 Task: Research Airbnb properties in Tobruk, Libya from 4th November, 2023 to 8th November, 2023 for 2 adults.1  bedroom having 1 bed and 1 bathroom. Property type can be hotel. Booking option can be shelf check-in. Look for 3 properties as per requirement.
Action: Mouse moved to (417, 171)
Screenshot: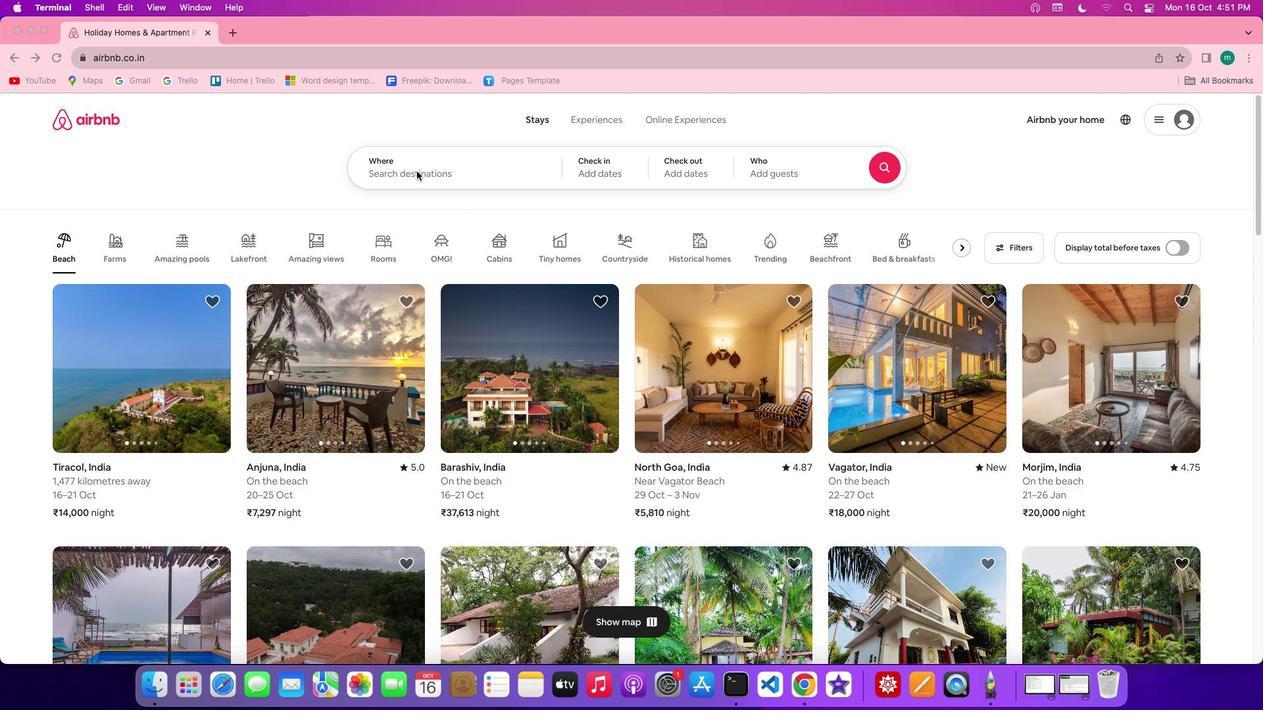 
Action: Mouse pressed left at (417, 171)
Screenshot: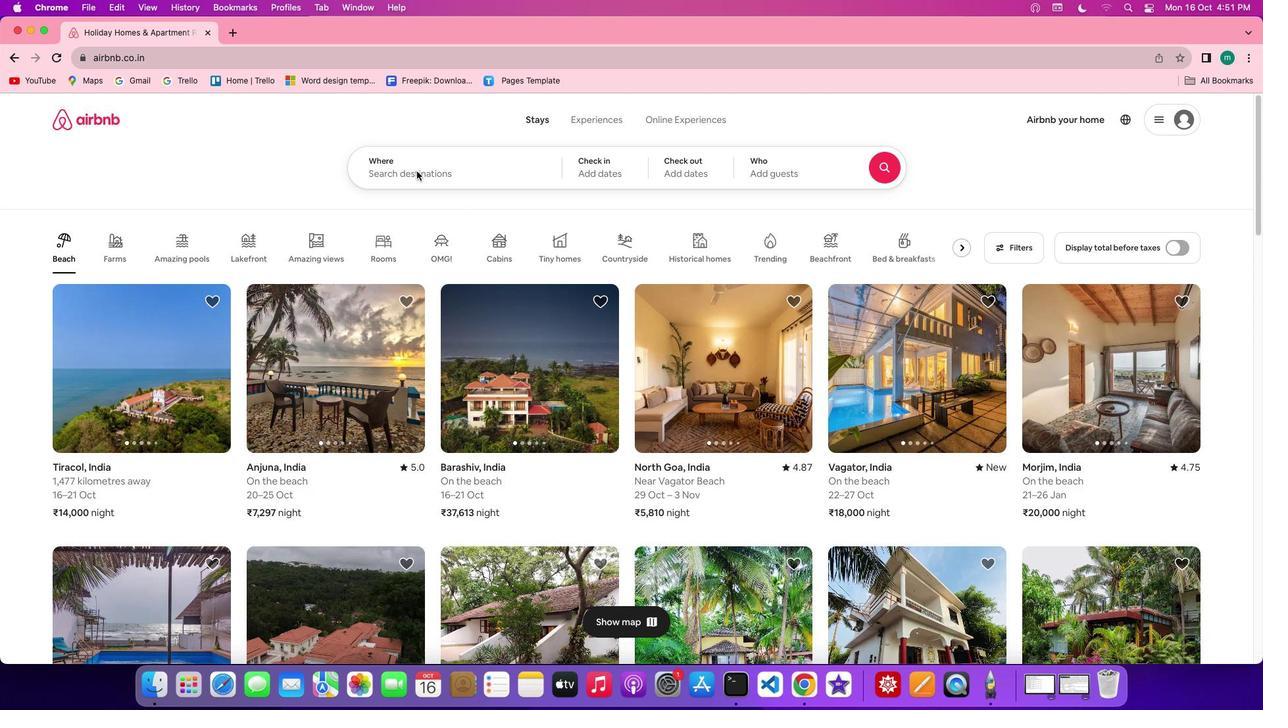 
Action: Mouse pressed left at (417, 171)
Screenshot: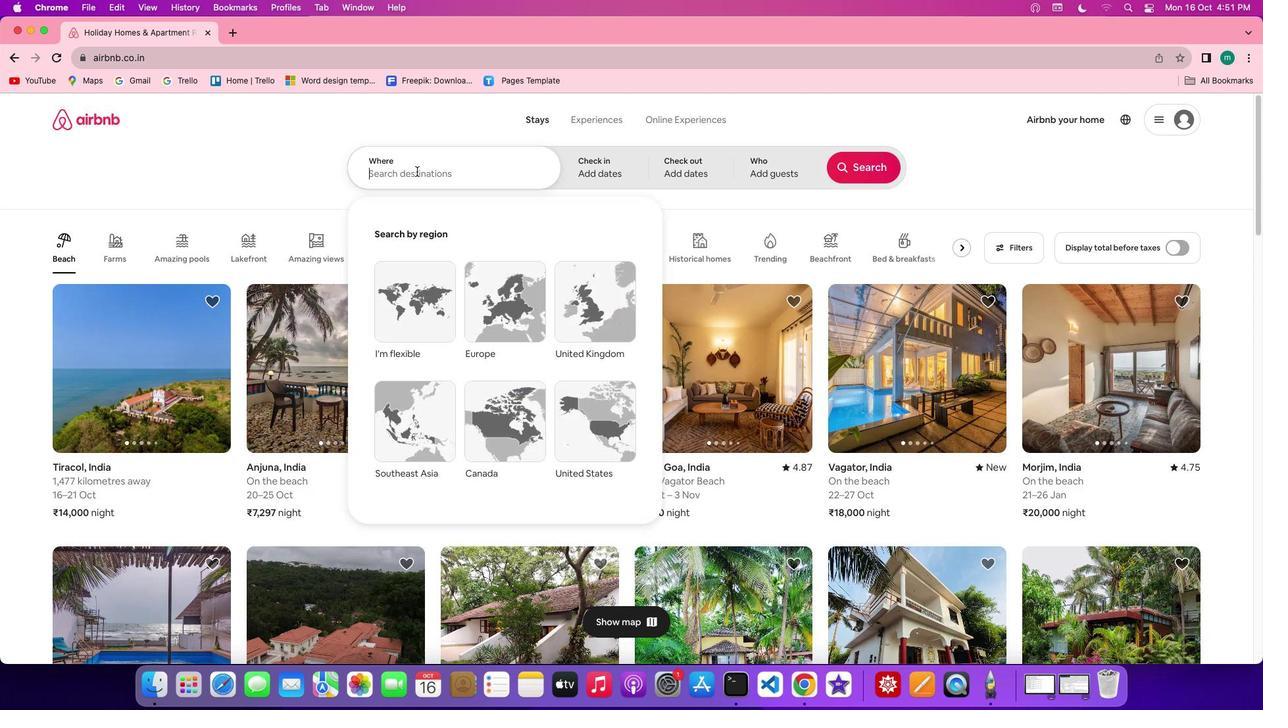 
Action: Mouse moved to (420, 183)
Screenshot: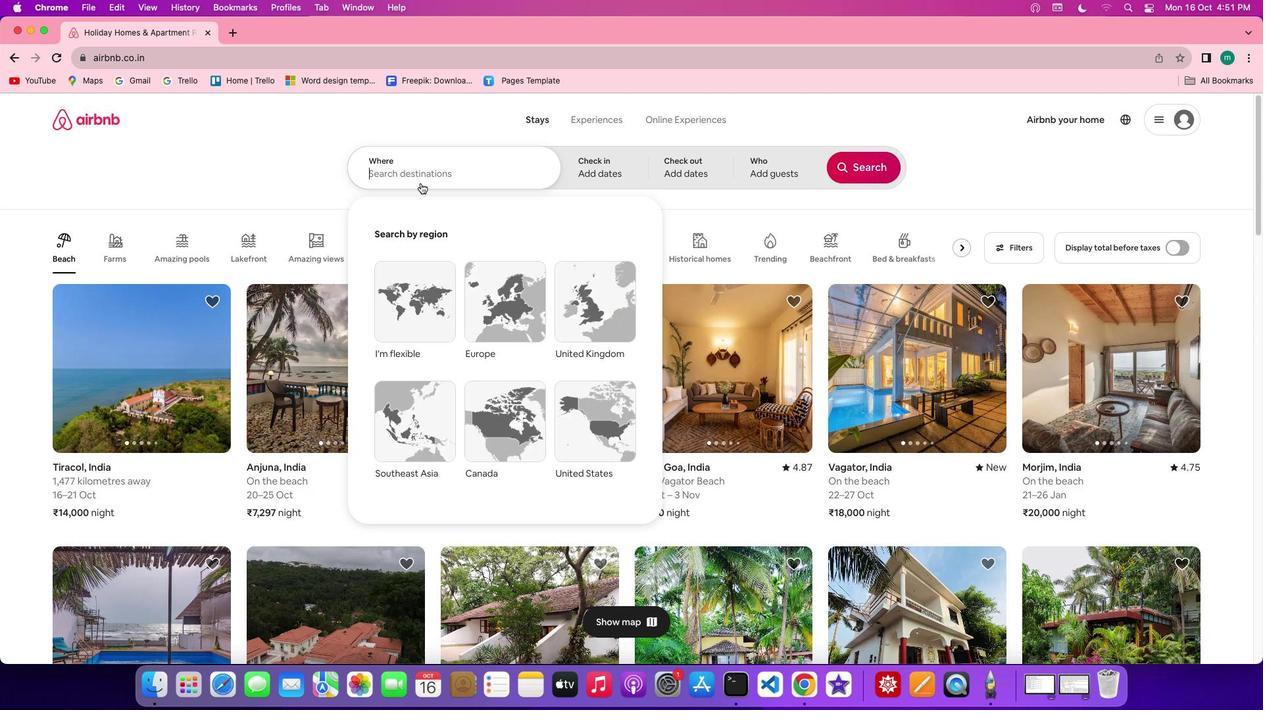 
Action: Key pressed Key.shift'T''o''r'Key.backspace'b''r''u''k'','Key.shift'l''i''b''y''a'
Screenshot: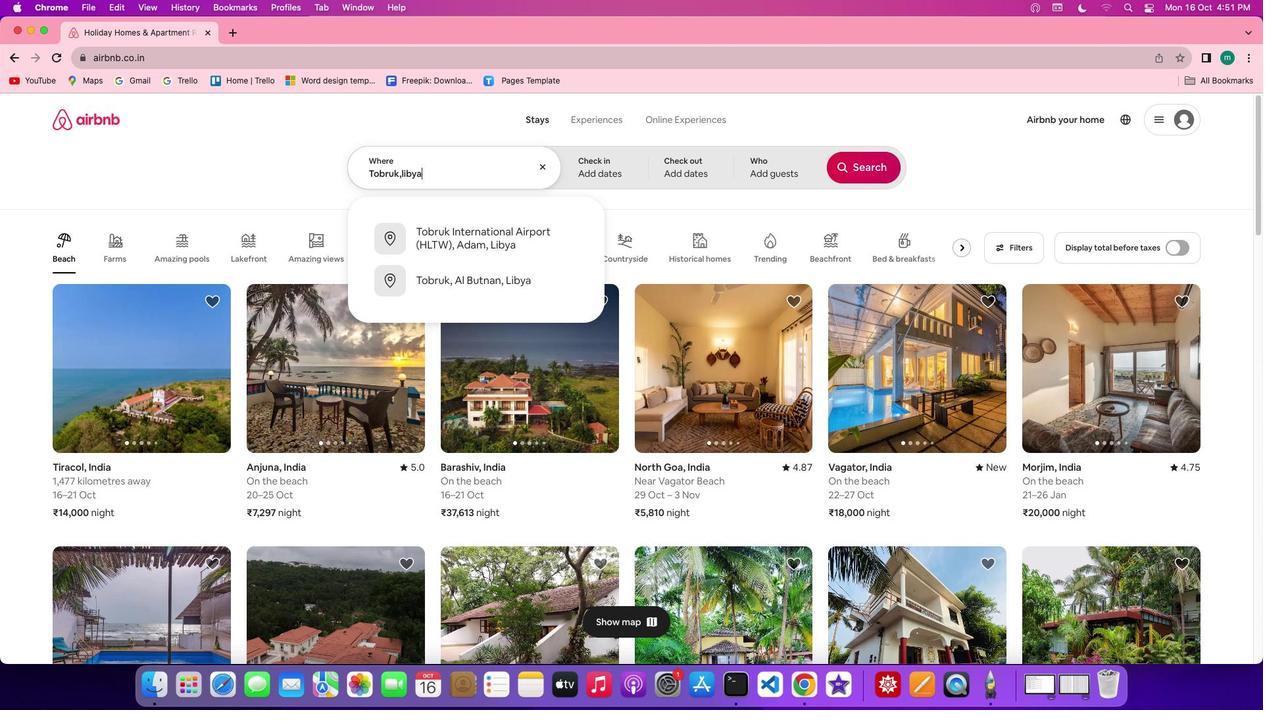 
Action: Mouse moved to (589, 168)
Screenshot: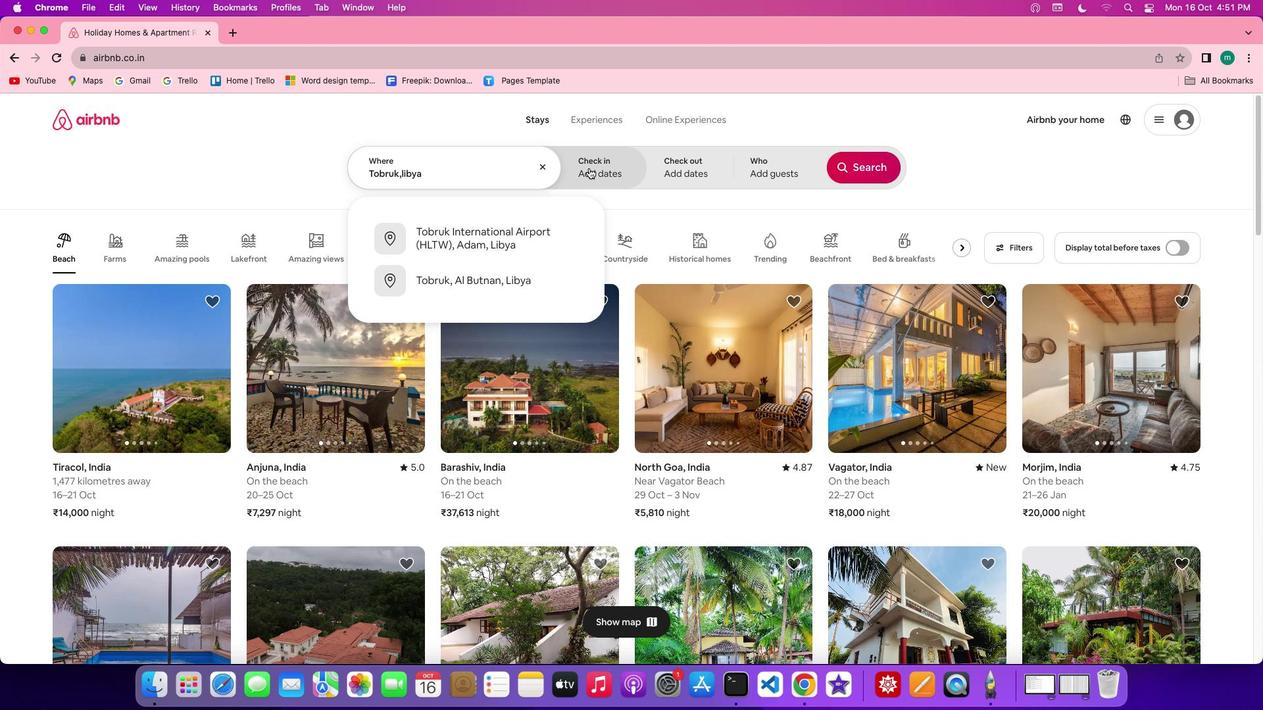
Action: Mouse pressed left at (589, 168)
Screenshot: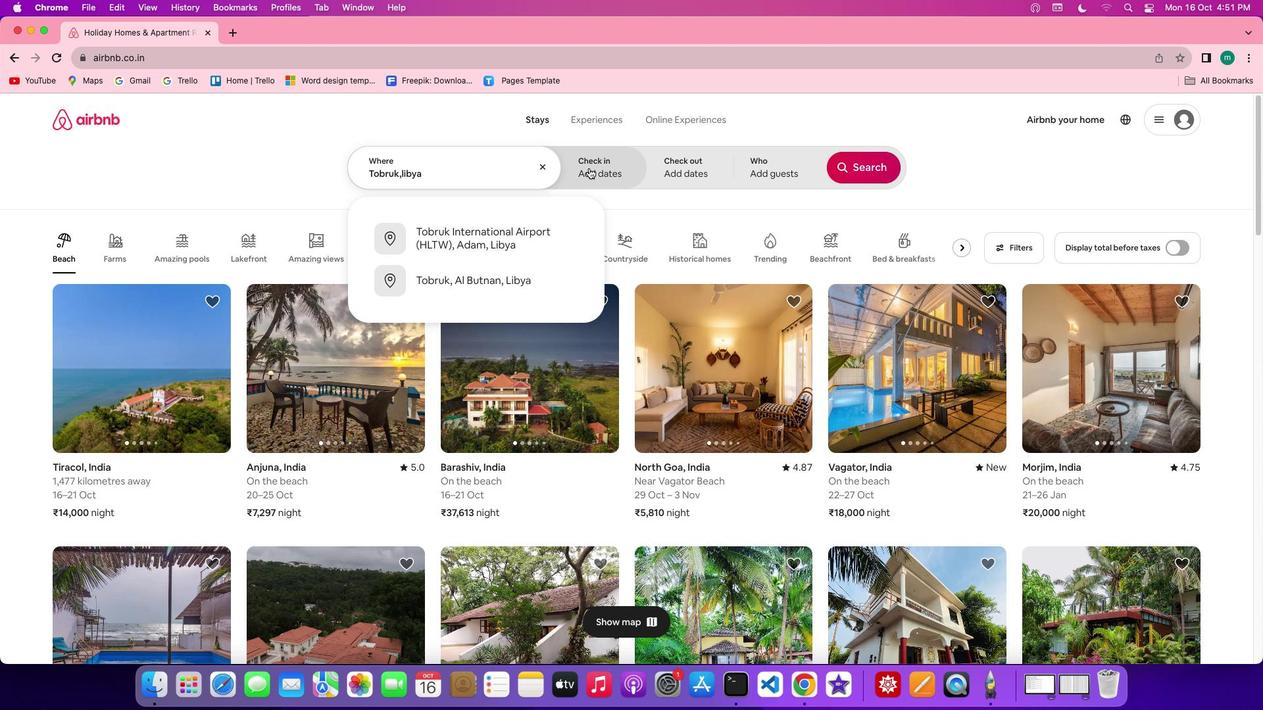 
Action: Mouse moved to (856, 324)
Screenshot: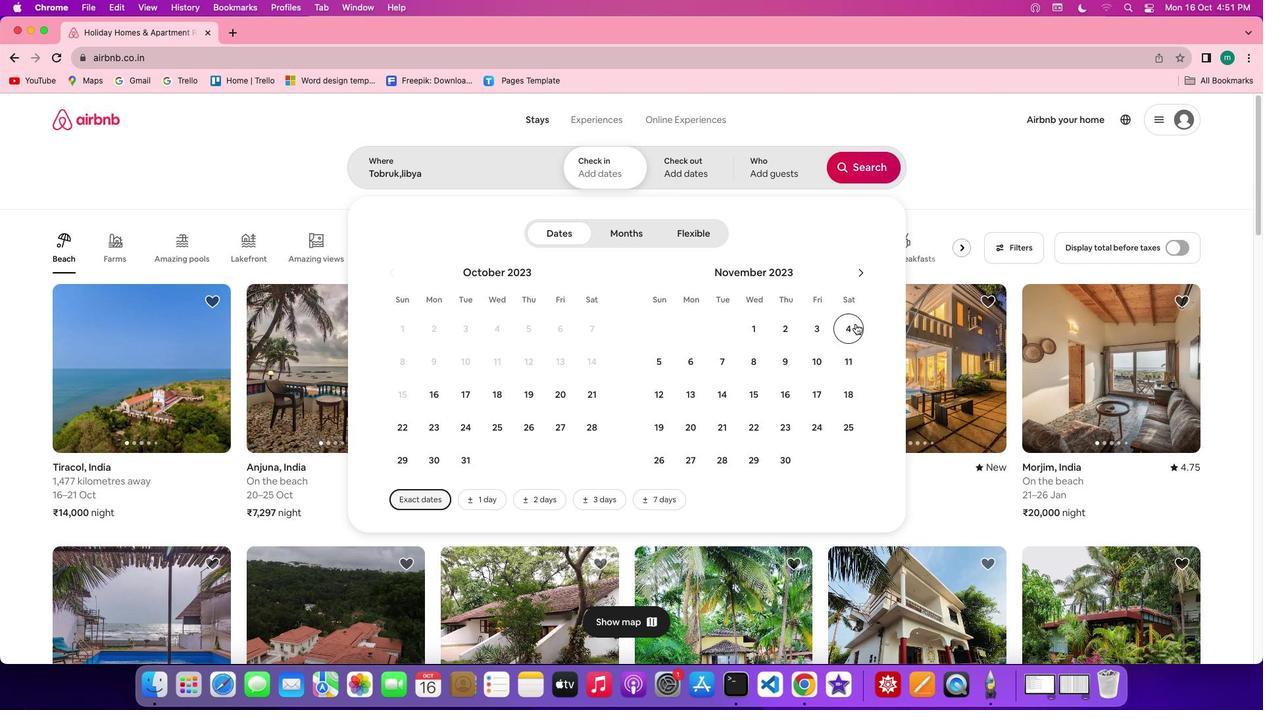 
Action: Mouse pressed left at (856, 324)
Screenshot: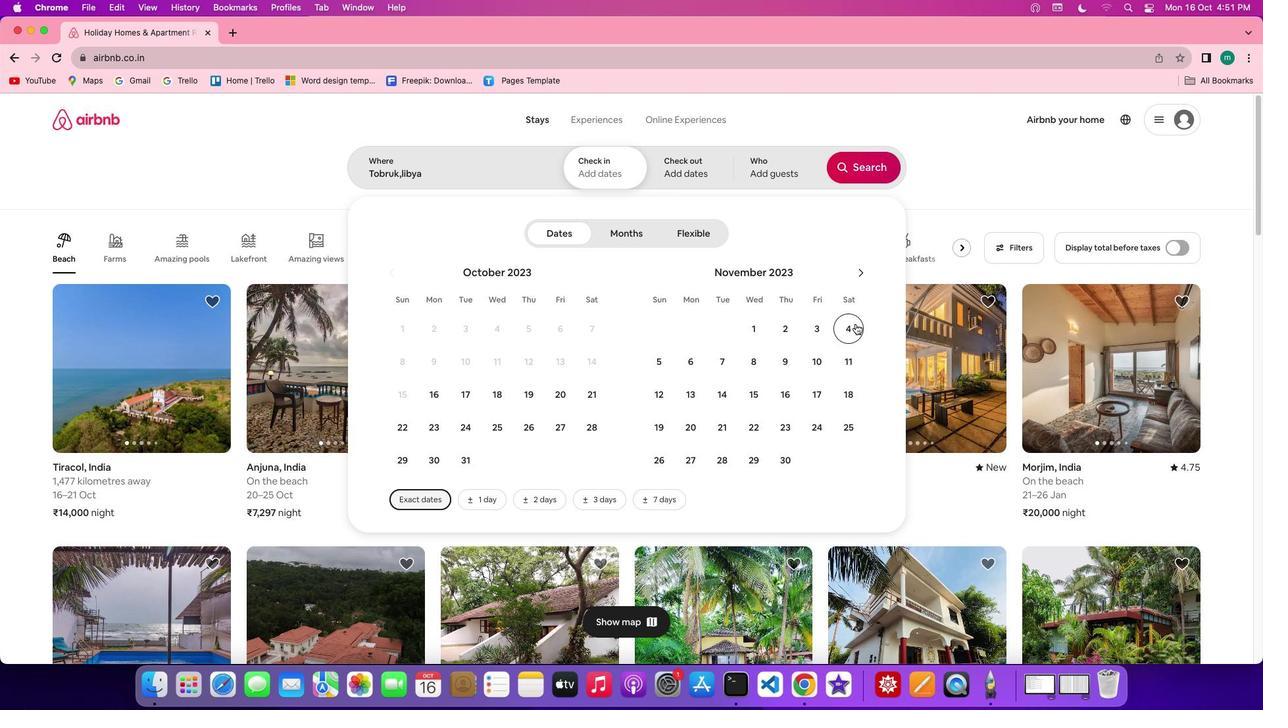 
Action: Mouse moved to (751, 361)
Screenshot: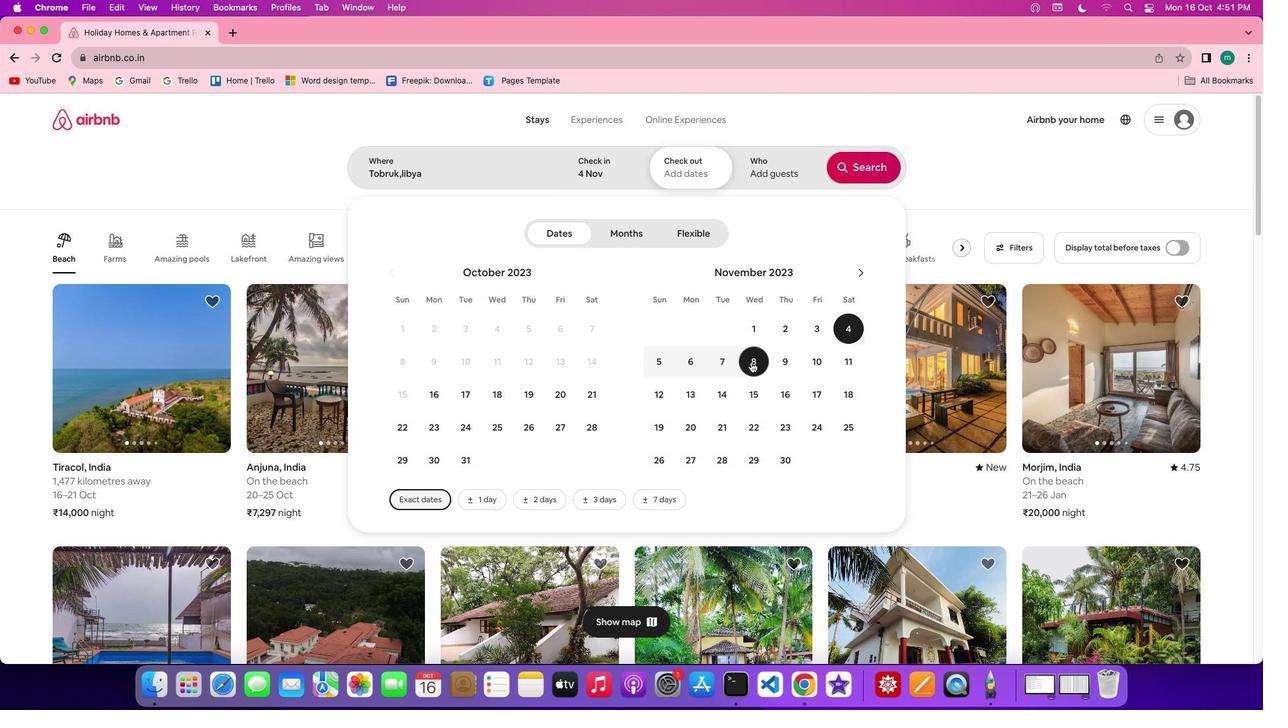 
Action: Mouse pressed left at (751, 361)
Screenshot: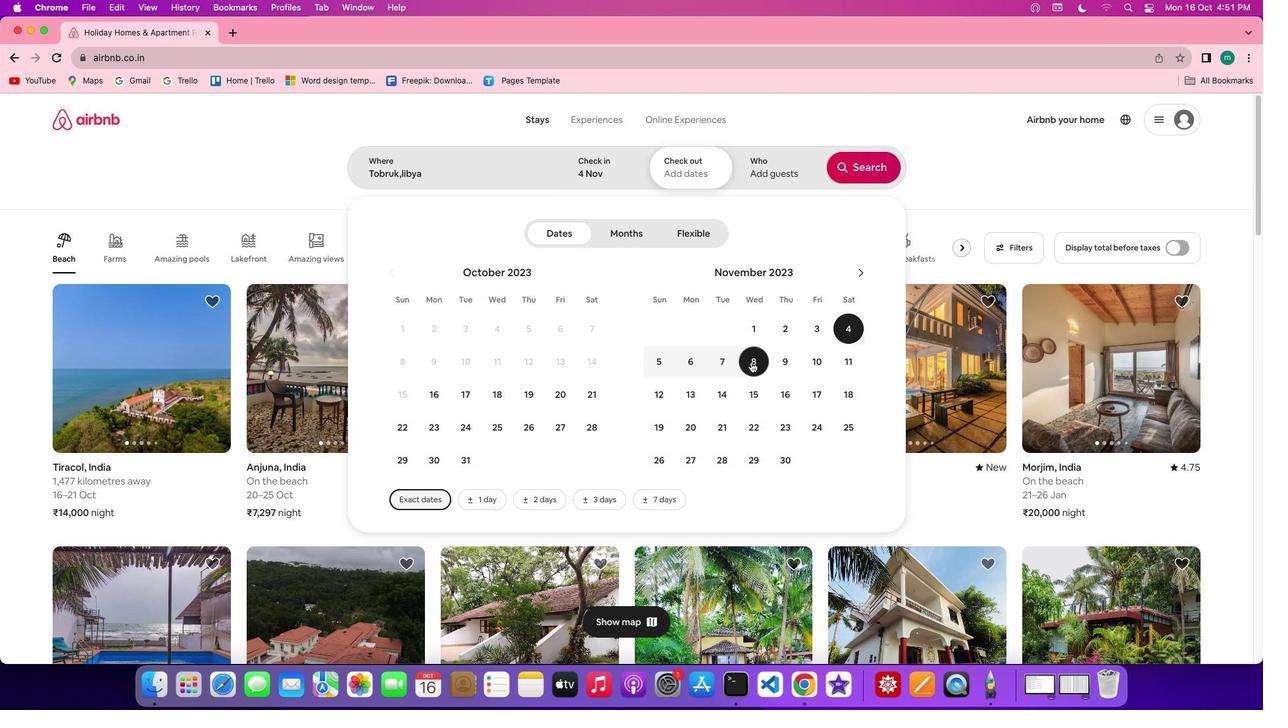 
Action: Mouse moved to (762, 161)
Screenshot: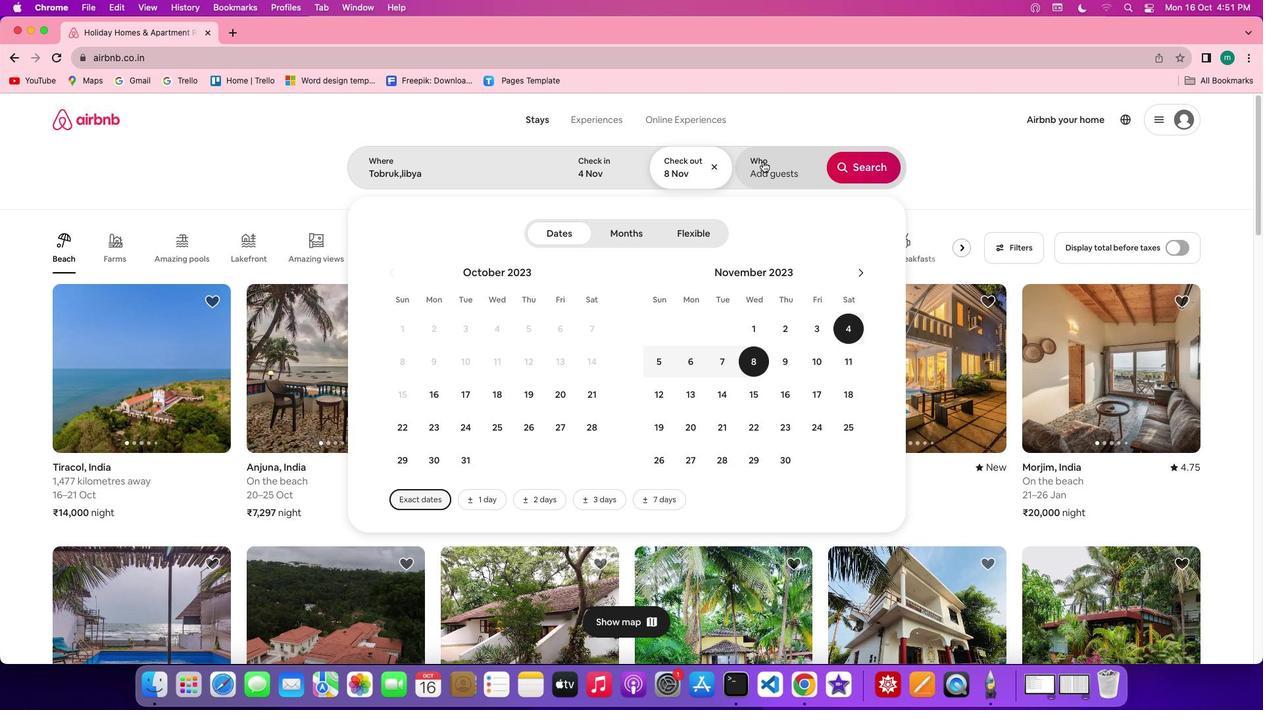 
Action: Mouse pressed left at (762, 161)
Screenshot: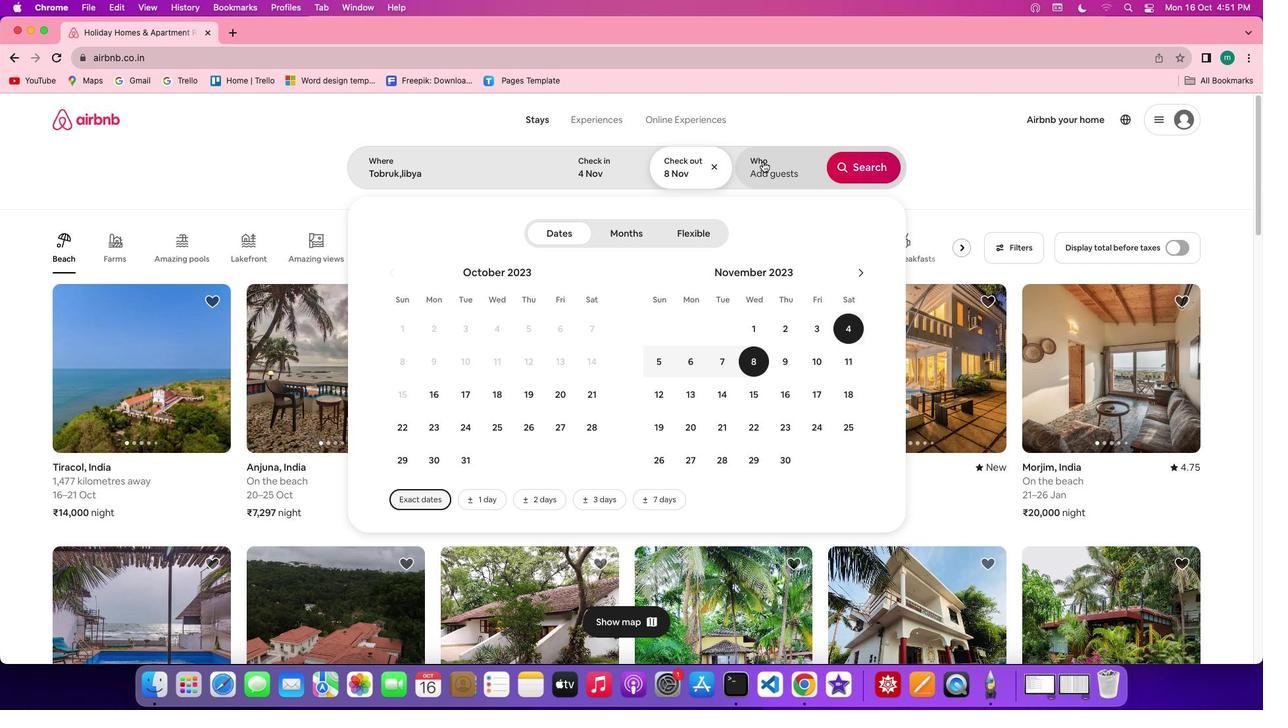 
Action: Mouse moved to (875, 239)
Screenshot: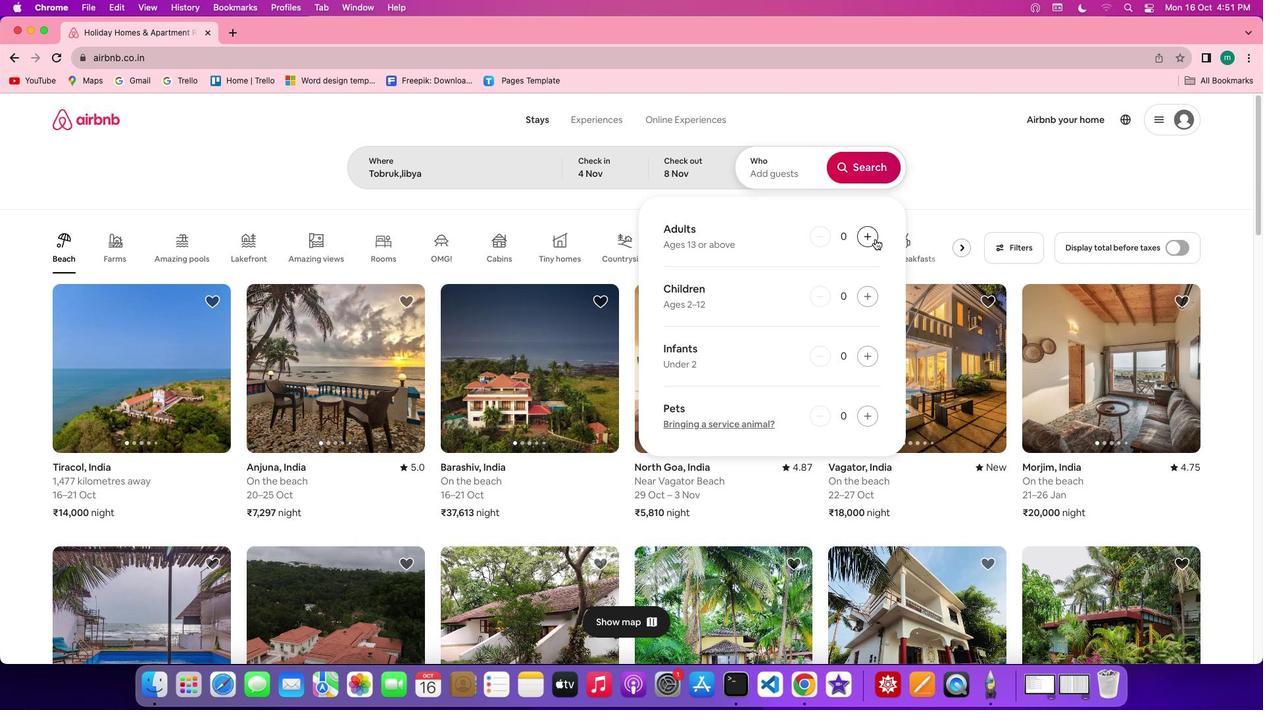 
Action: Mouse pressed left at (875, 239)
Screenshot: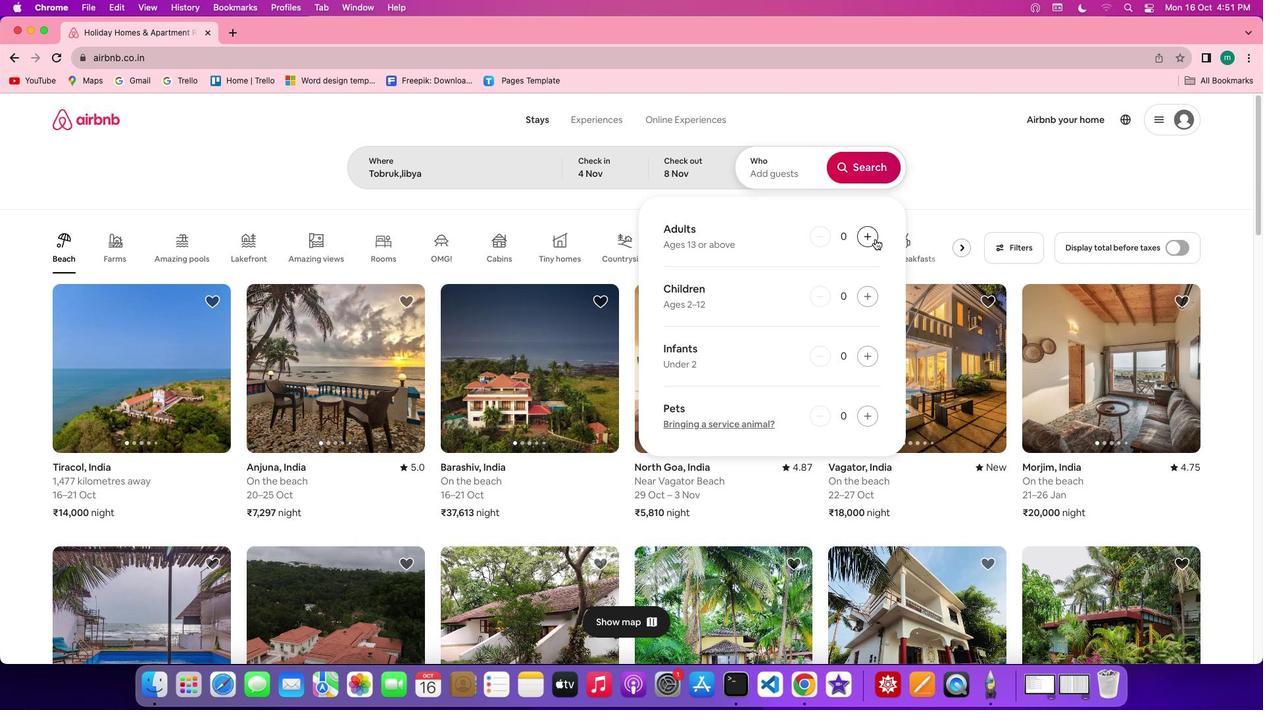 
Action: Mouse pressed left at (875, 239)
Screenshot: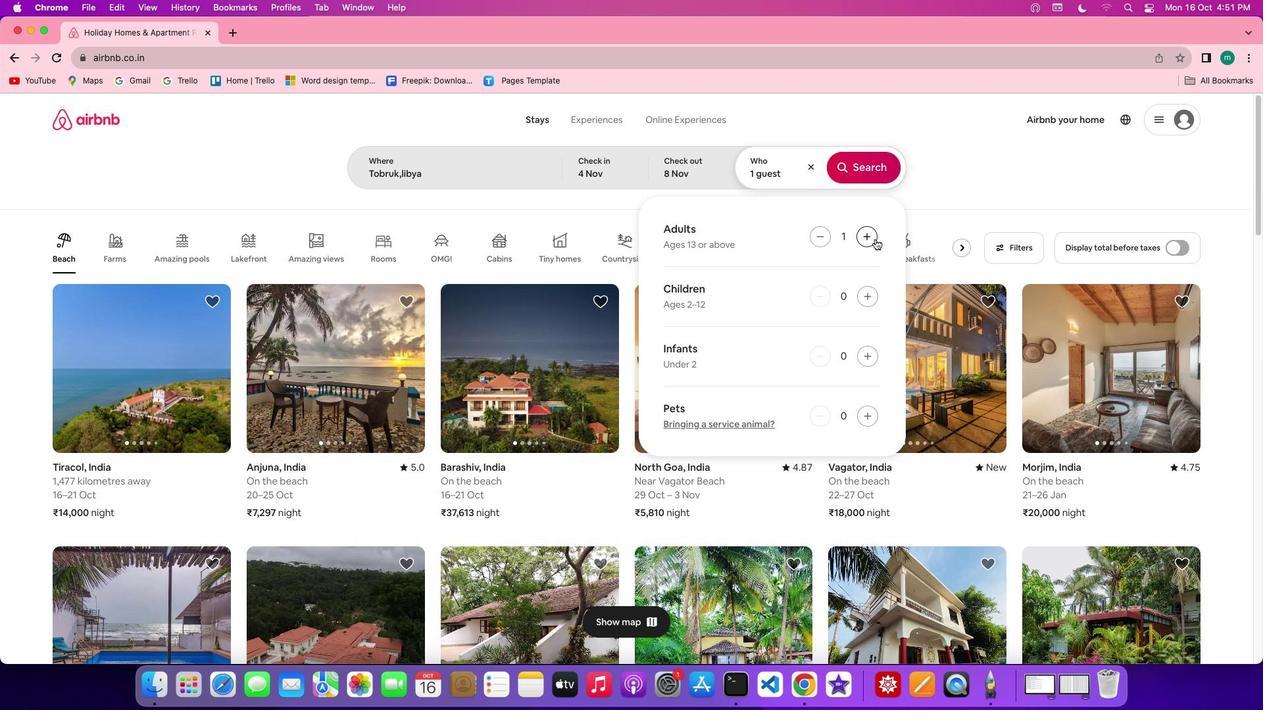 
Action: Mouse moved to (876, 171)
Screenshot: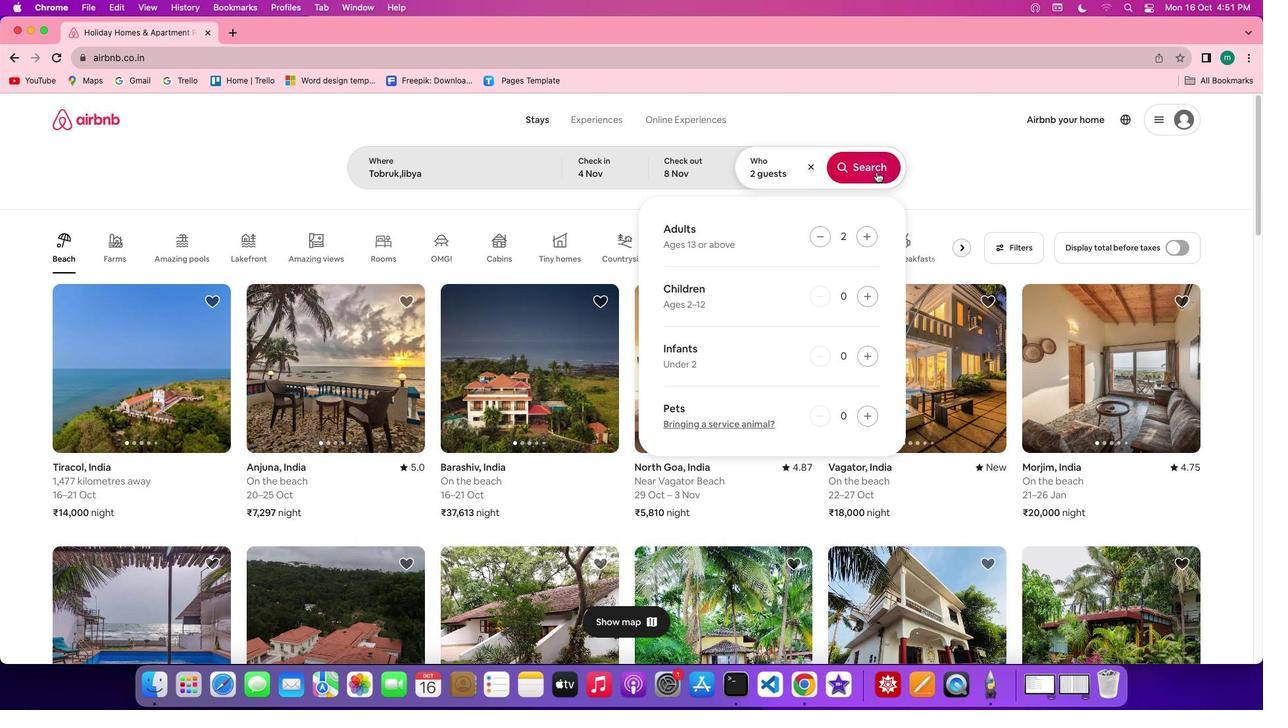 
Action: Mouse pressed left at (876, 171)
Screenshot: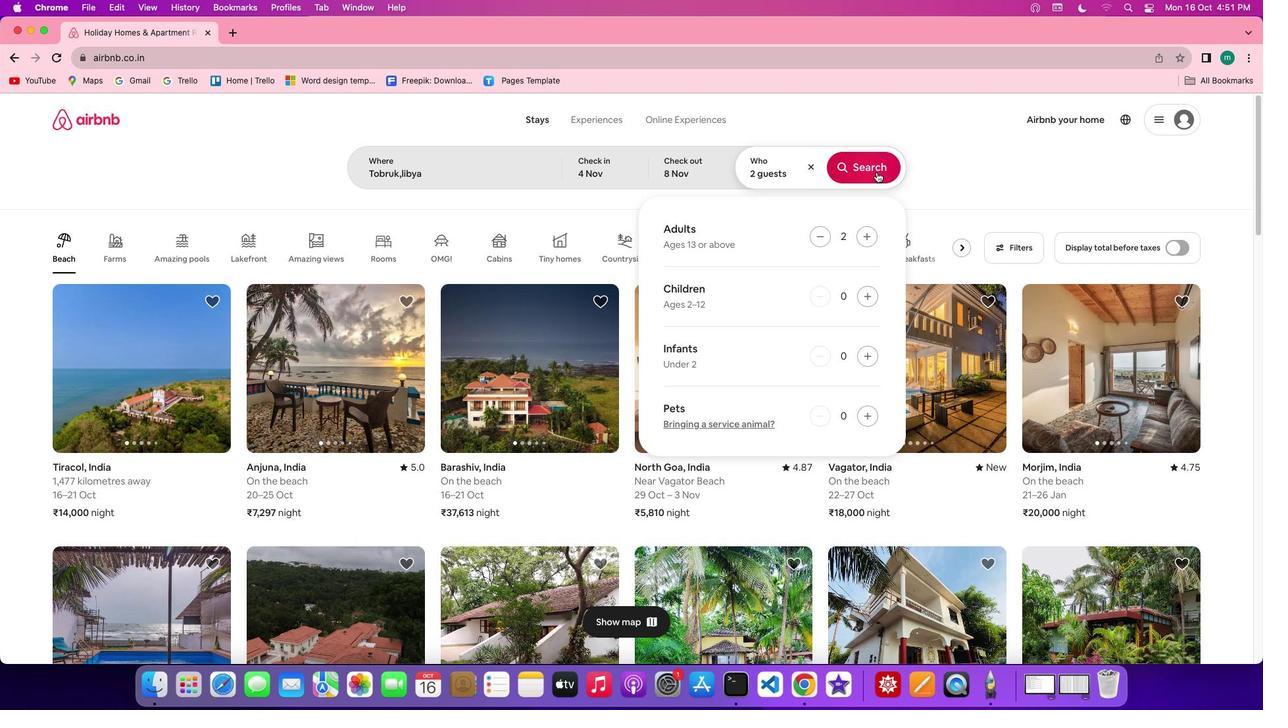 
Action: Mouse moved to (1046, 169)
Screenshot: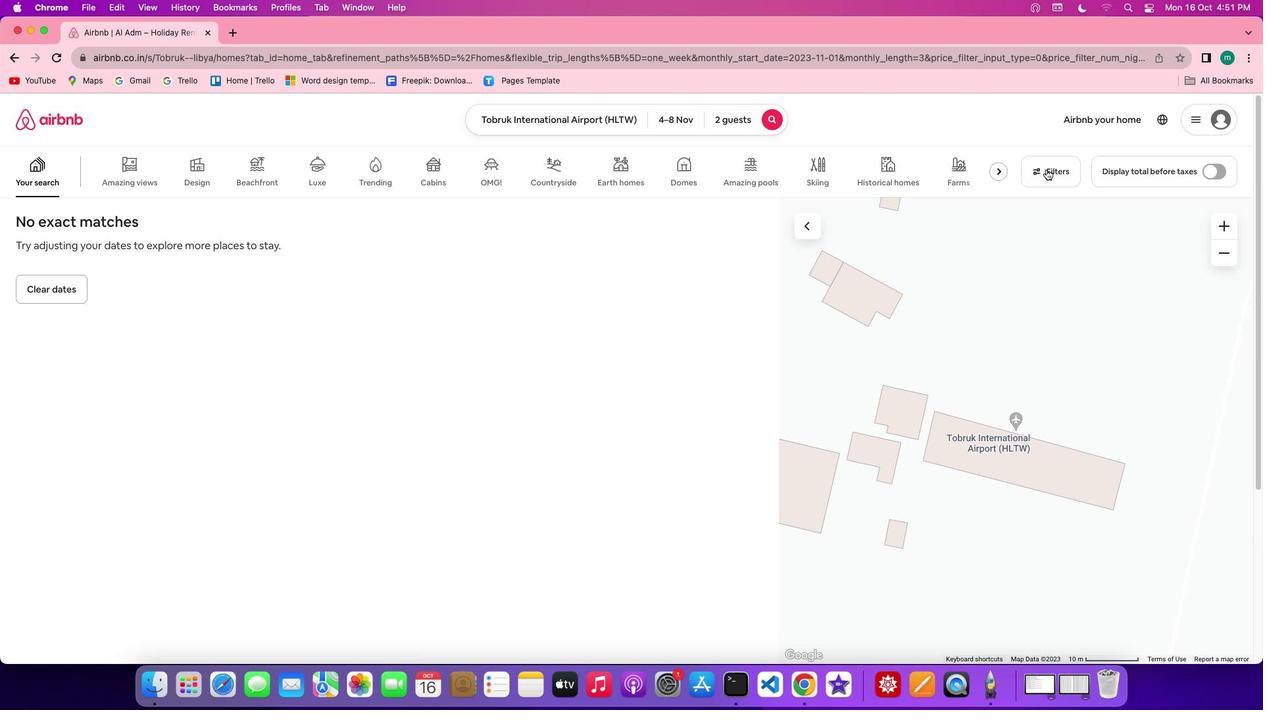 
Action: Mouse pressed left at (1046, 169)
Screenshot: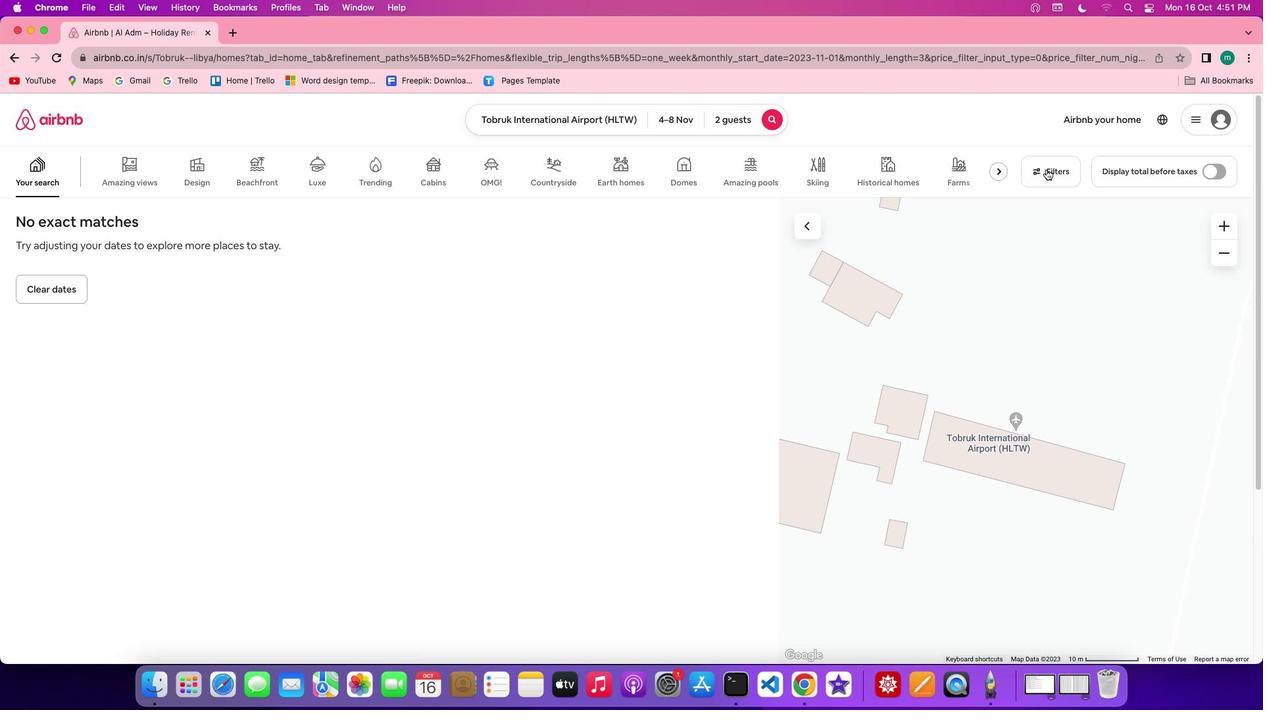 
Action: Mouse moved to (659, 379)
Screenshot: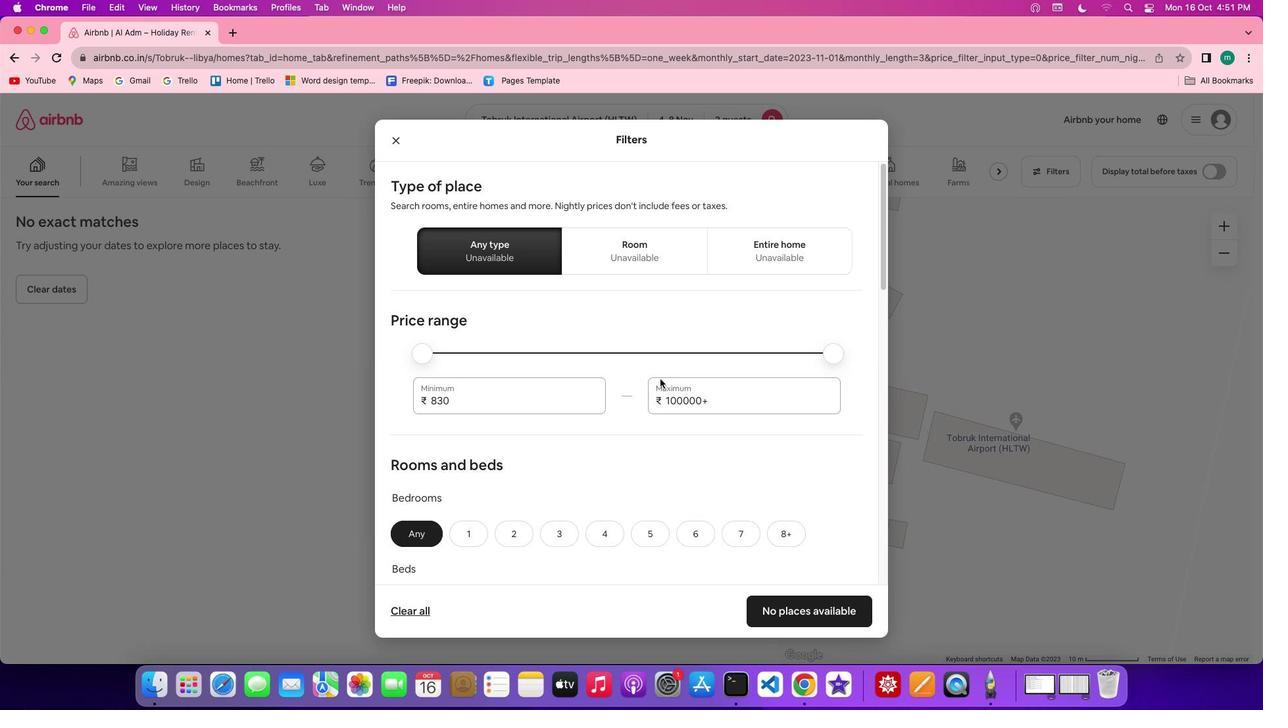 
Action: Mouse scrolled (659, 379) with delta (0, 0)
Screenshot: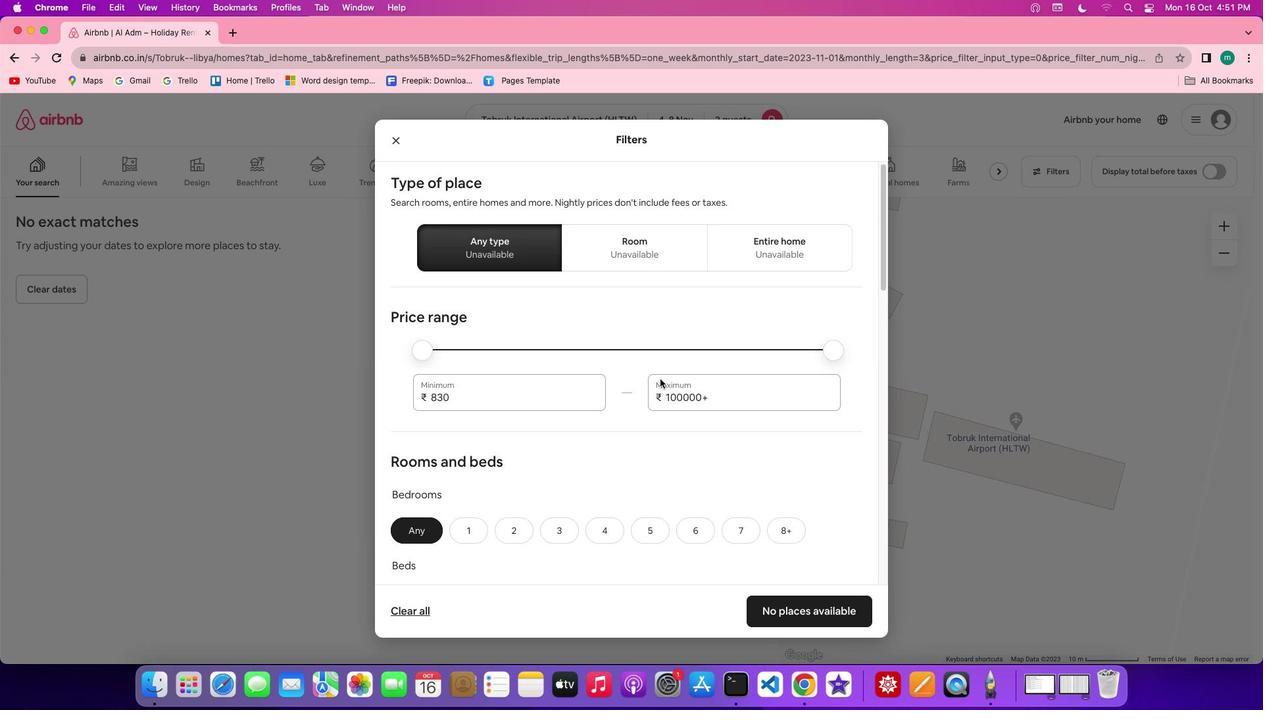 
Action: Mouse scrolled (659, 379) with delta (0, 0)
Screenshot: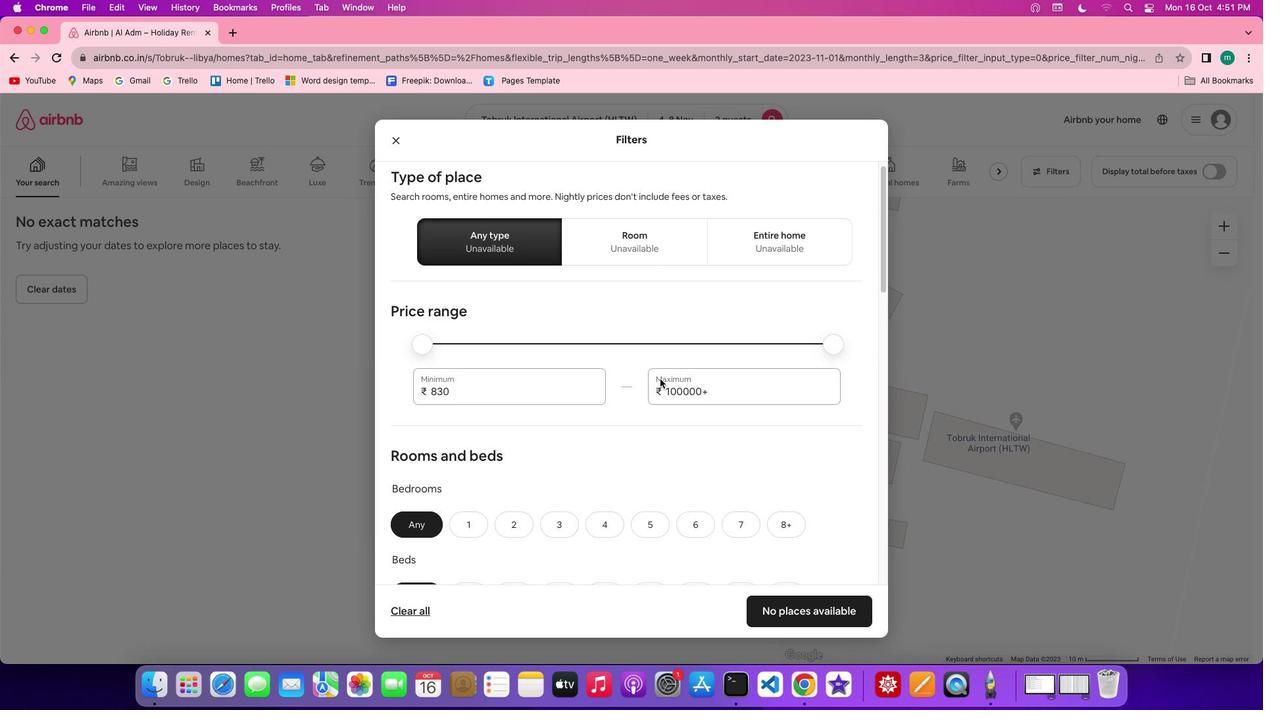 
Action: Mouse scrolled (659, 379) with delta (0, -1)
Screenshot: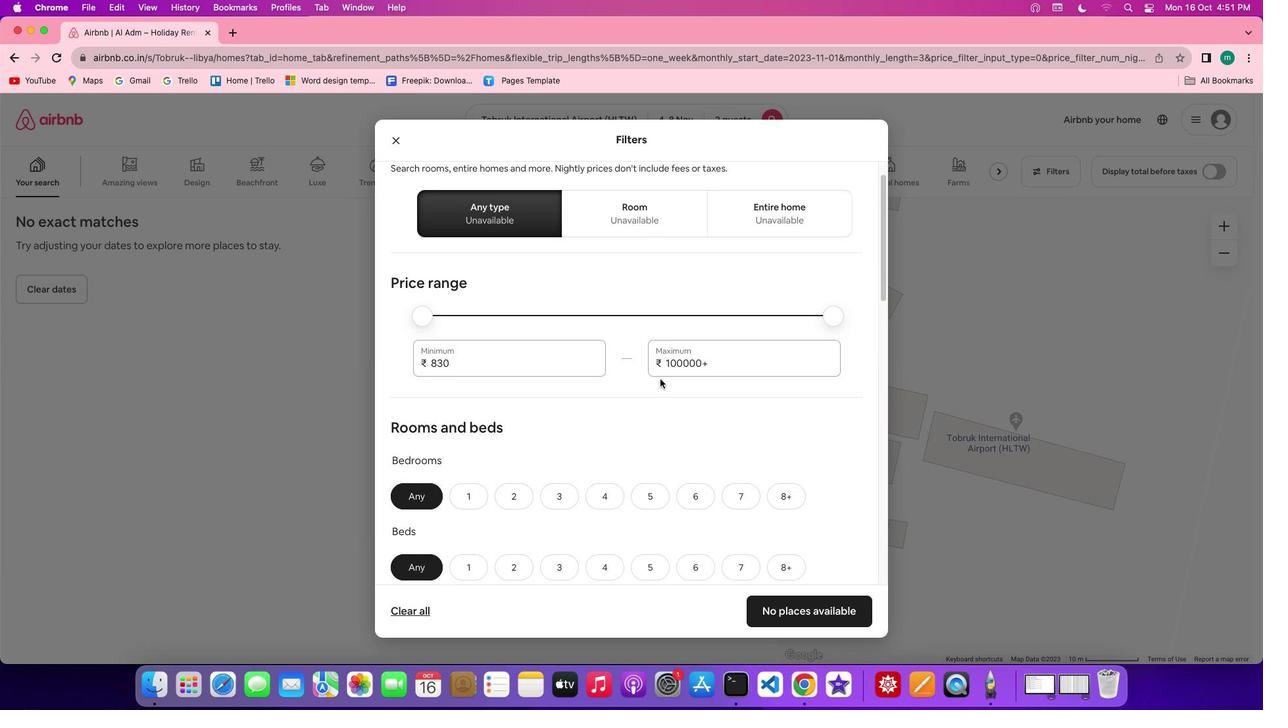 
Action: Mouse scrolled (659, 379) with delta (0, 0)
Screenshot: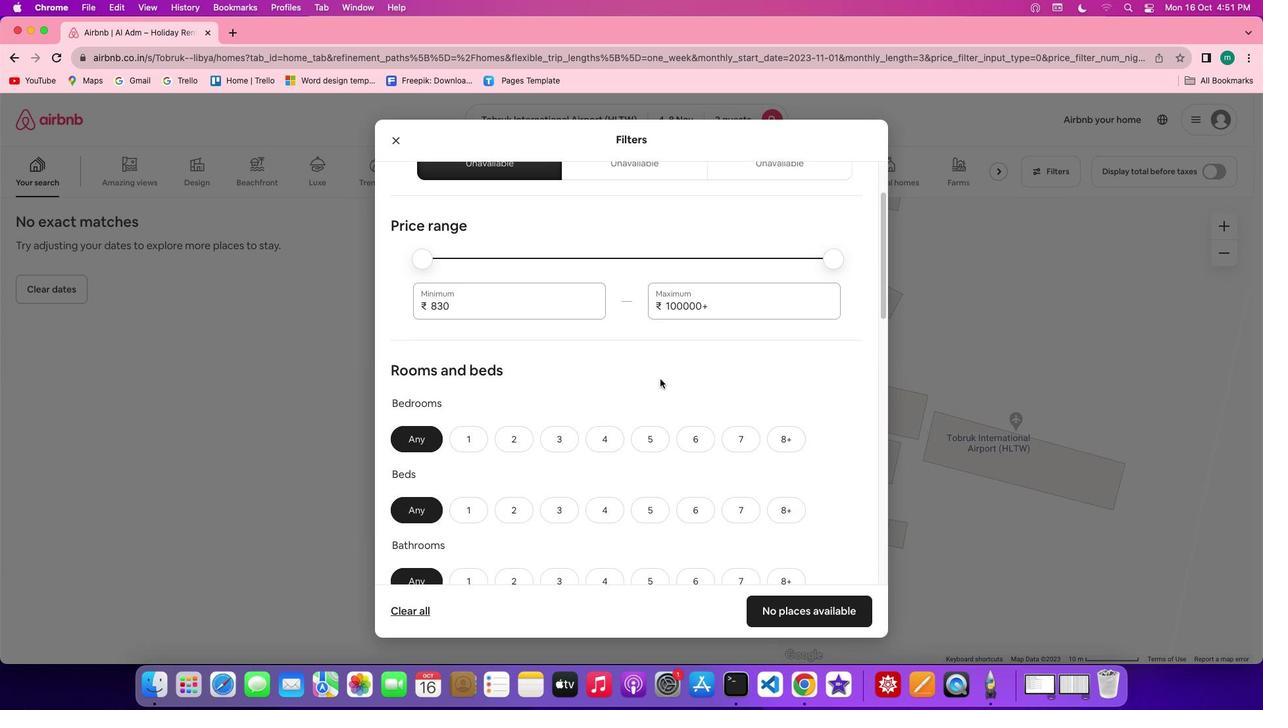 
Action: Mouse scrolled (659, 379) with delta (0, 0)
Screenshot: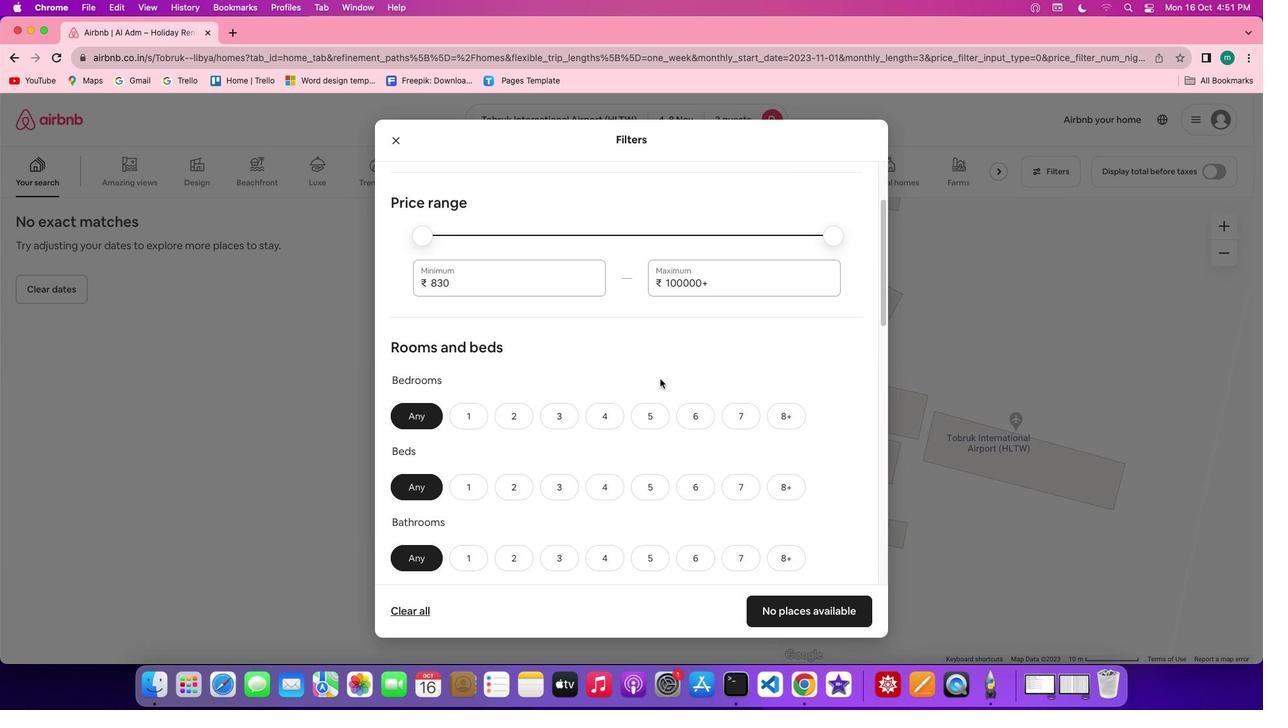 
Action: Mouse scrolled (659, 379) with delta (0, 0)
Screenshot: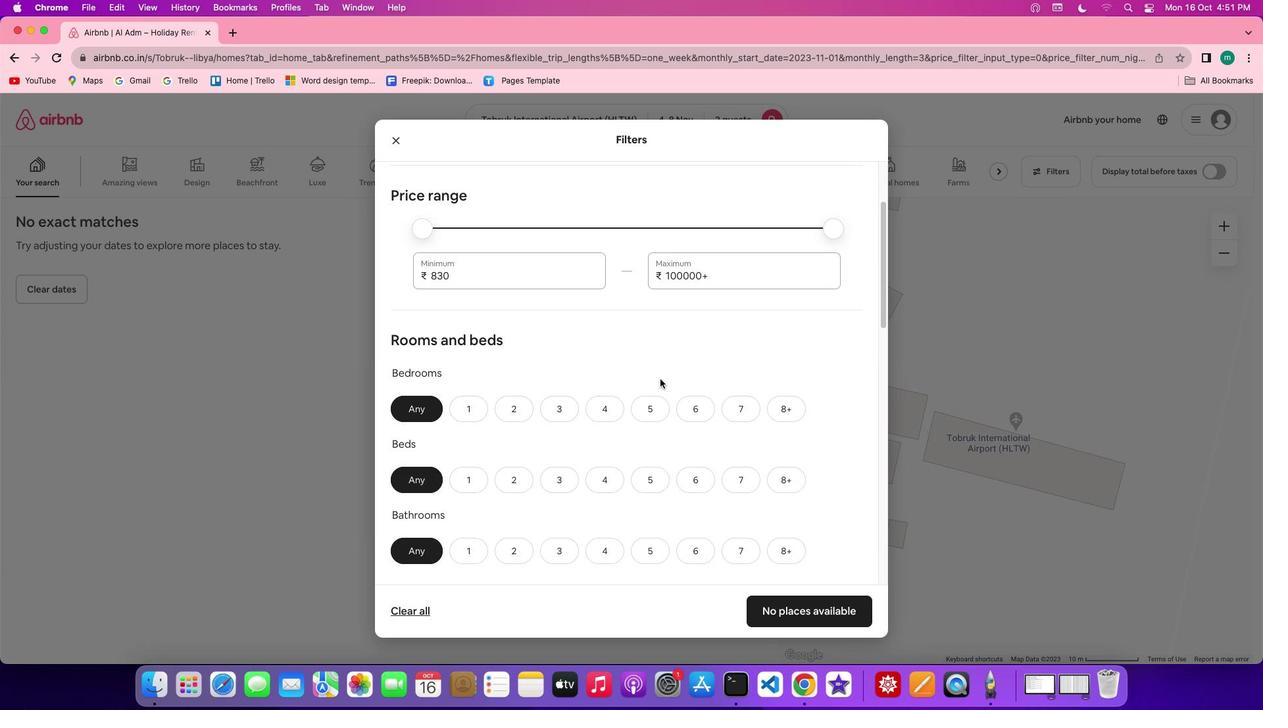 
Action: Mouse scrolled (659, 379) with delta (0, 0)
Screenshot: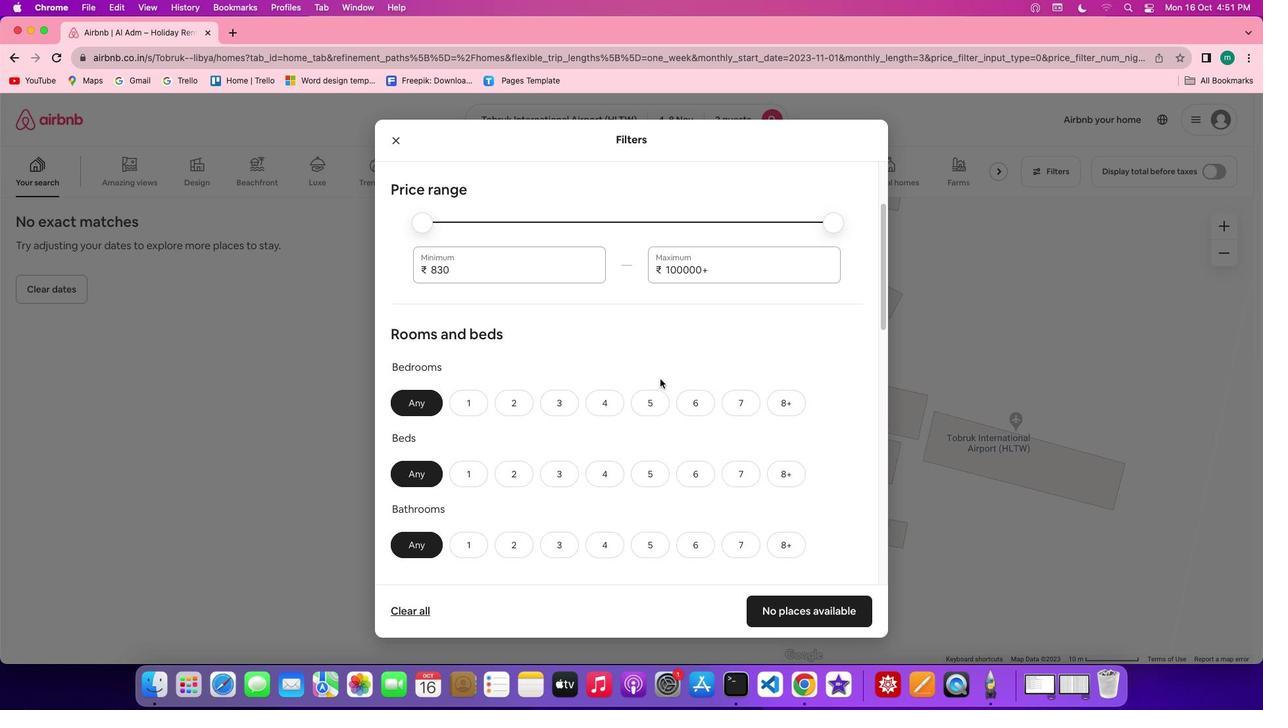 
Action: Mouse scrolled (659, 379) with delta (0, 0)
Screenshot: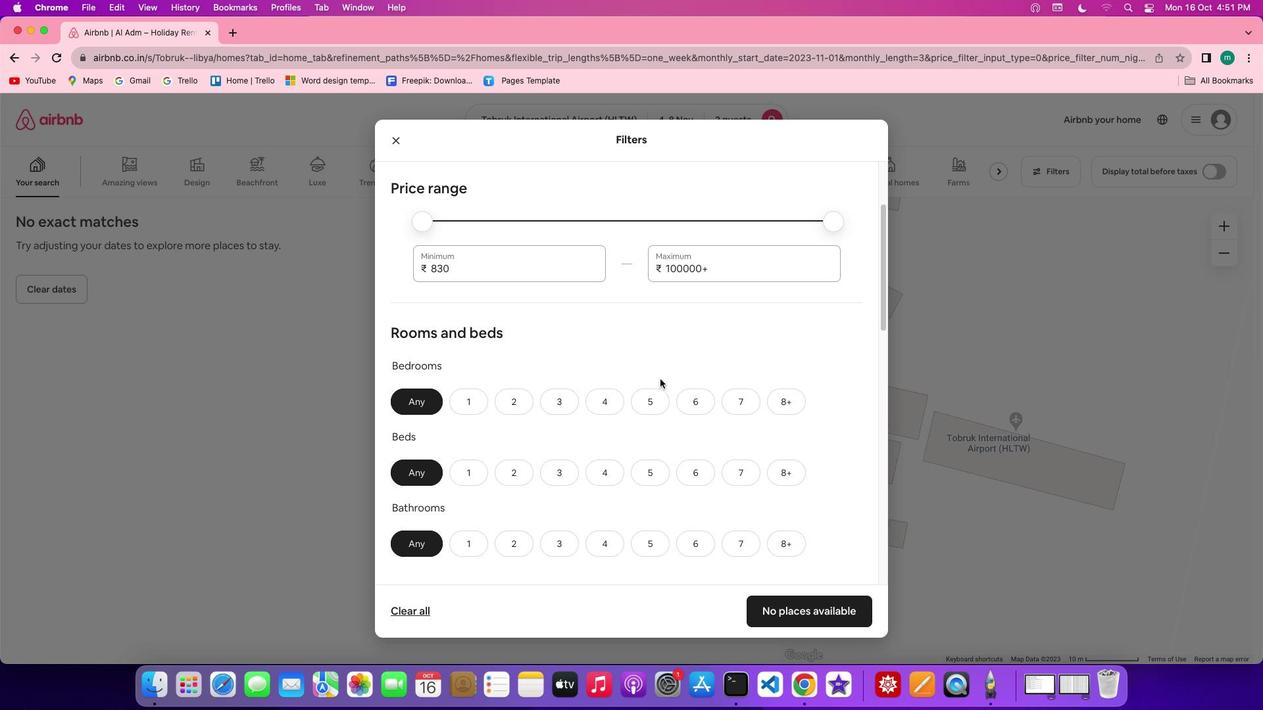 
Action: Mouse scrolled (659, 379) with delta (0, 0)
Screenshot: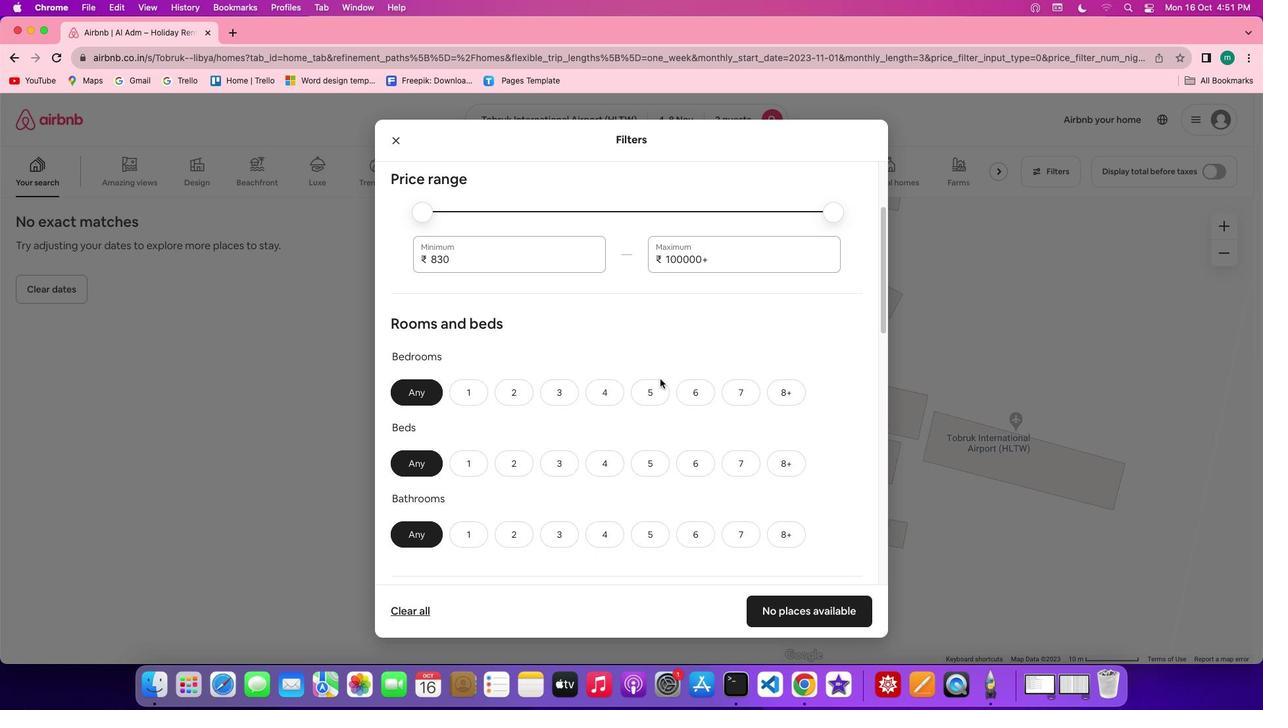 
Action: Mouse scrolled (659, 379) with delta (0, 0)
Screenshot: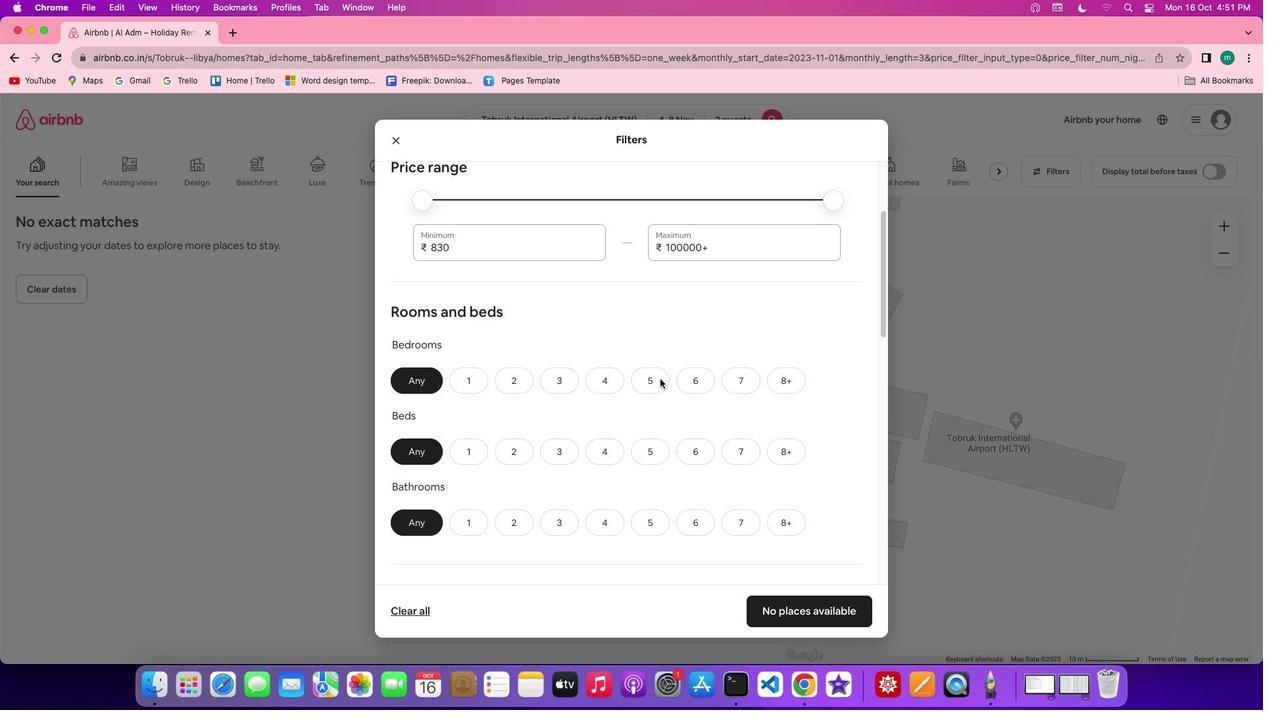 
Action: Mouse scrolled (659, 379) with delta (0, -1)
Screenshot: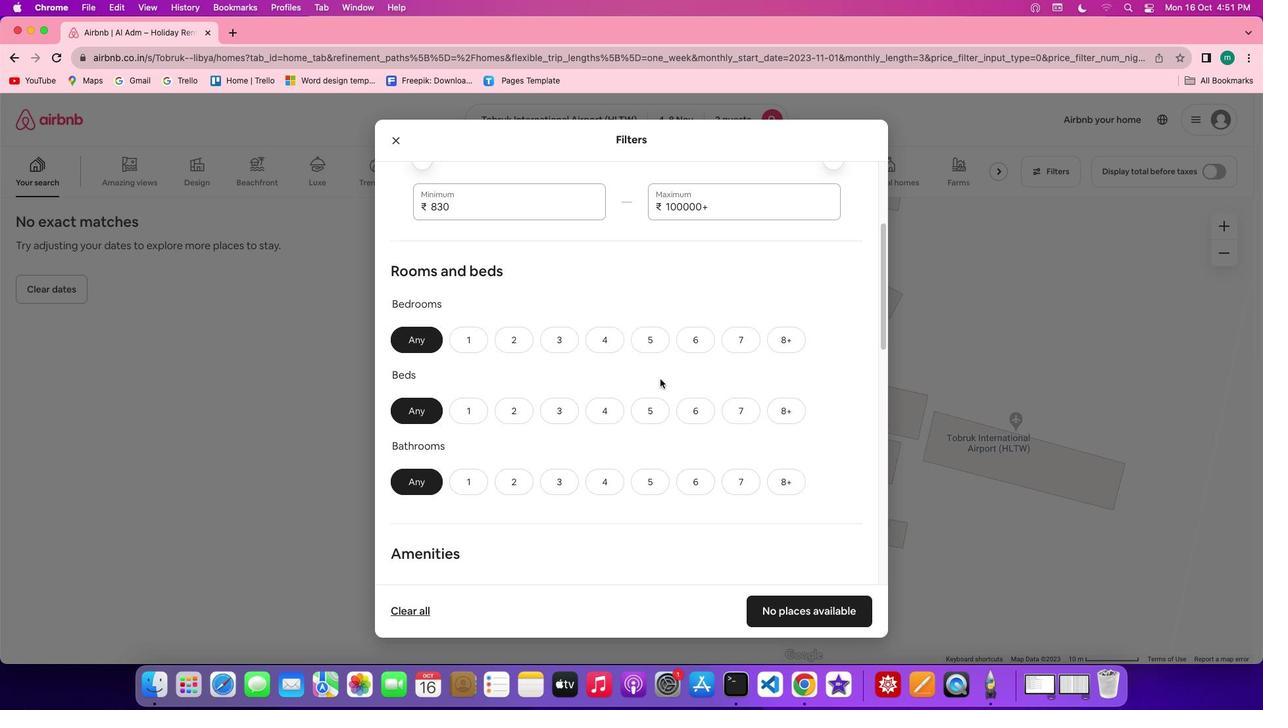 
Action: Mouse moved to (475, 311)
Screenshot: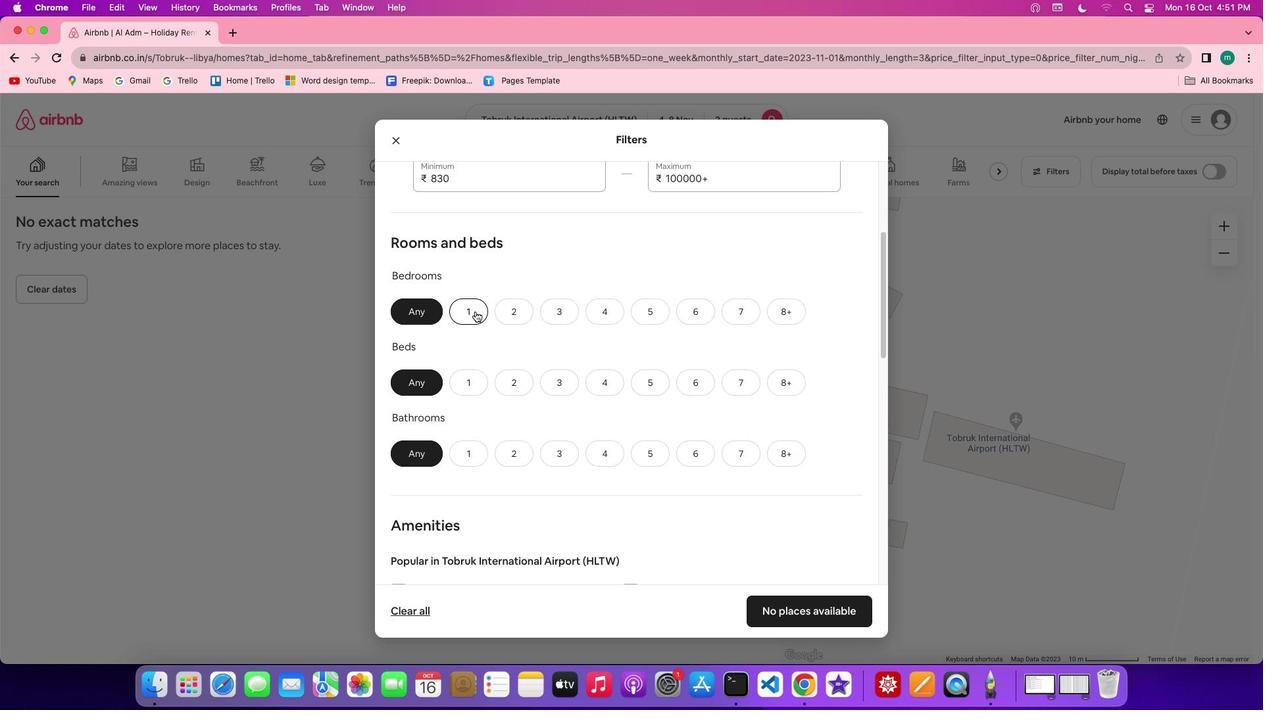 
Action: Mouse pressed left at (475, 311)
Screenshot: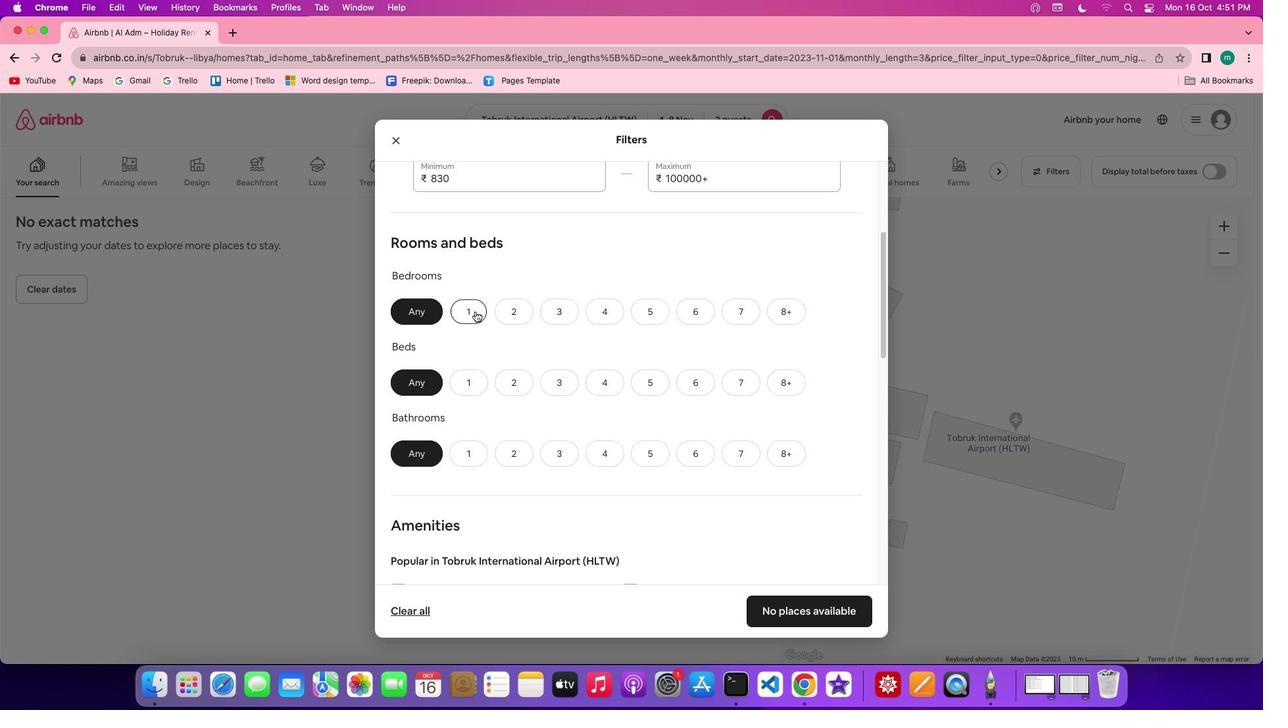 
Action: Mouse moved to (464, 377)
Screenshot: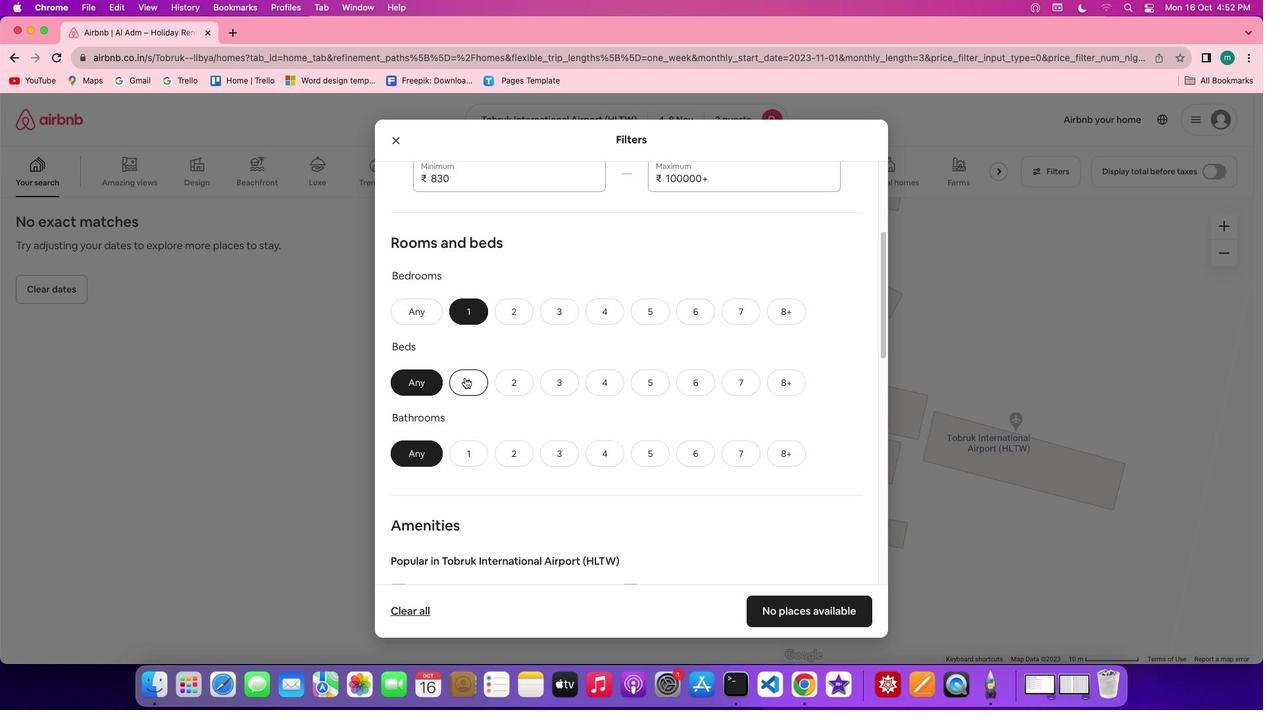 
Action: Mouse pressed left at (464, 377)
Screenshot: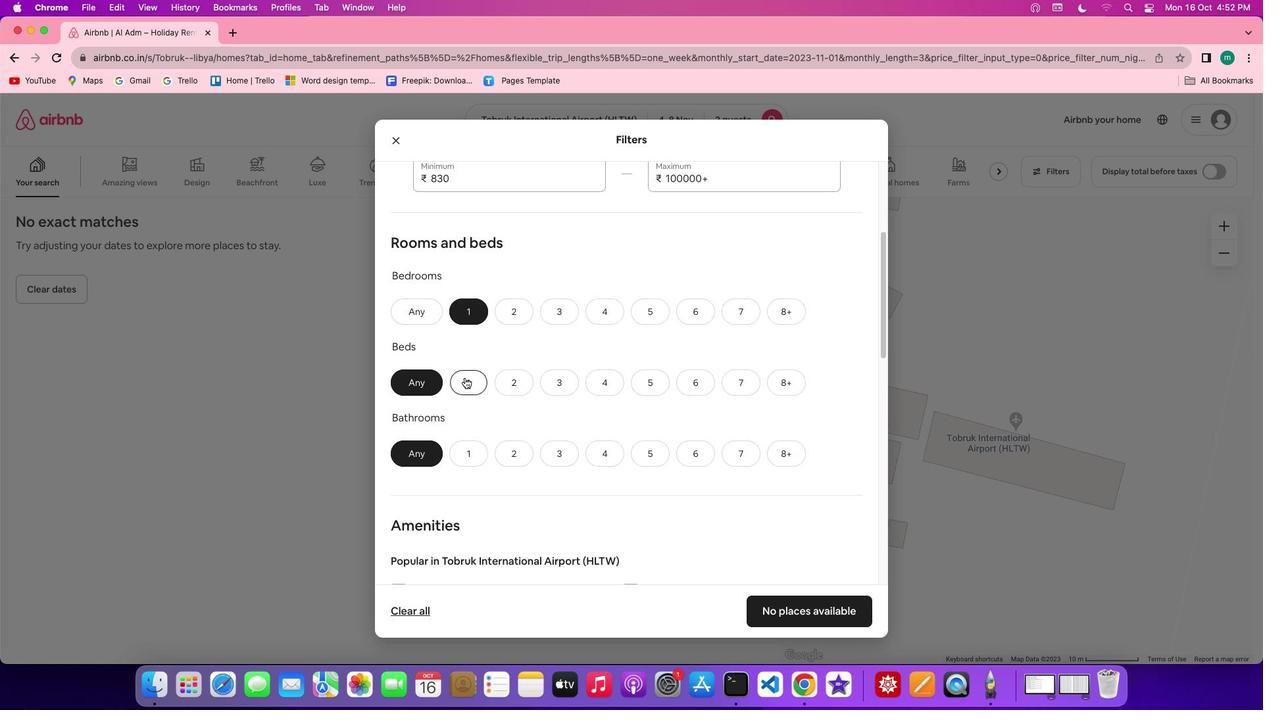 
Action: Mouse moved to (458, 452)
Screenshot: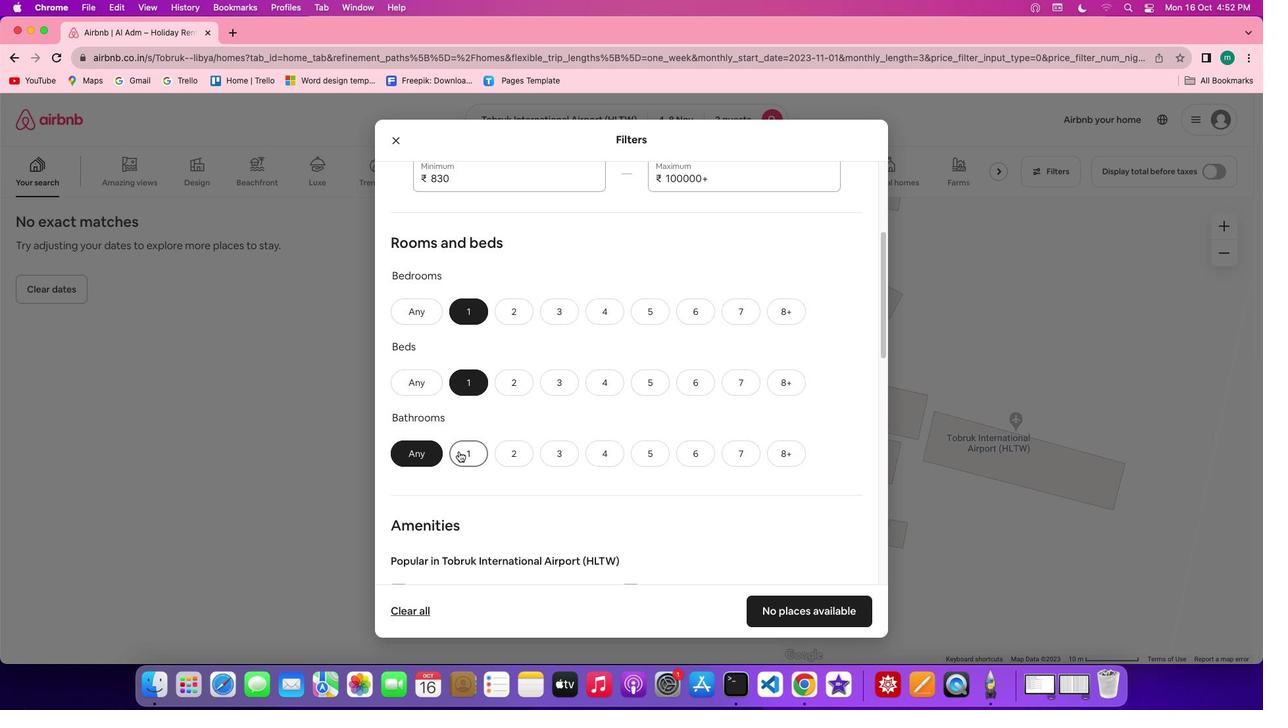 
Action: Mouse pressed left at (458, 452)
Screenshot: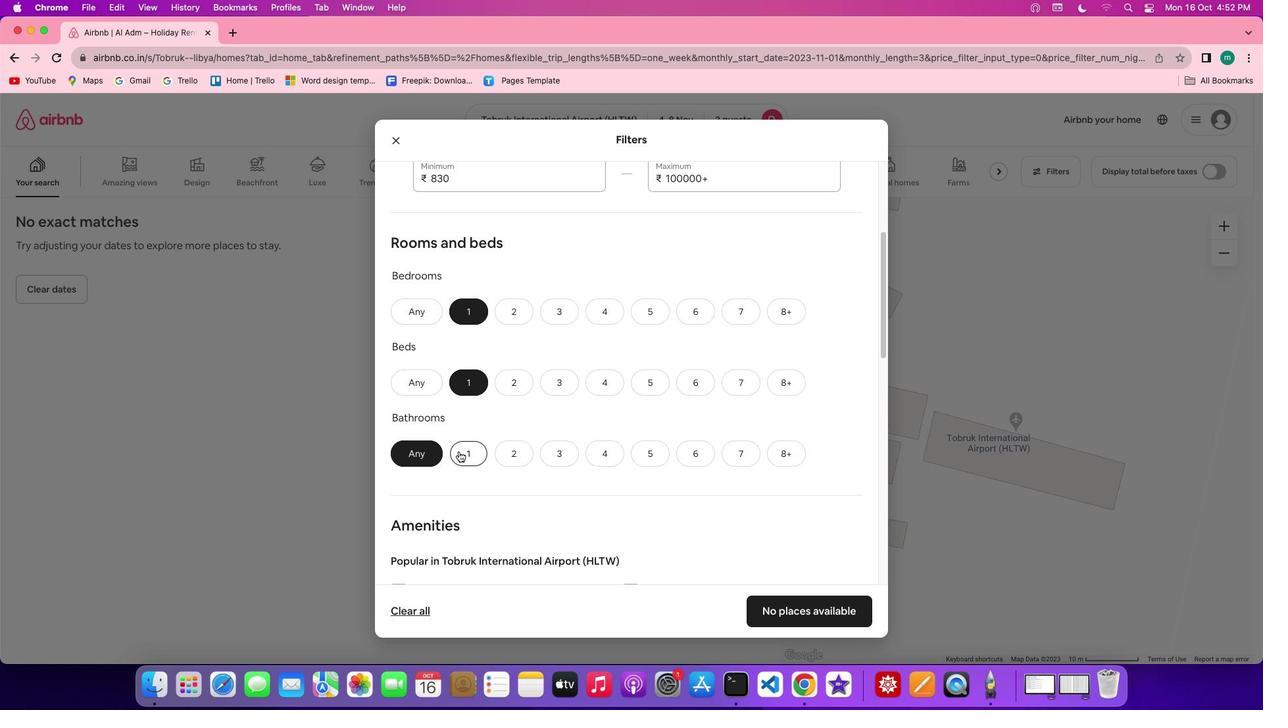 
Action: Mouse moved to (621, 502)
Screenshot: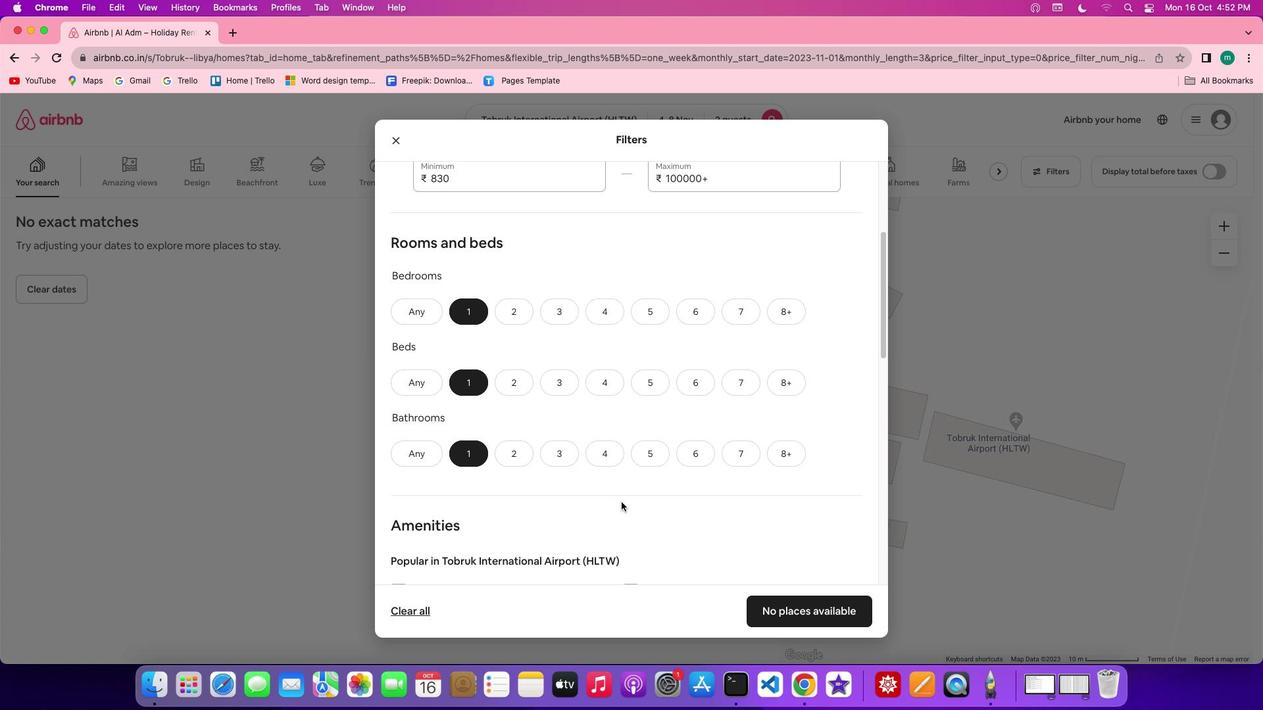 
Action: Mouse scrolled (621, 502) with delta (0, 0)
Screenshot: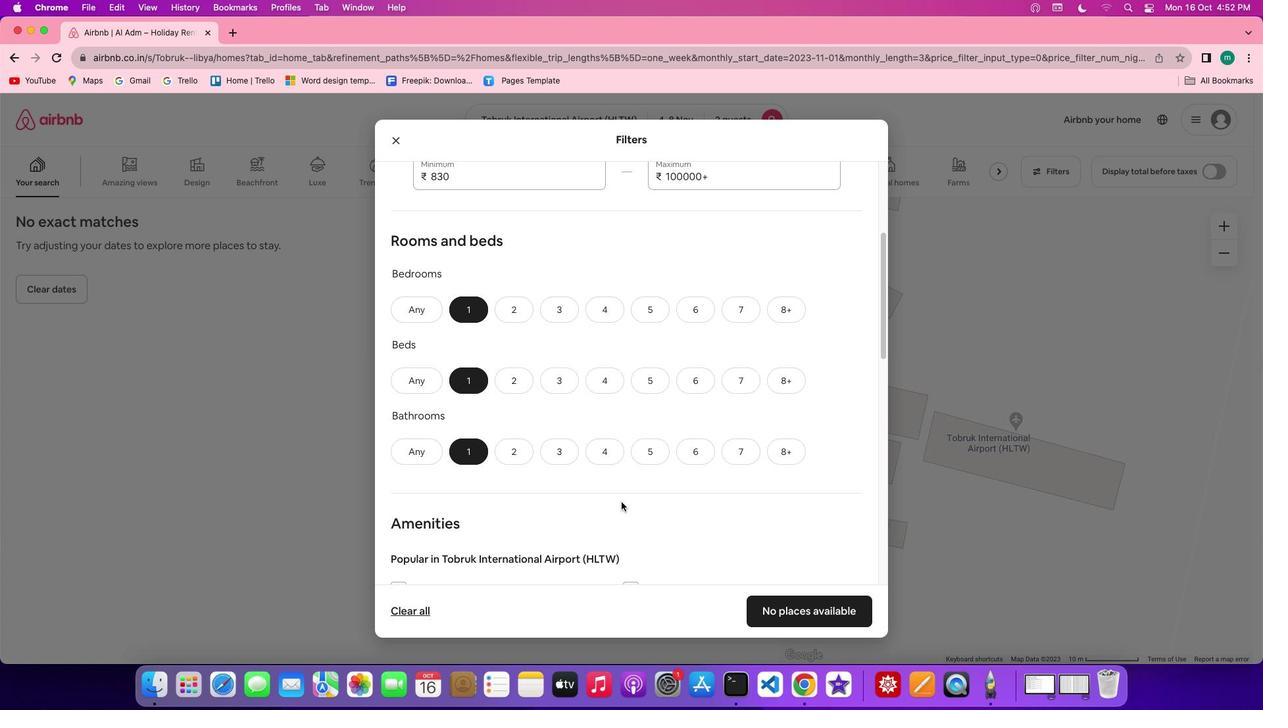 
Action: Mouse scrolled (621, 502) with delta (0, 0)
Screenshot: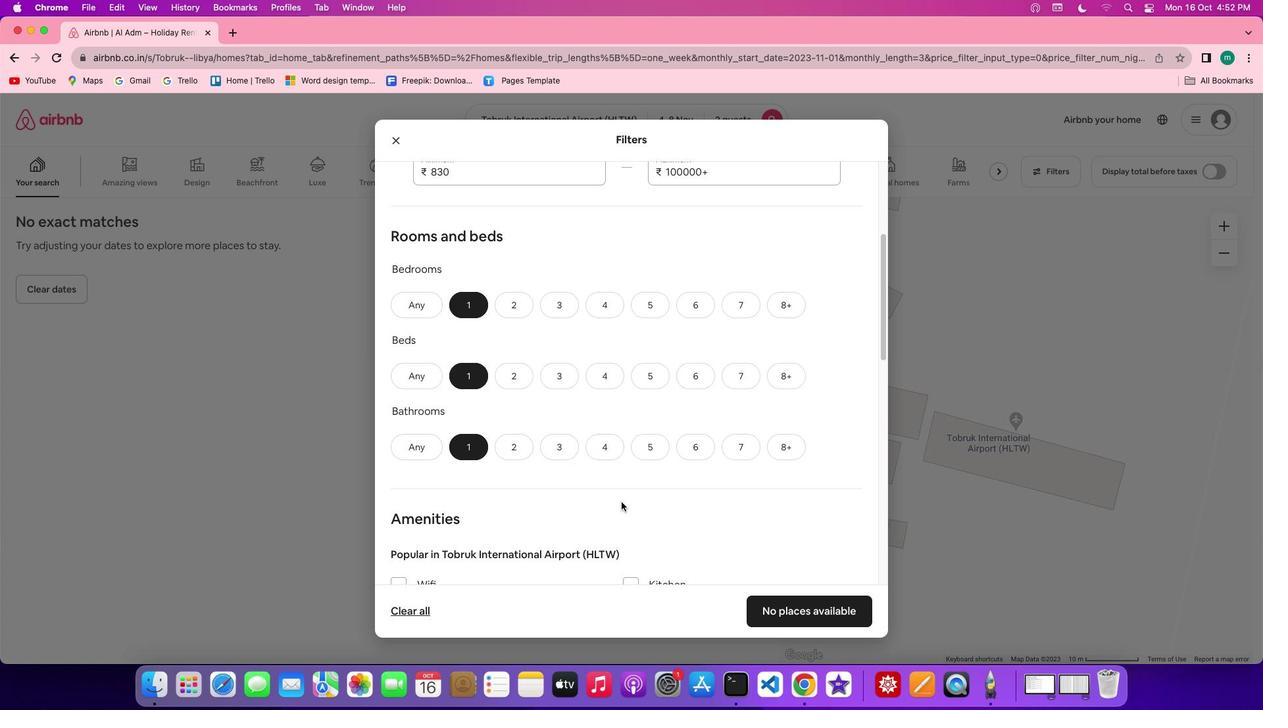 
Action: Mouse scrolled (621, 502) with delta (0, 0)
Screenshot: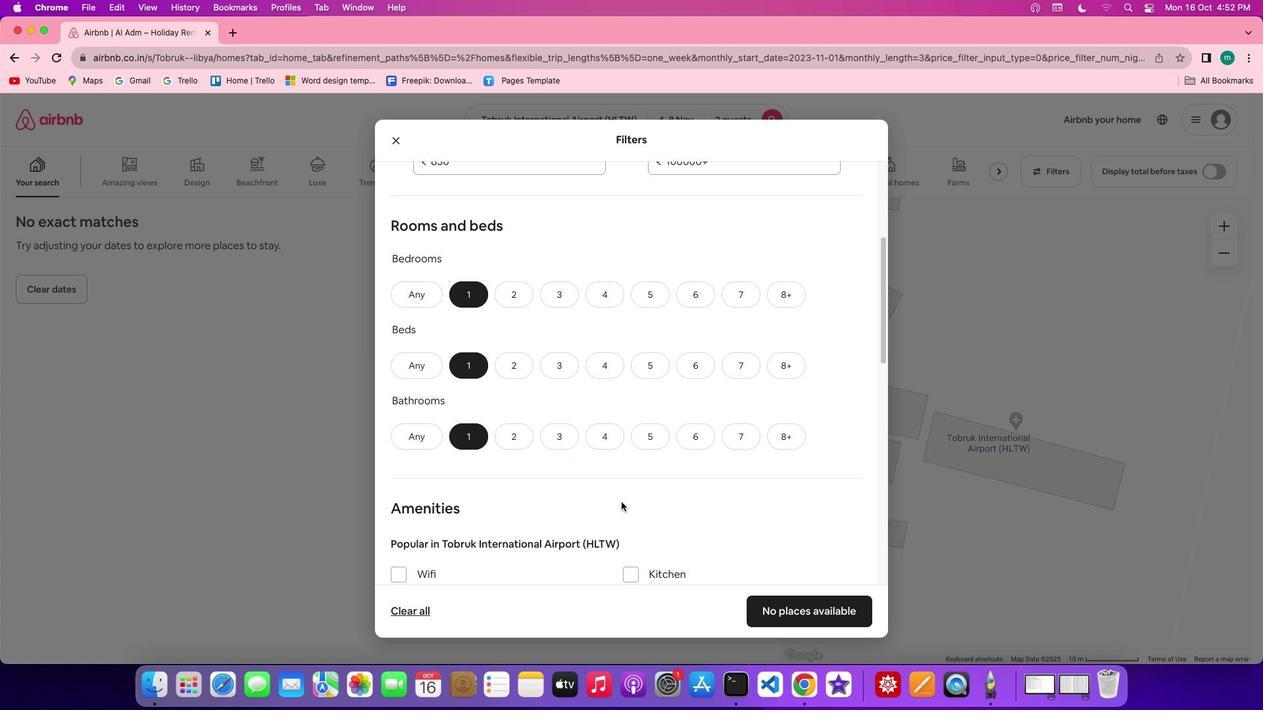 
Action: Mouse scrolled (621, 502) with delta (0, 0)
Screenshot: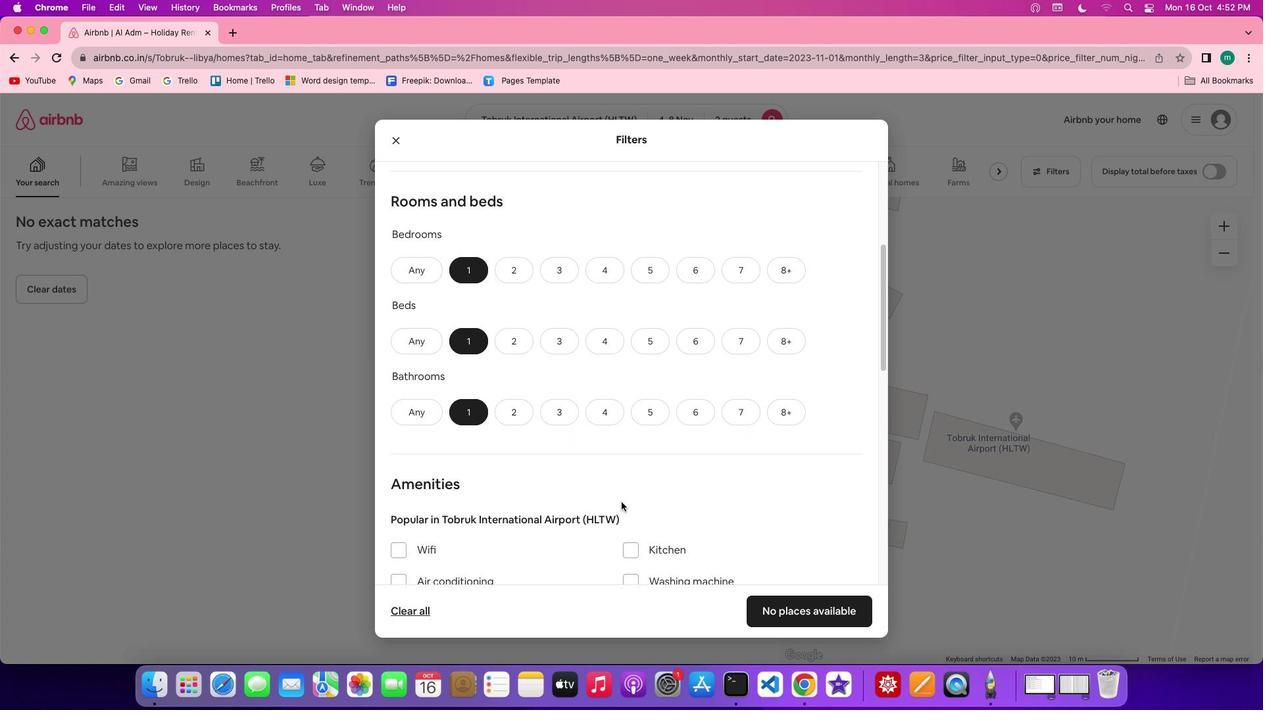 
Action: Mouse scrolled (621, 502) with delta (0, 0)
Screenshot: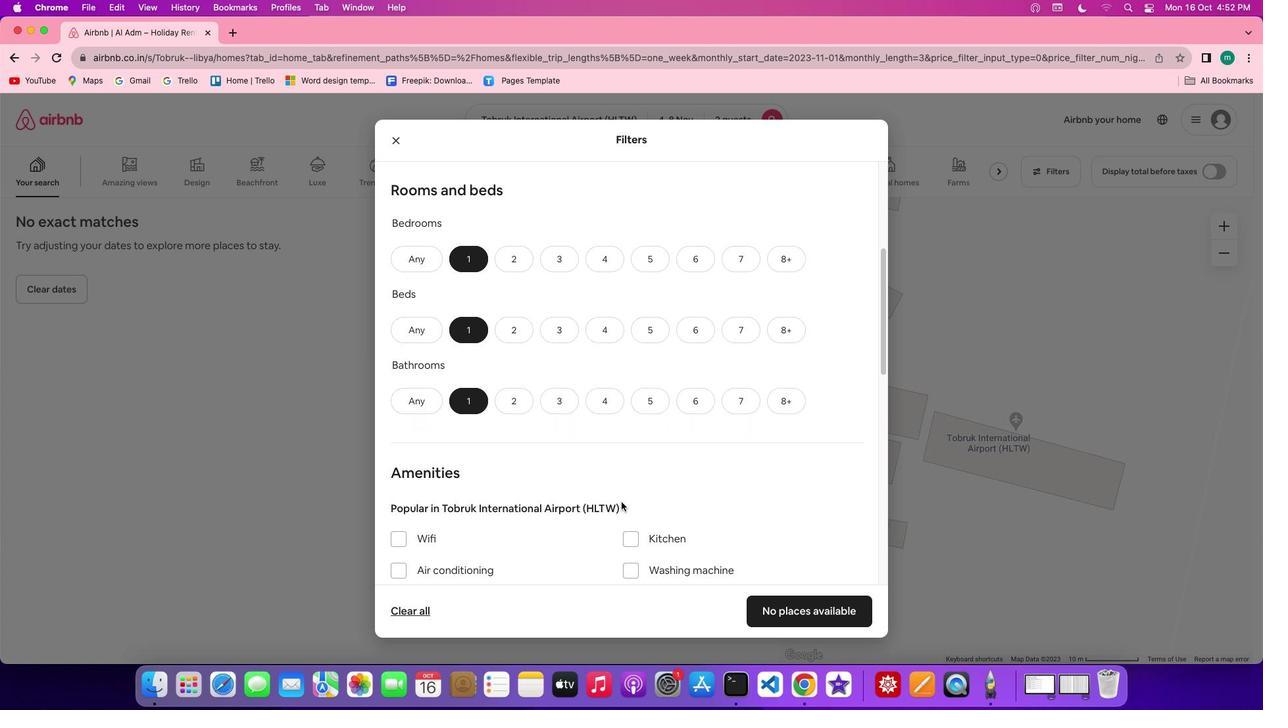 
Action: Mouse scrolled (621, 502) with delta (0, 0)
Screenshot: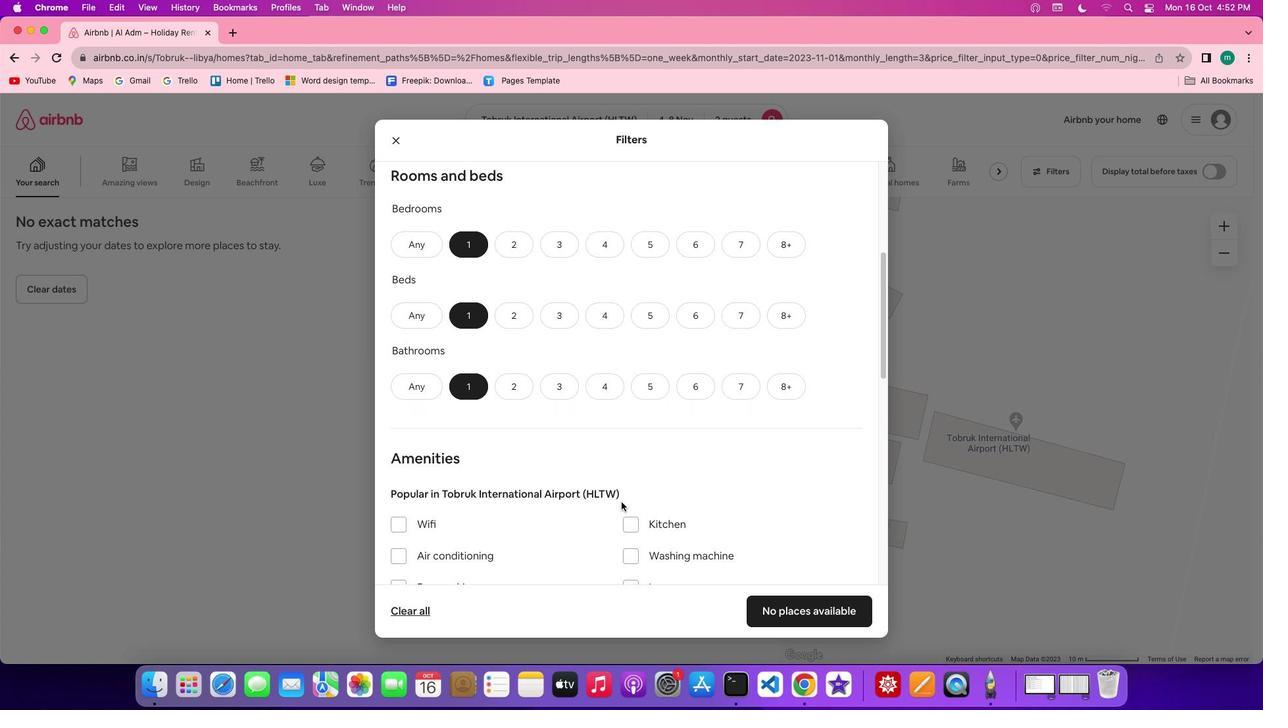 
Action: Mouse scrolled (621, 502) with delta (0, 0)
Screenshot: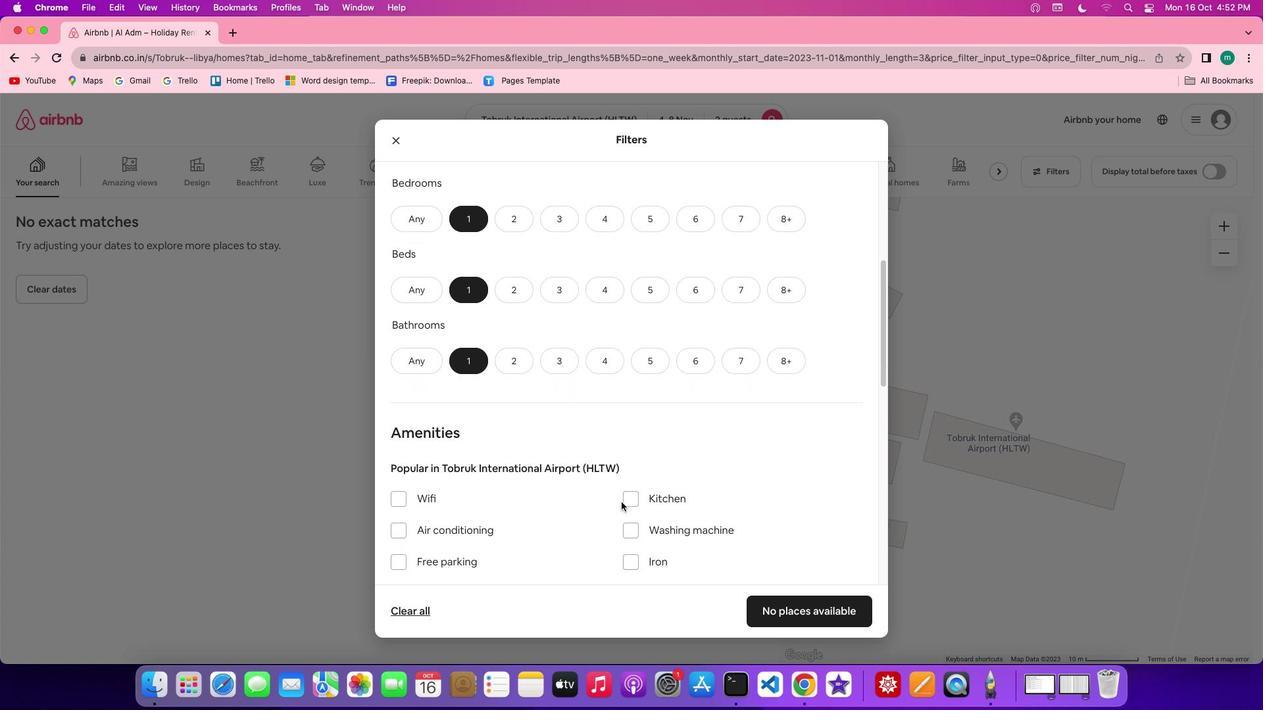 
Action: Mouse scrolled (621, 502) with delta (0, 0)
Screenshot: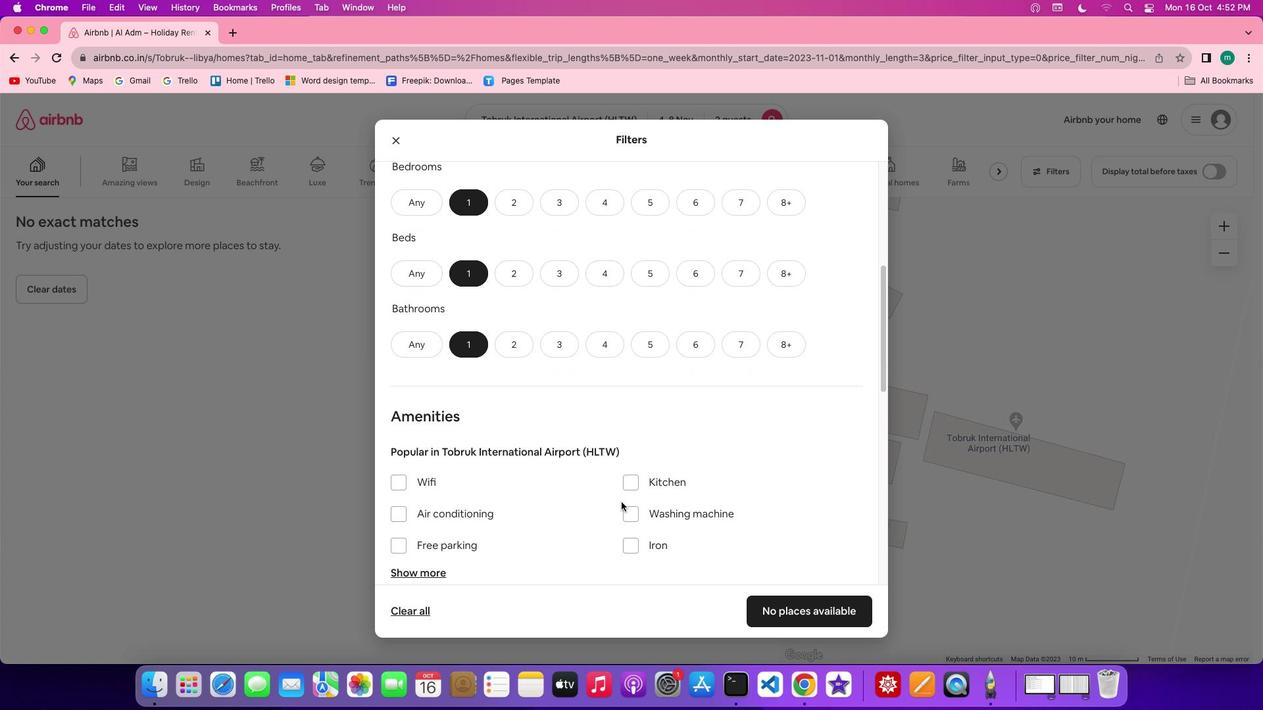 
Action: Mouse scrolled (621, 502) with delta (0, 0)
Screenshot: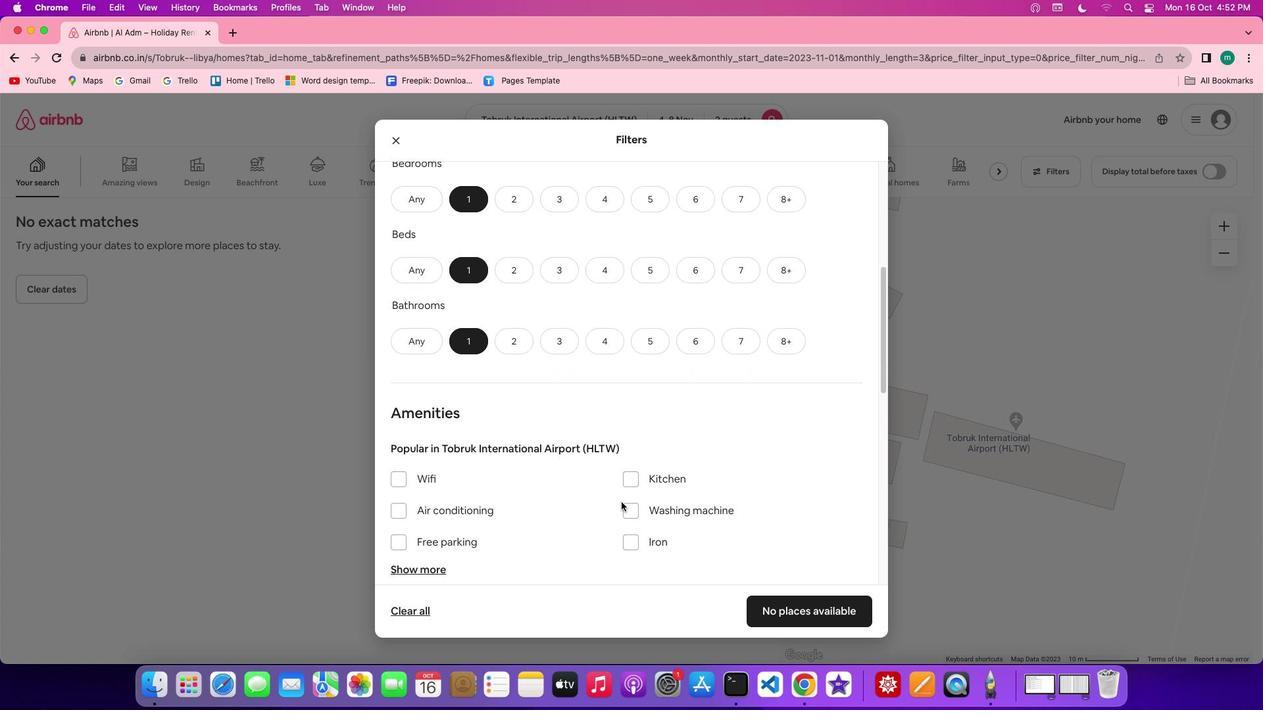 
Action: Mouse scrolled (621, 502) with delta (0, 0)
Screenshot: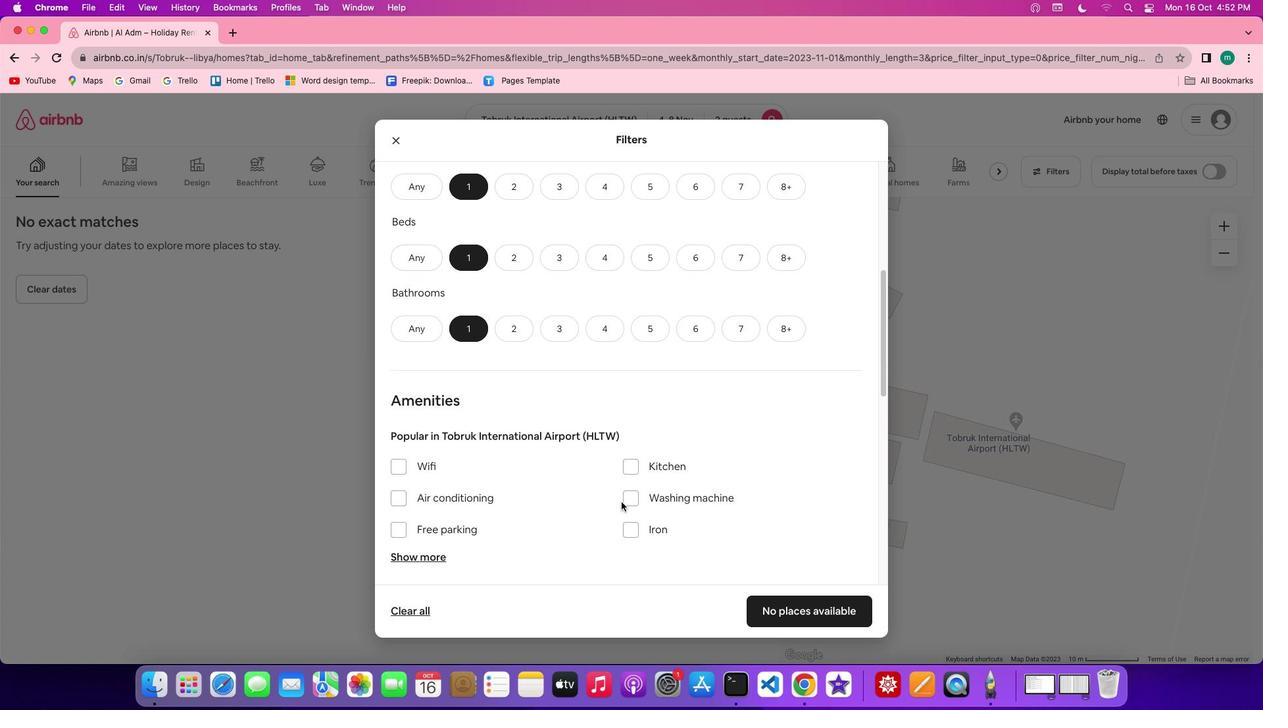 
Action: Mouse scrolled (621, 502) with delta (0, 0)
Screenshot: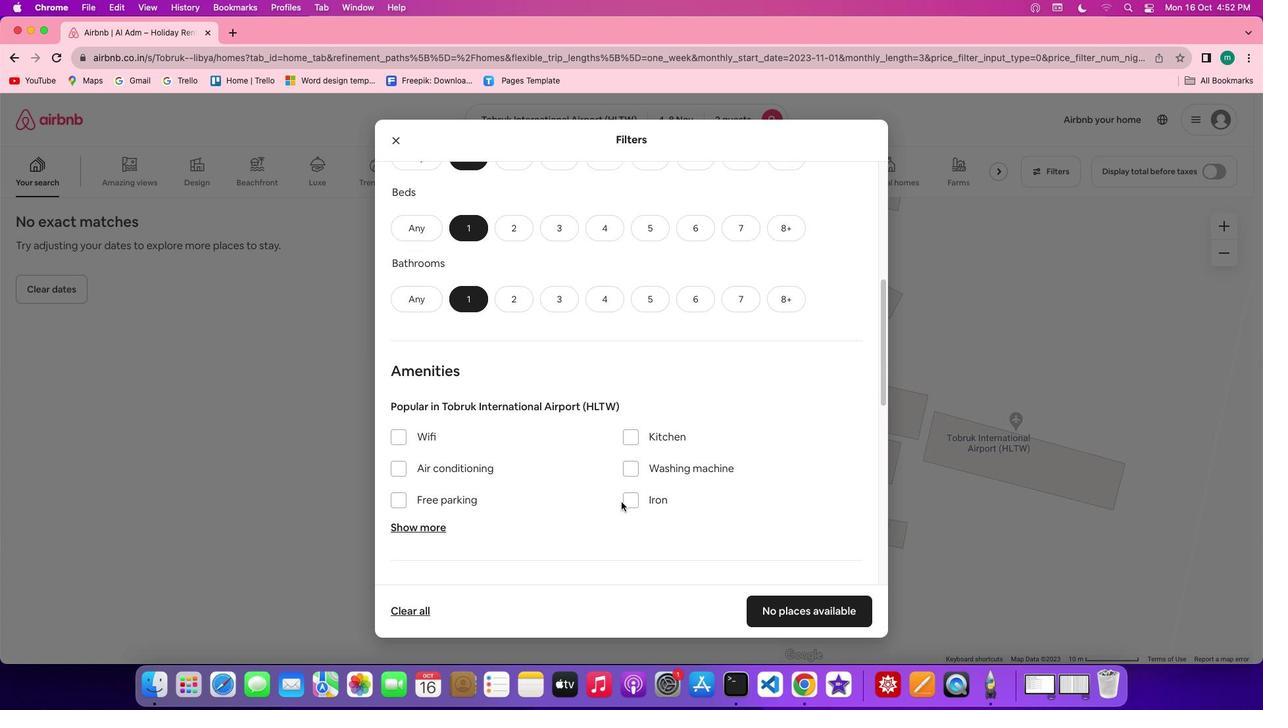 
Action: Mouse scrolled (621, 502) with delta (0, -1)
Screenshot: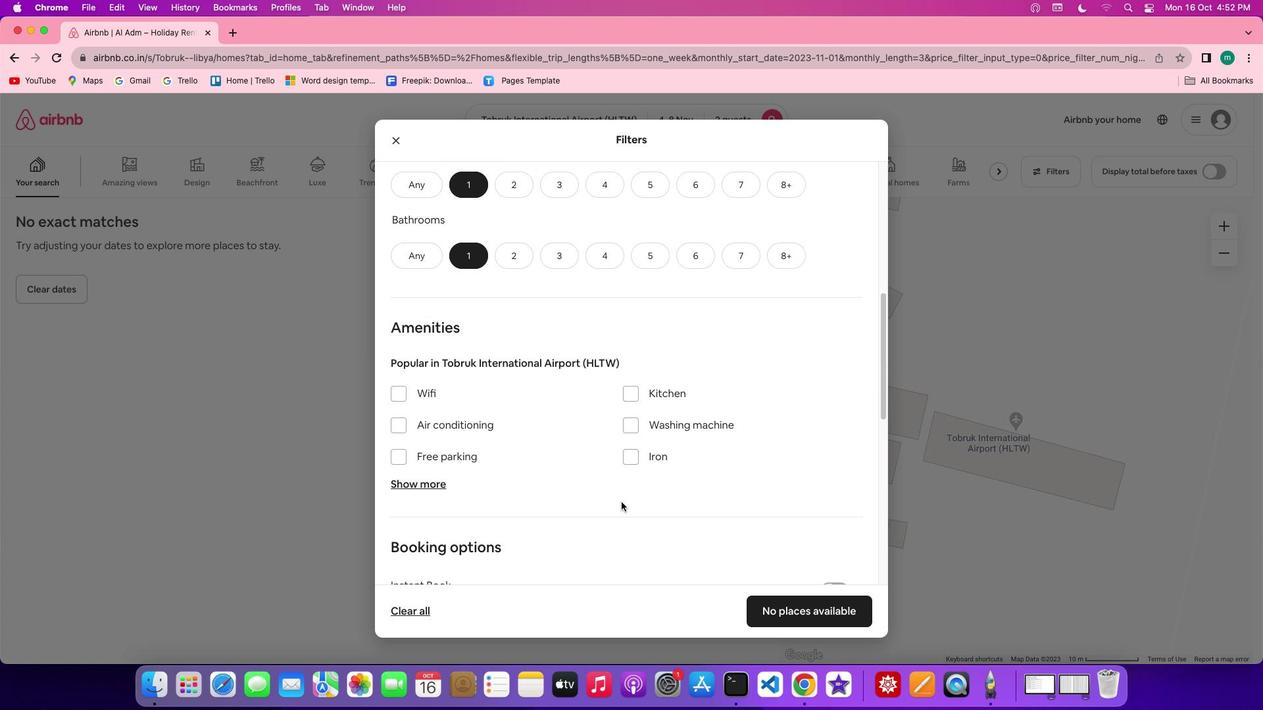 
Action: Mouse scrolled (621, 502) with delta (0, 0)
Screenshot: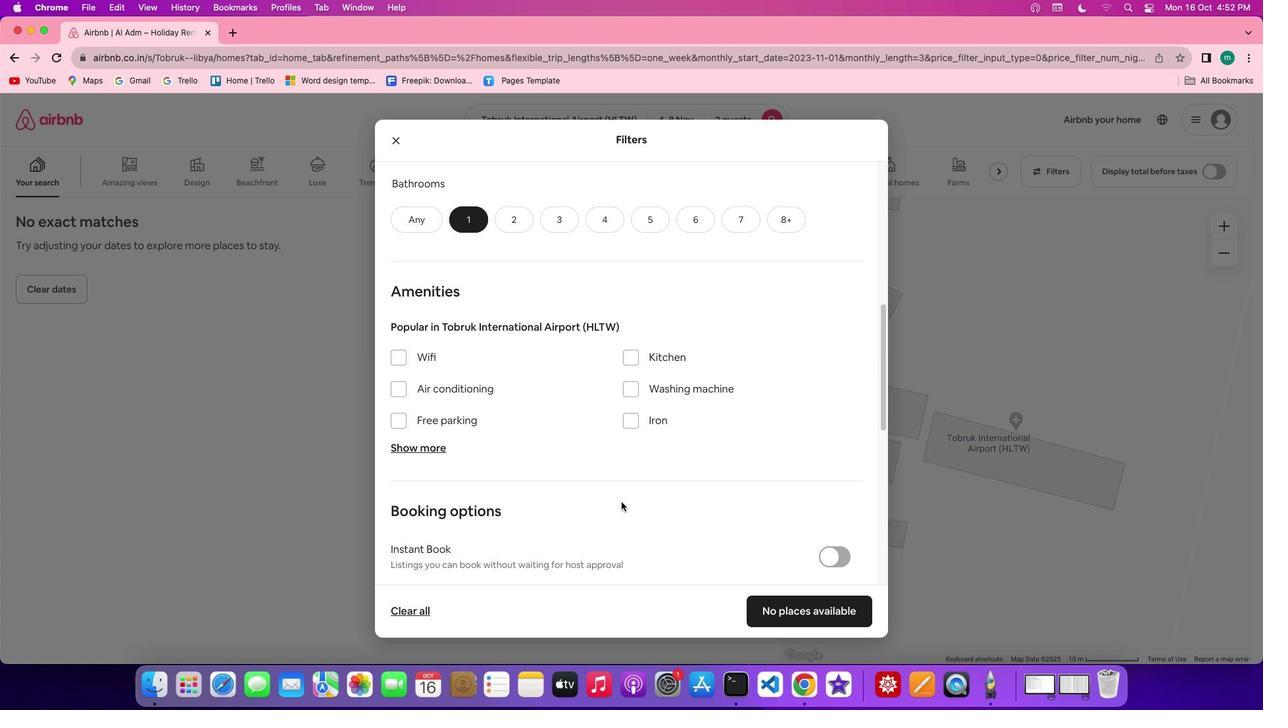 
Action: Mouse scrolled (621, 502) with delta (0, 0)
Screenshot: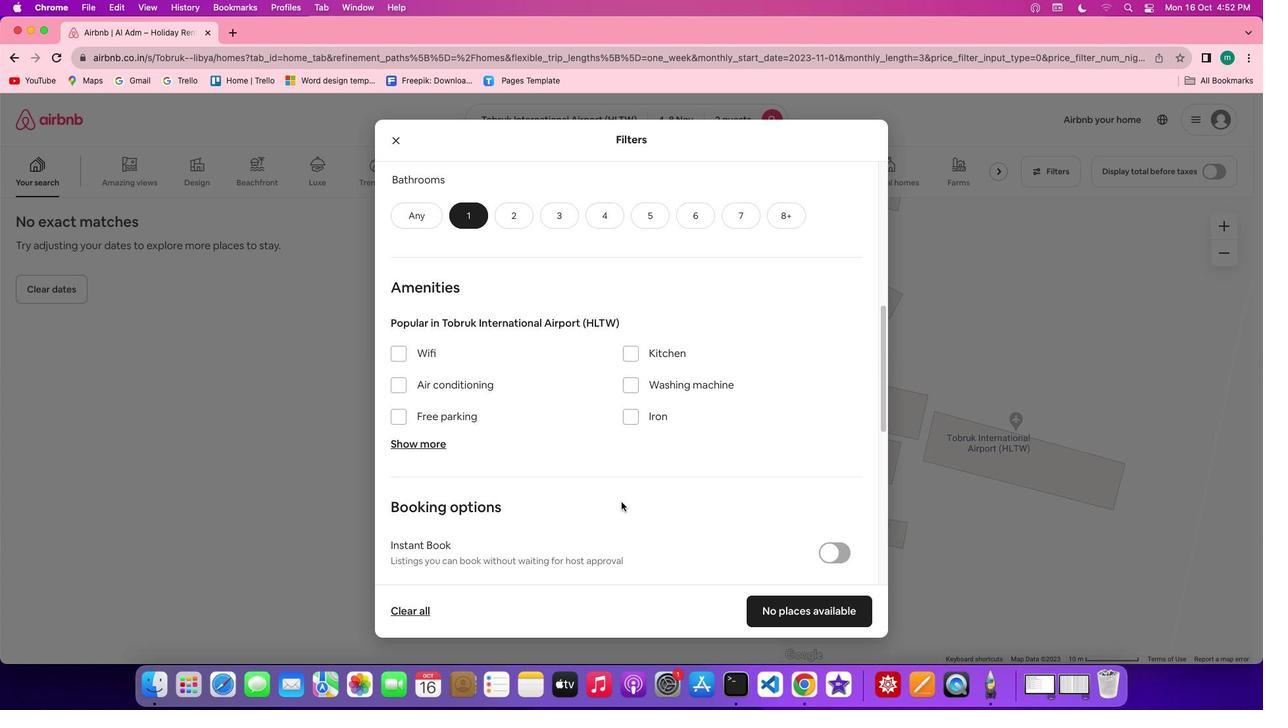 
Action: Mouse scrolled (621, 502) with delta (0, 0)
Screenshot: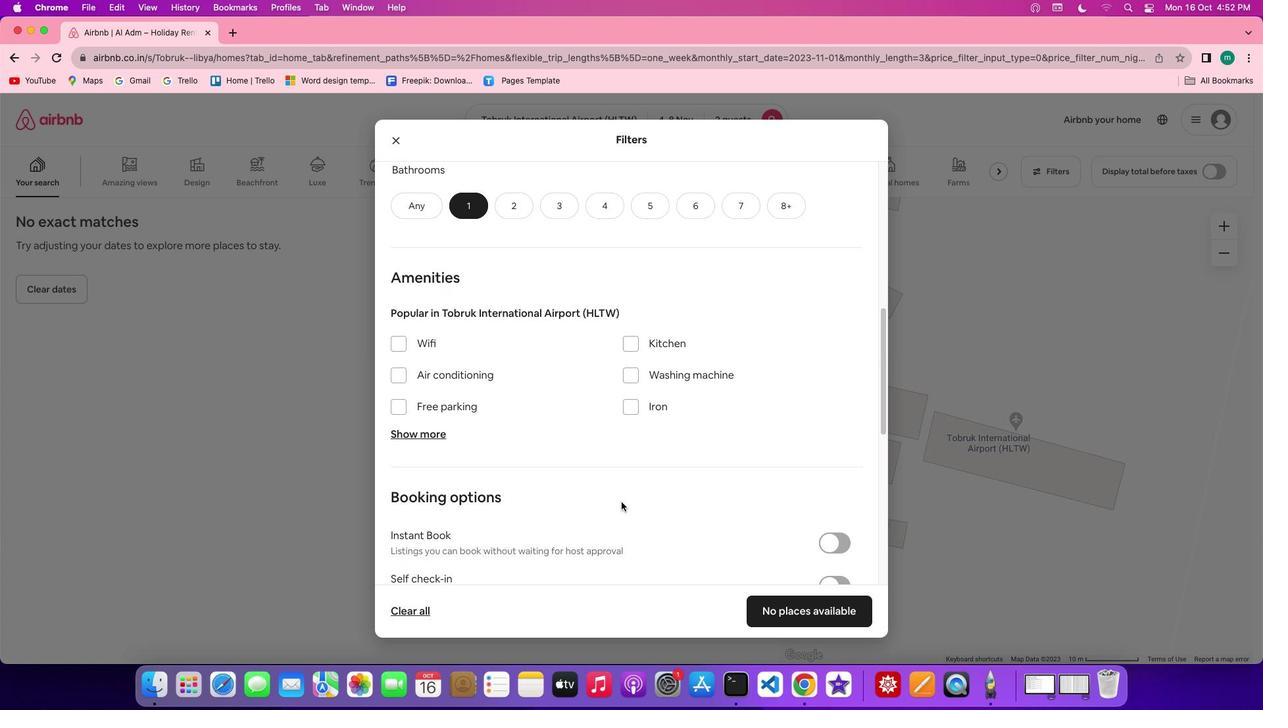 
Action: Mouse scrolled (621, 502) with delta (0, 0)
Screenshot: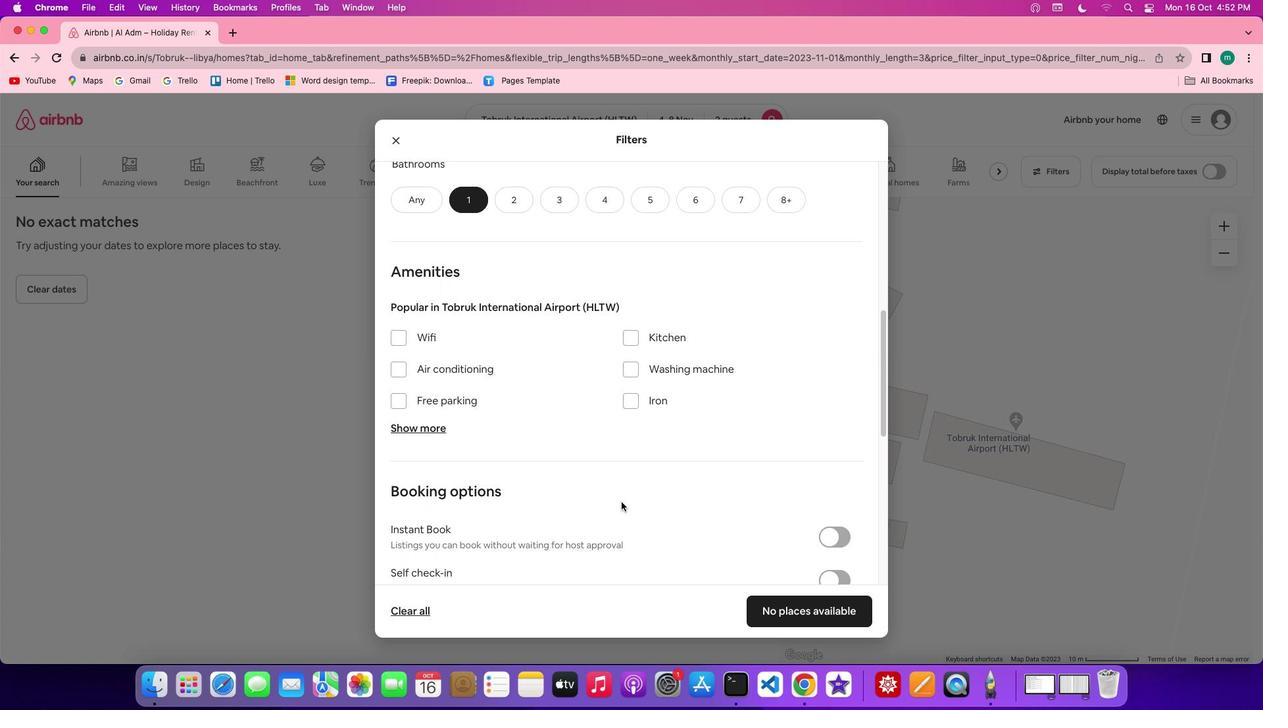 
Action: Mouse scrolled (621, 502) with delta (0, 0)
Screenshot: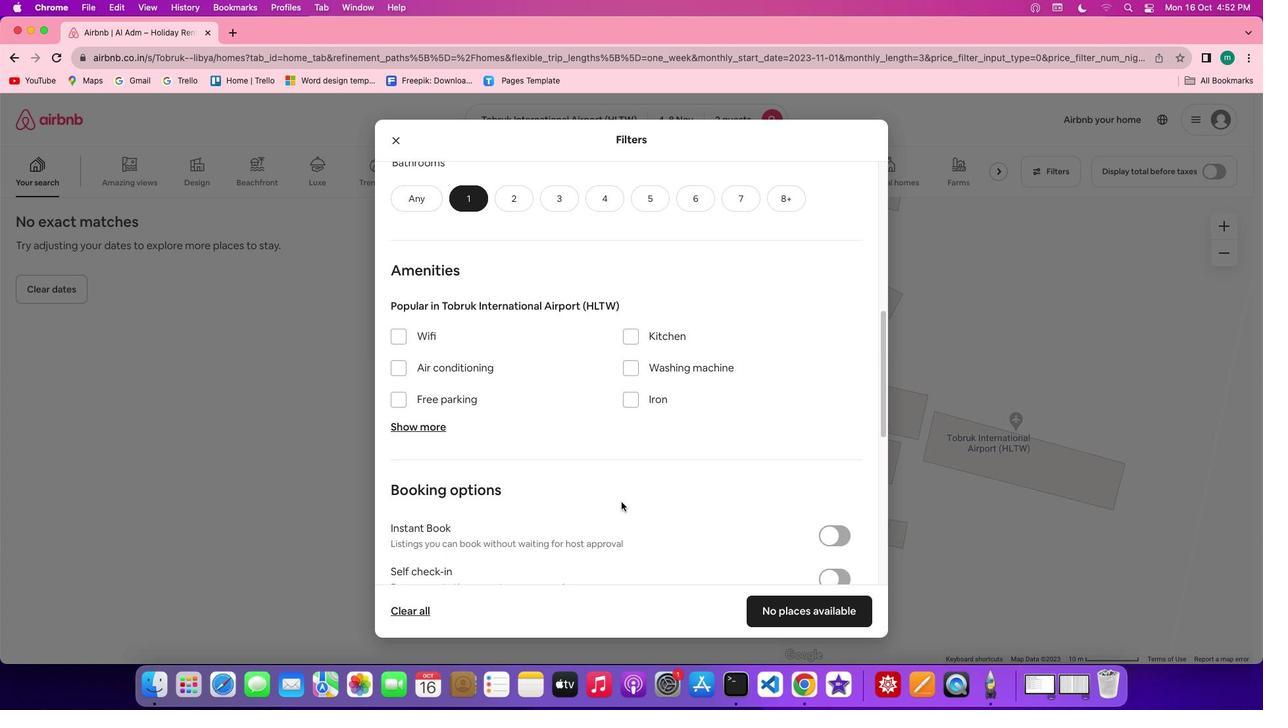 
Action: Mouse scrolled (621, 502) with delta (0, 0)
Screenshot: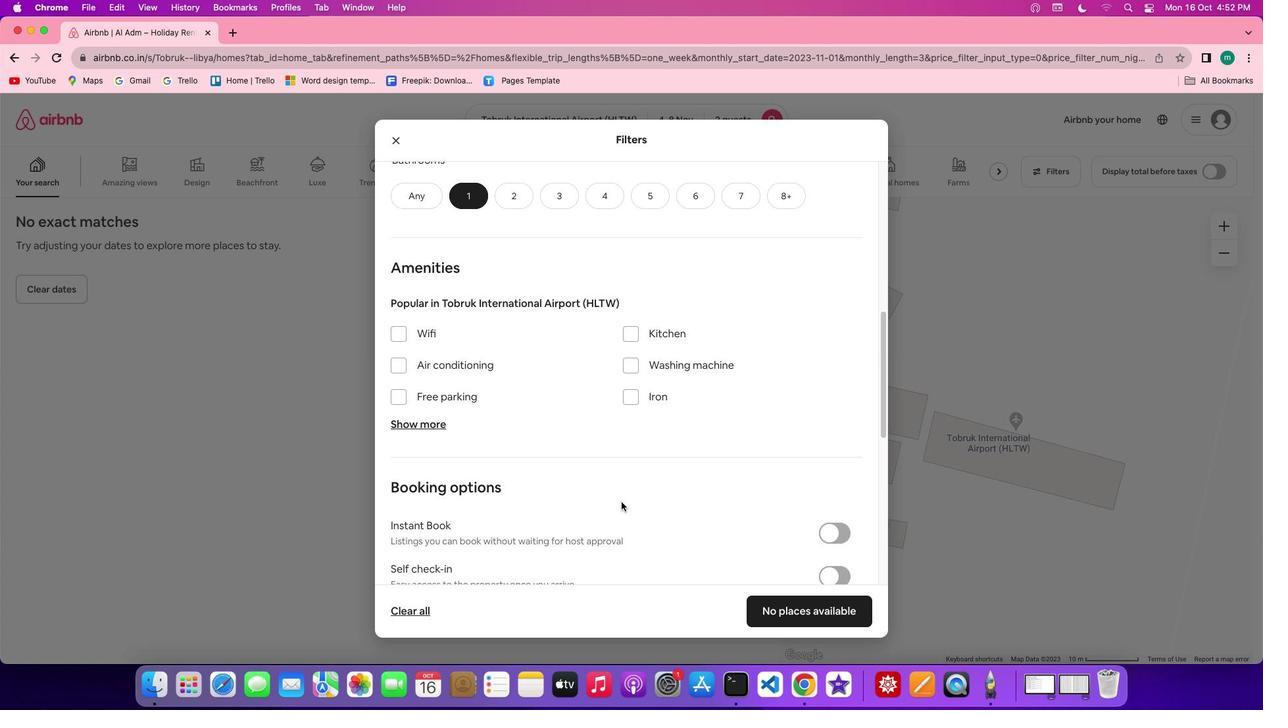 
Action: Mouse scrolled (621, 502) with delta (0, 0)
Screenshot: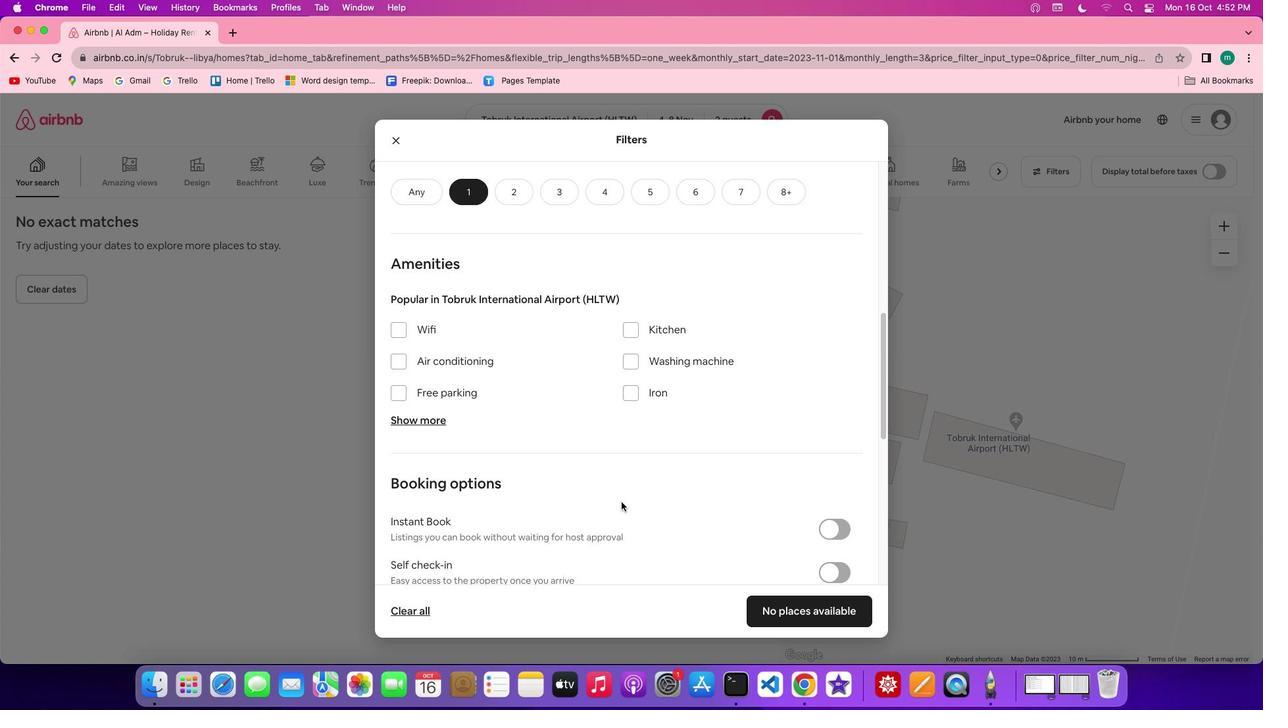 
Action: Mouse scrolled (621, 502) with delta (0, 0)
Screenshot: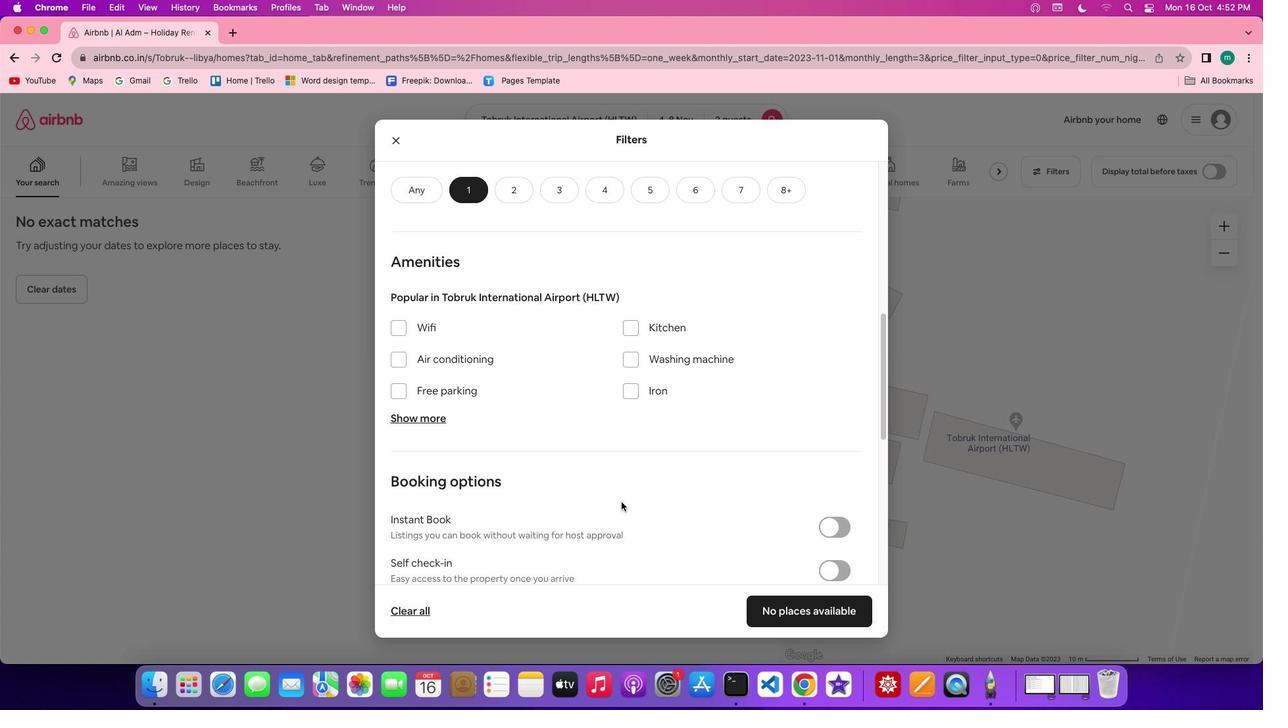 
Action: Mouse scrolled (621, 502) with delta (0, 0)
Screenshot: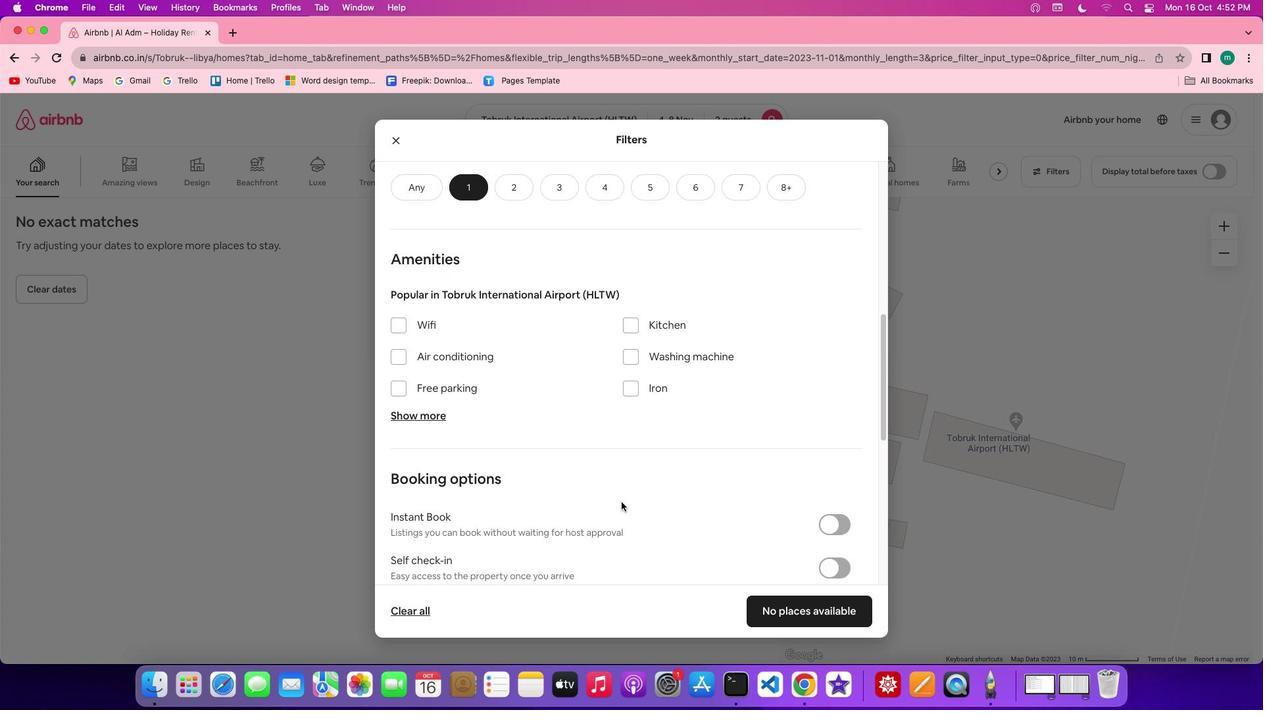 
Action: Mouse scrolled (621, 502) with delta (0, 0)
Screenshot: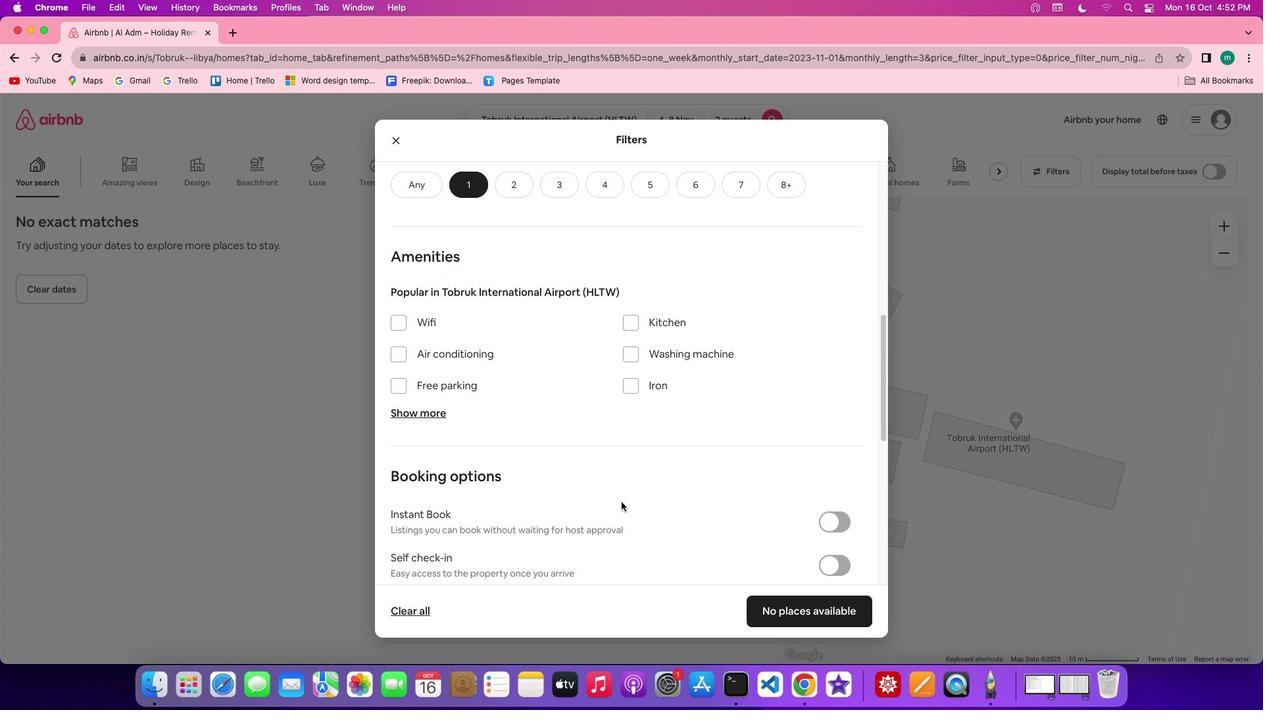 
Action: Mouse scrolled (621, 502) with delta (0, 0)
Screenshot: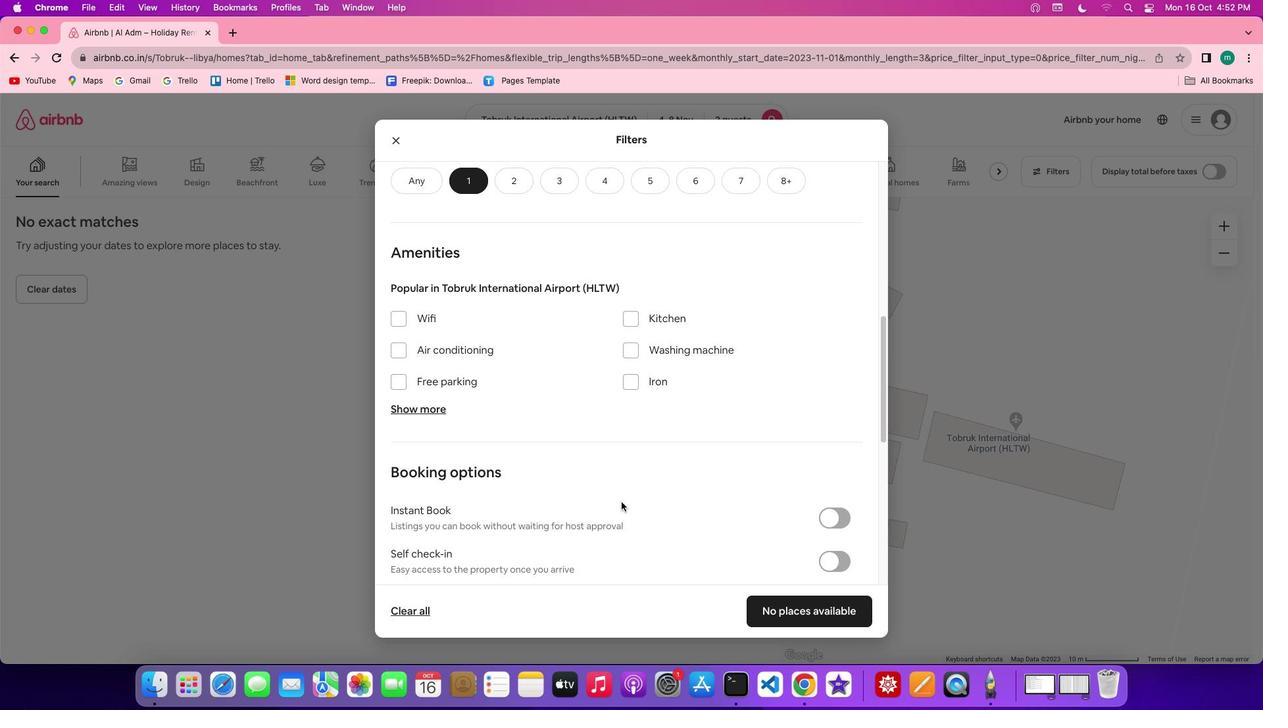 
Action: Mouse scrolled (621, 502) with delta (0, 0)
Screenshot: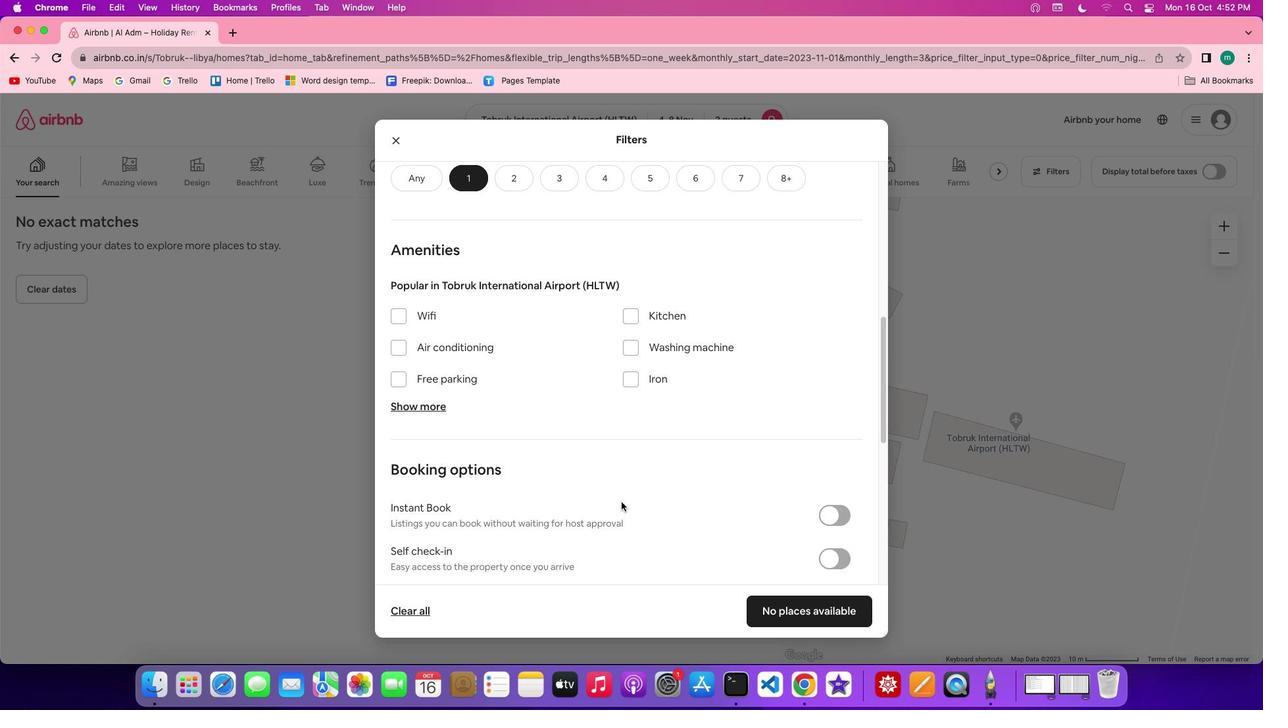 
Action: Mouse scrolled (621, 502) with delta (0, 0)
Screenshot: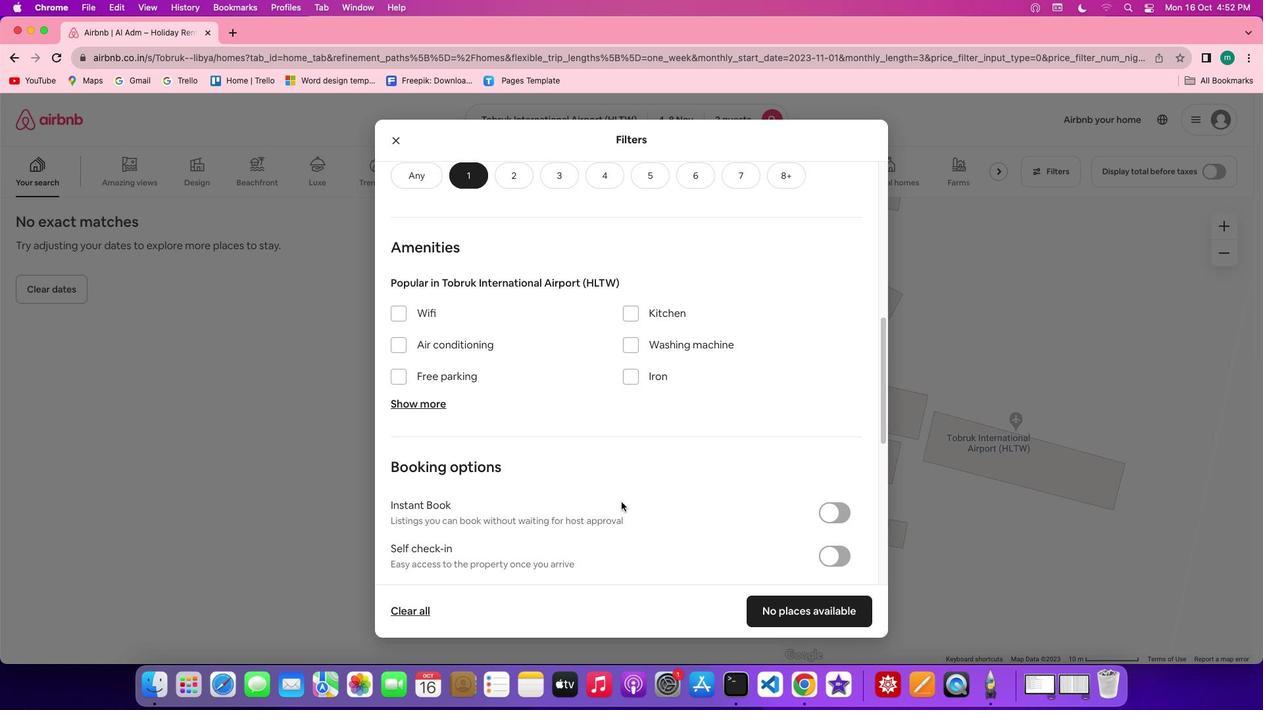 
Action: Mouse scrolled (621, 502) with delta (0, 0)
Screenshot: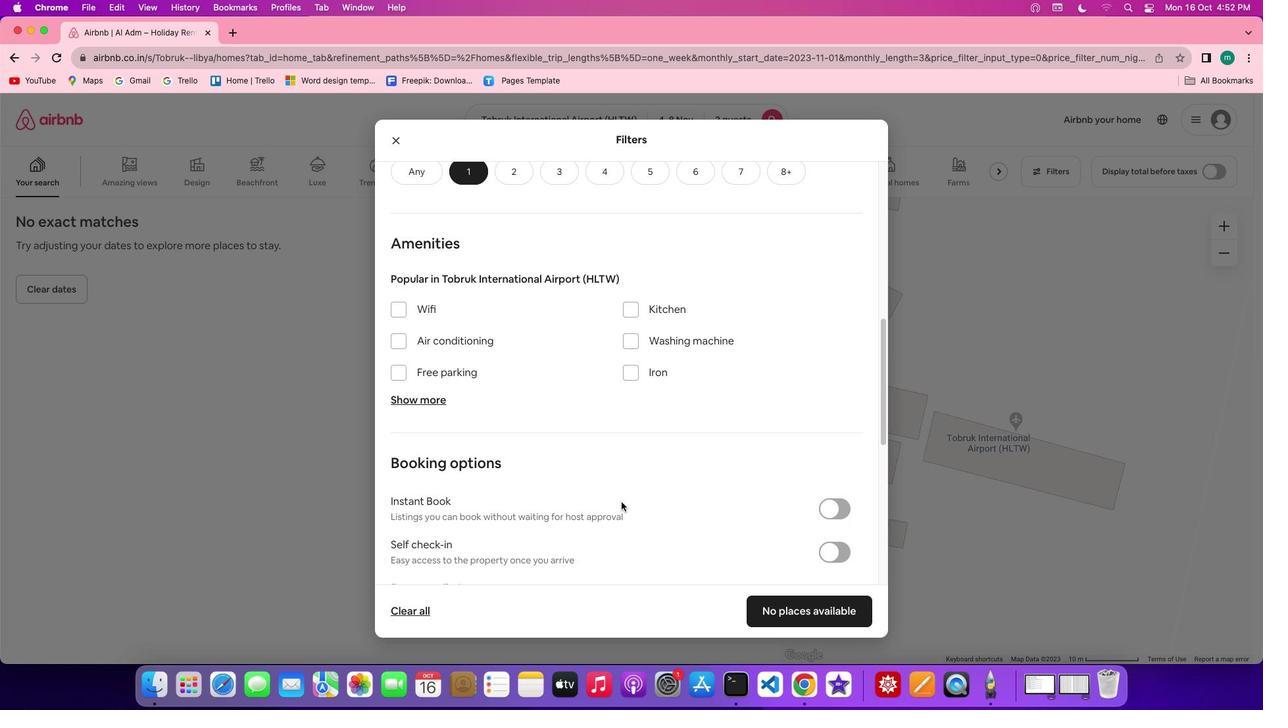 
Action: Mouse scrolled (621, 502) with delta (0, 0)
Screenshot: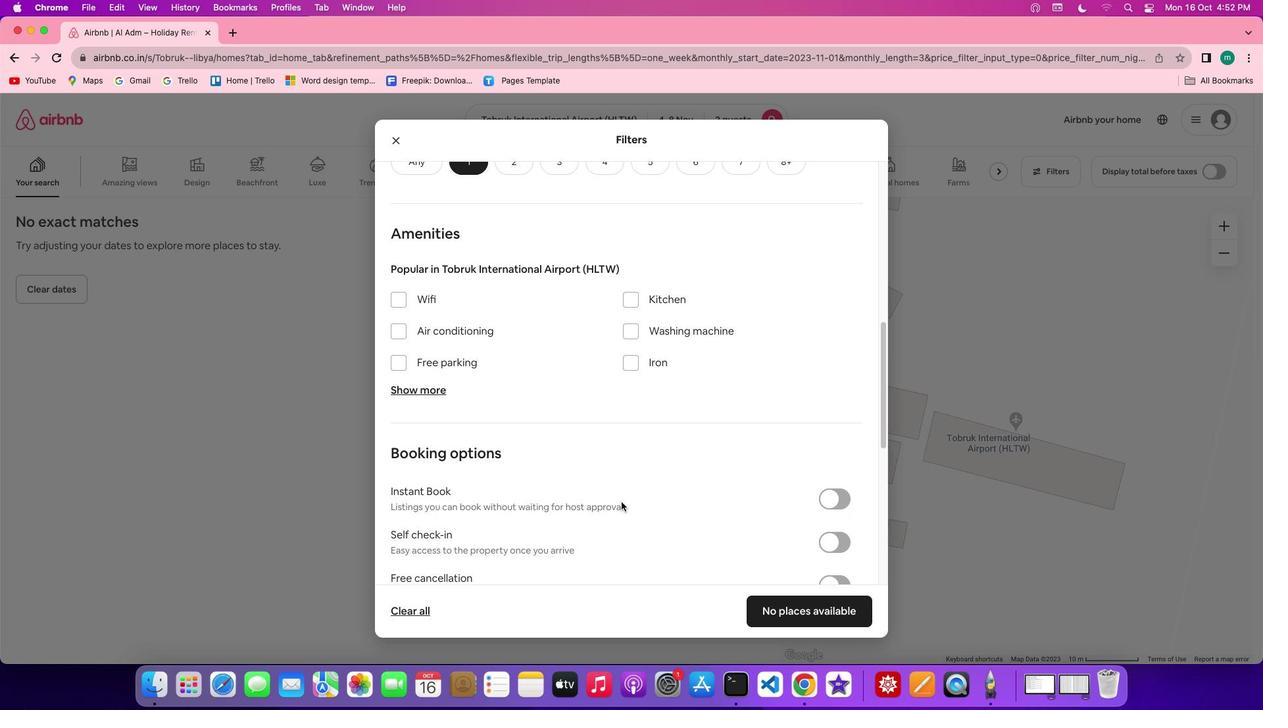 
Action: Mouse scrolled (621, 502) with delta (0, 0)
Screenshot: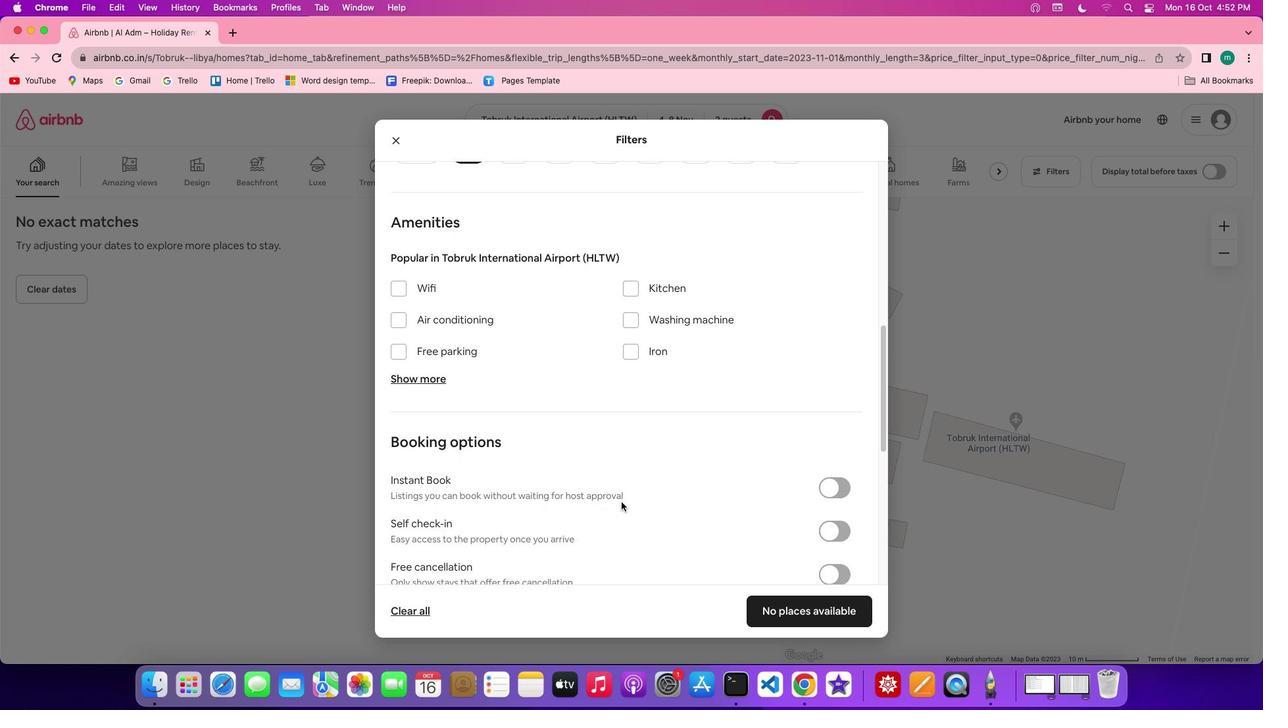 
Action: Mouse scrolled (621, 502) with delta (0, 0)
Screenshot: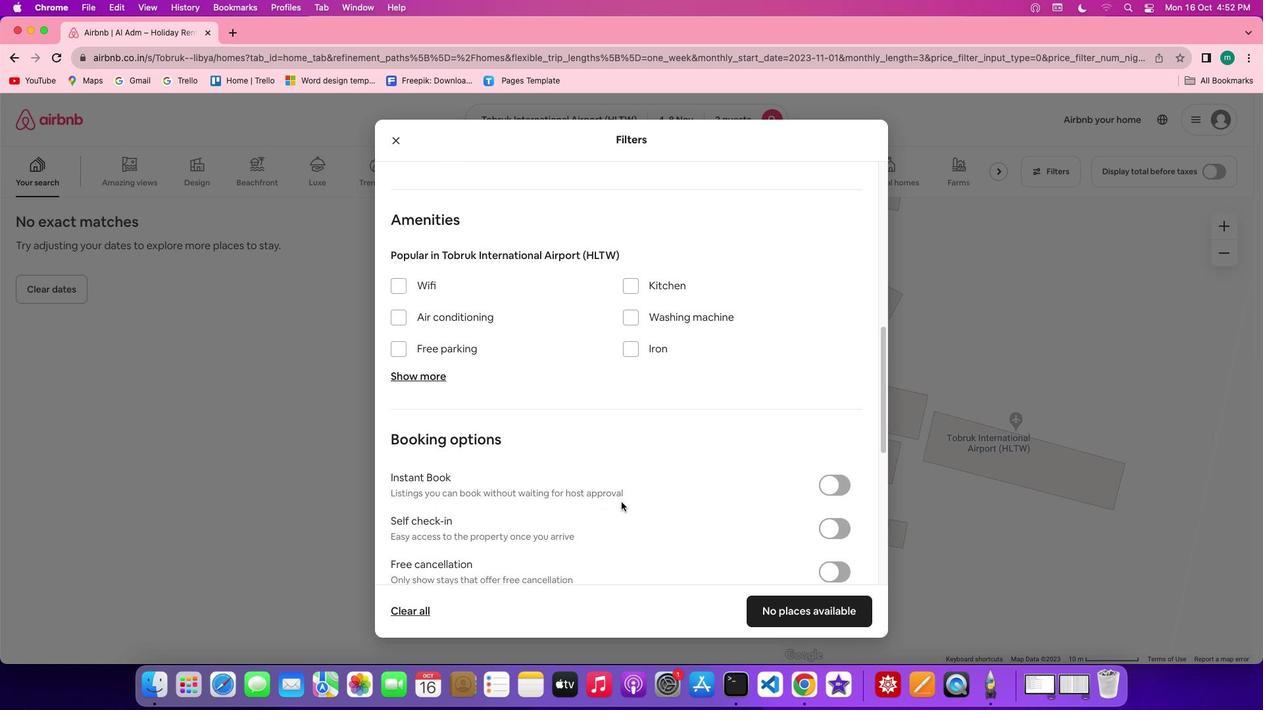 
Action: Mouse scrolled (621, 502) with delta (0, 0)
Screenshot: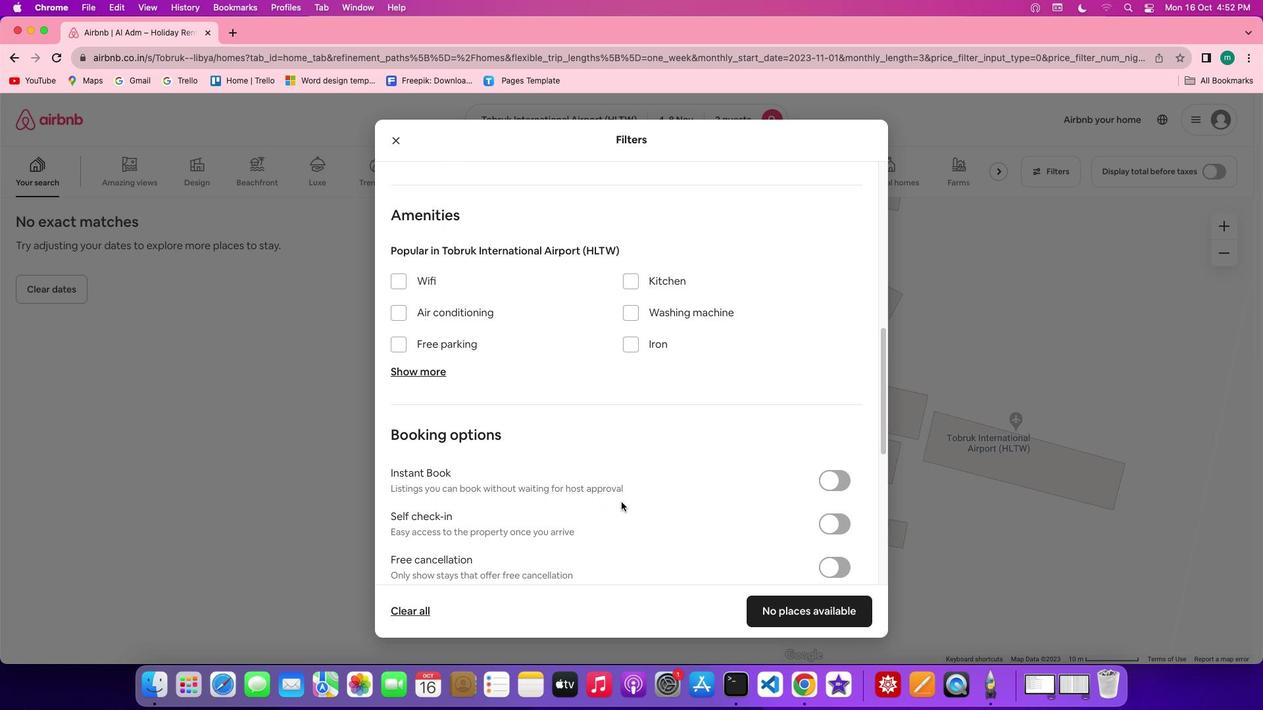 
Action: Mouse scrolled (621, 502) with delta (0, 0)
Screenshot: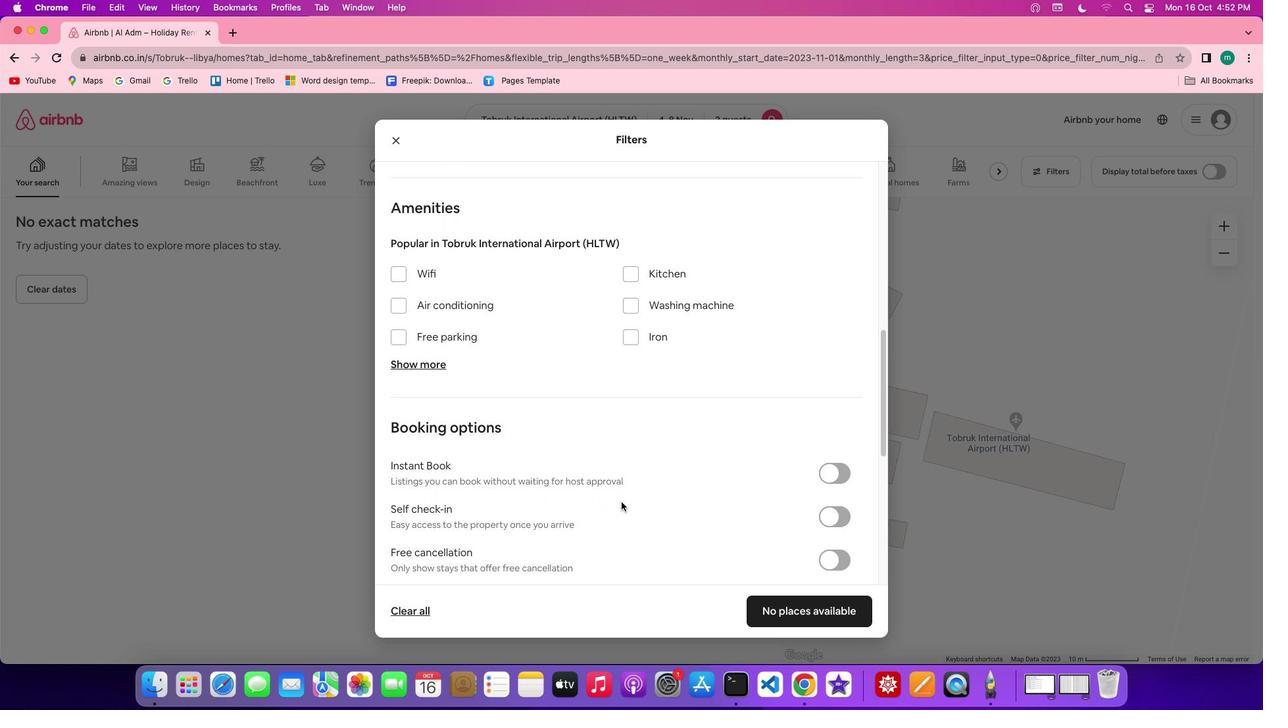 
Action: Mouse scrolled (621, 502) with delta (0, 0)
Screenshot: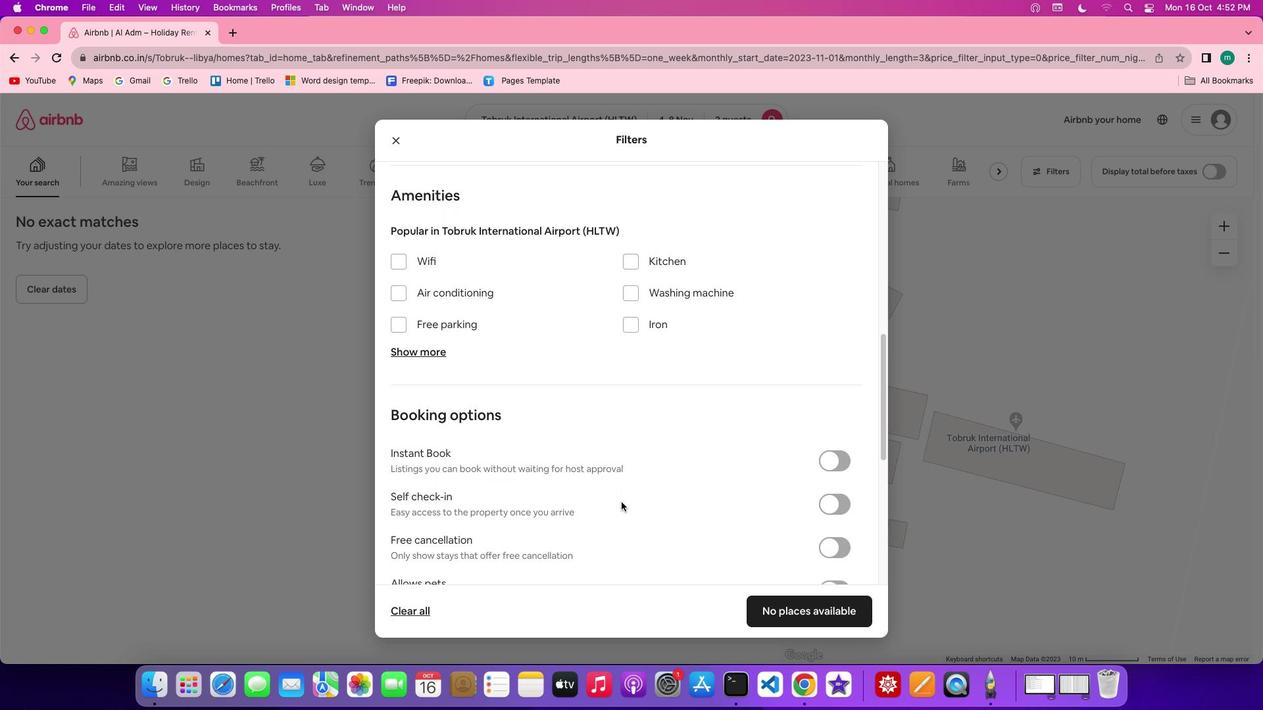 
Action: Mouse scrolled (621, 502) with delta (0, 0)
Screenshot: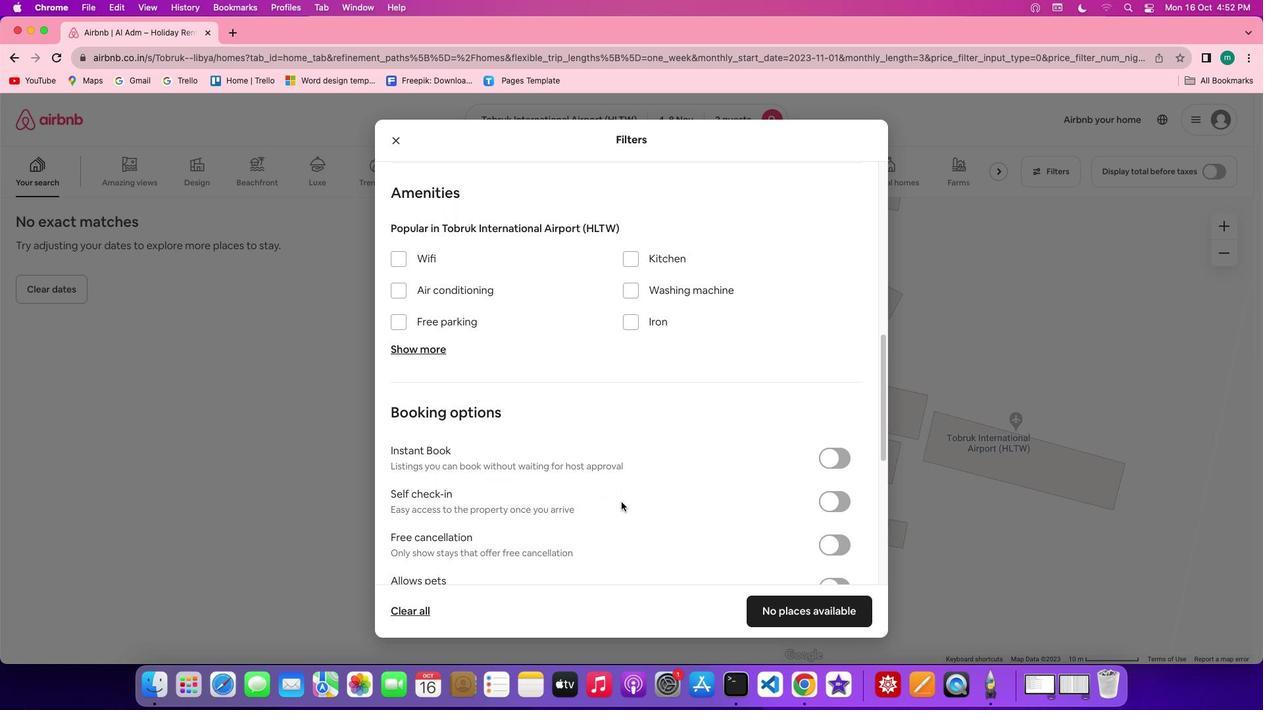 
Action: Mouse scrolled (621, 502) with delta (0, 0)
Screenshot: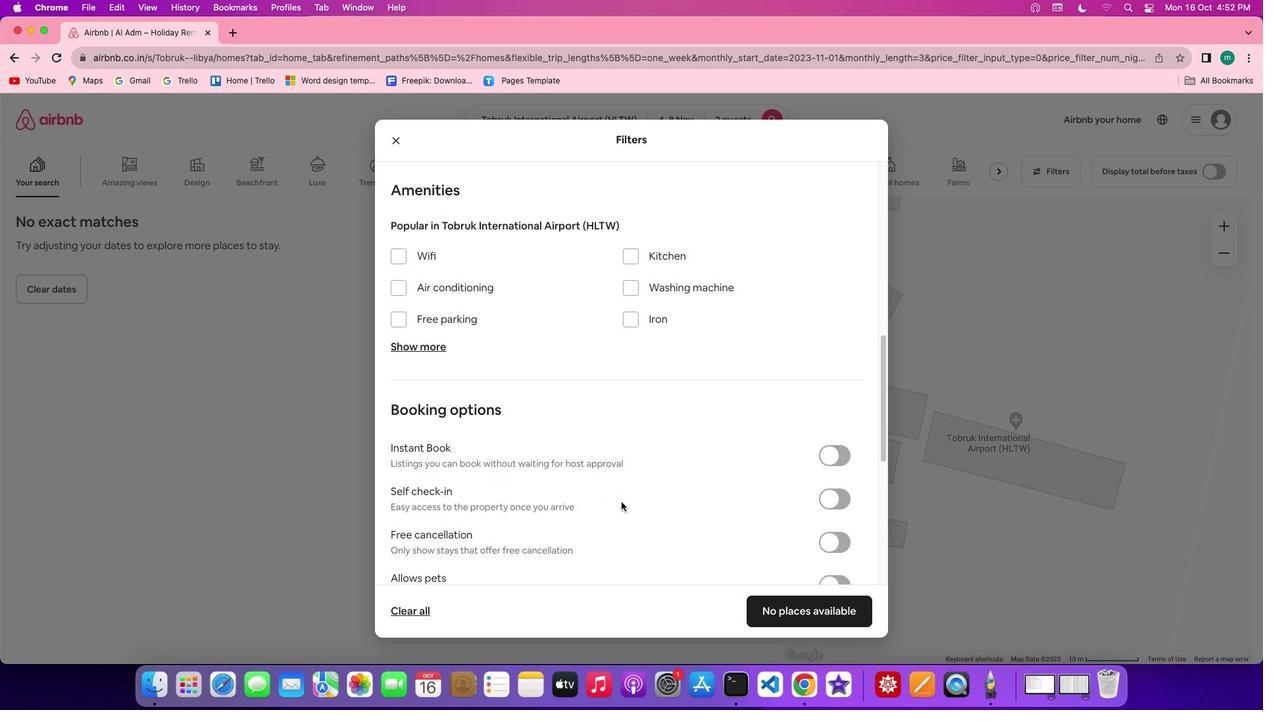 
Action: Mouse scrolled (621, 502) with delta (0, 0)
Screenshot: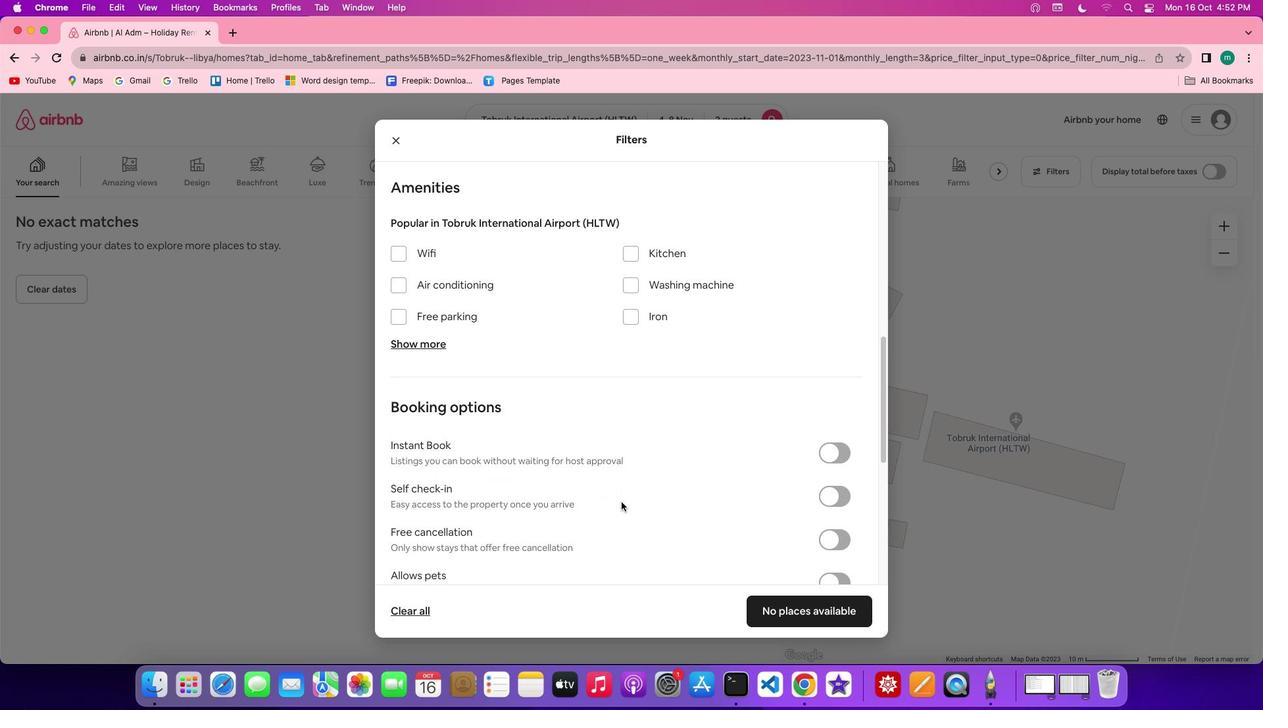 
Action: Mouse scrolled (621, 502) with delta (0, 0)
Screenshot: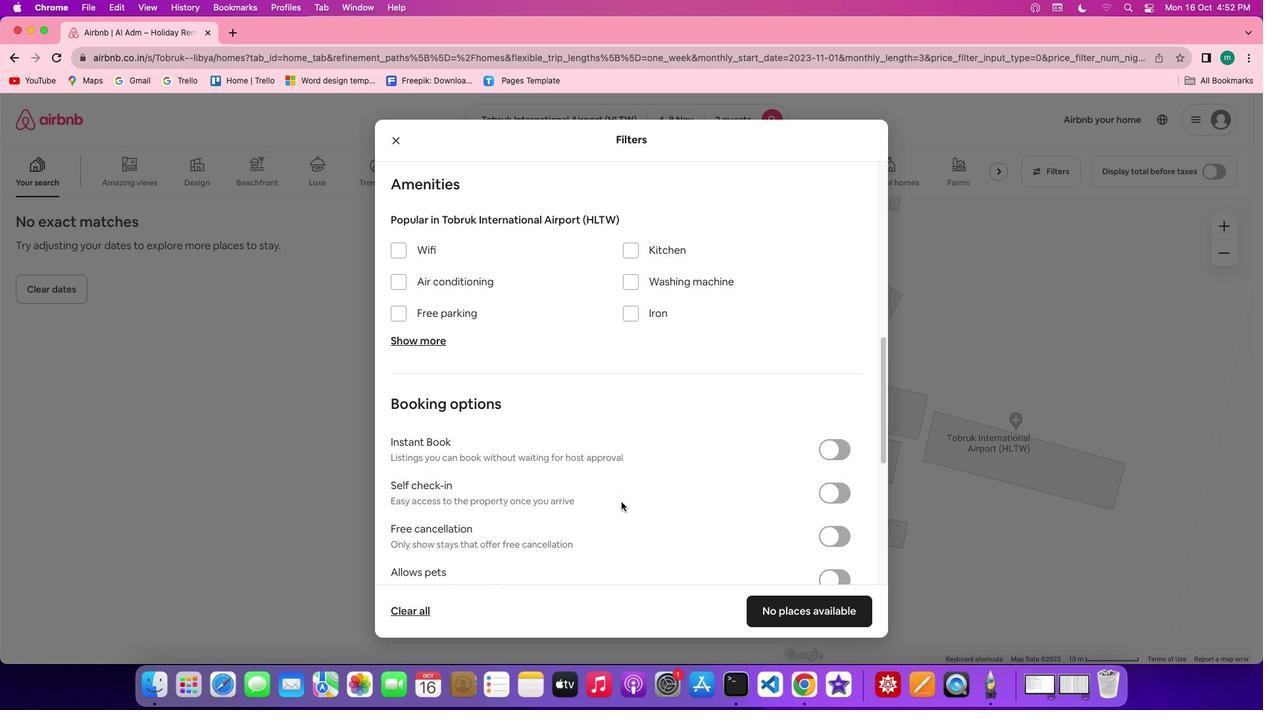 
Action: Mouse scrolled (621, 502) with delta (0, 0)
Screenshot: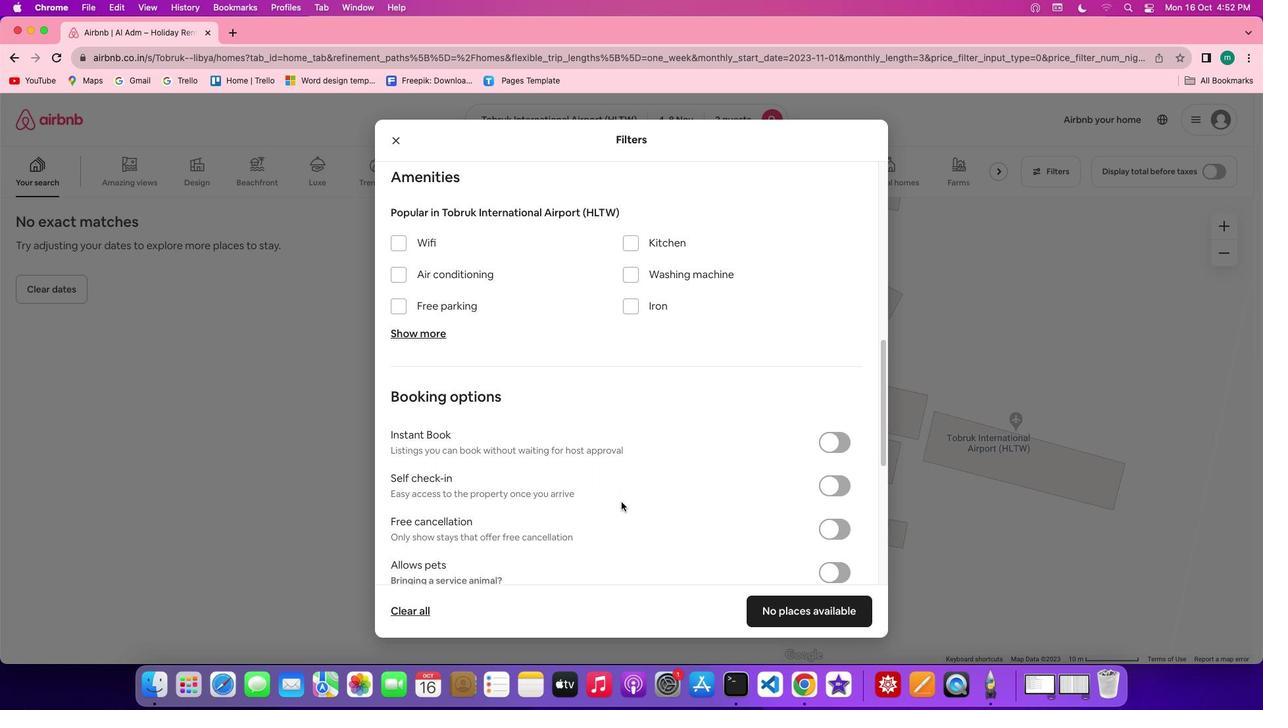 
Action: Mouse scrolled (621, 502) with delta (0, 0)
Screenshot: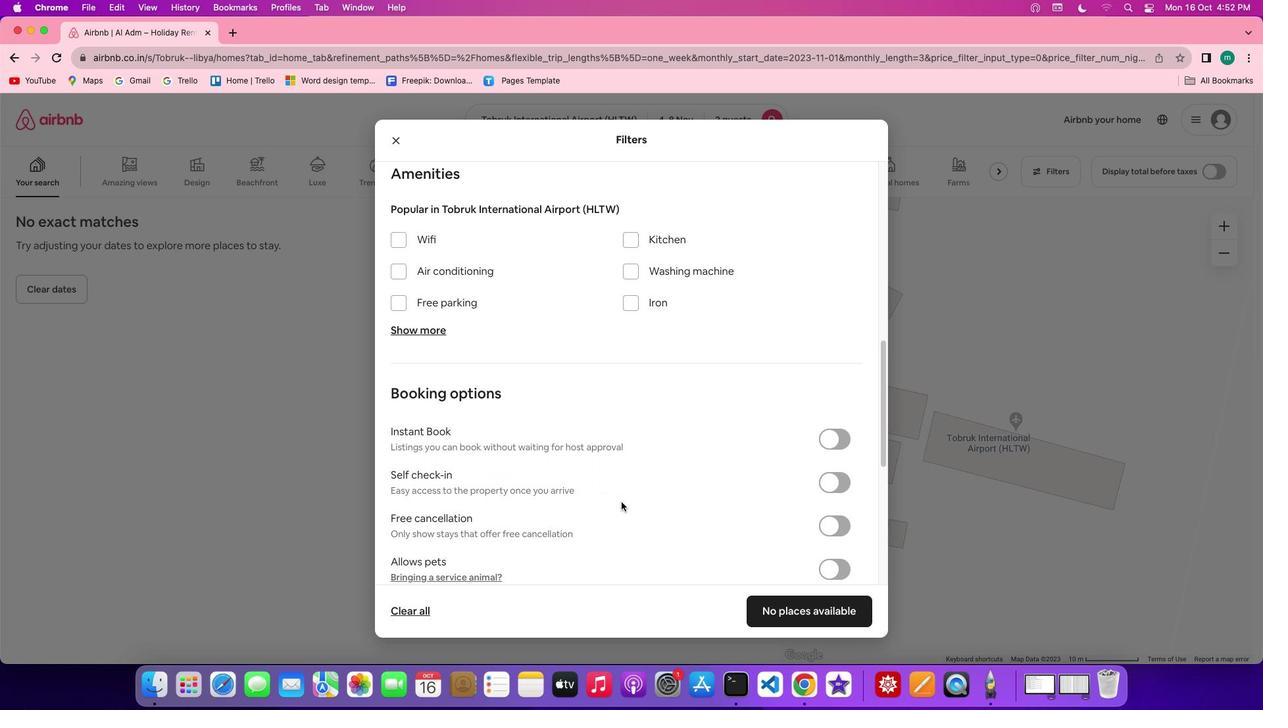 
Action: Mouse scrolled (621, 502) with delta (0, 0)
Screenshot: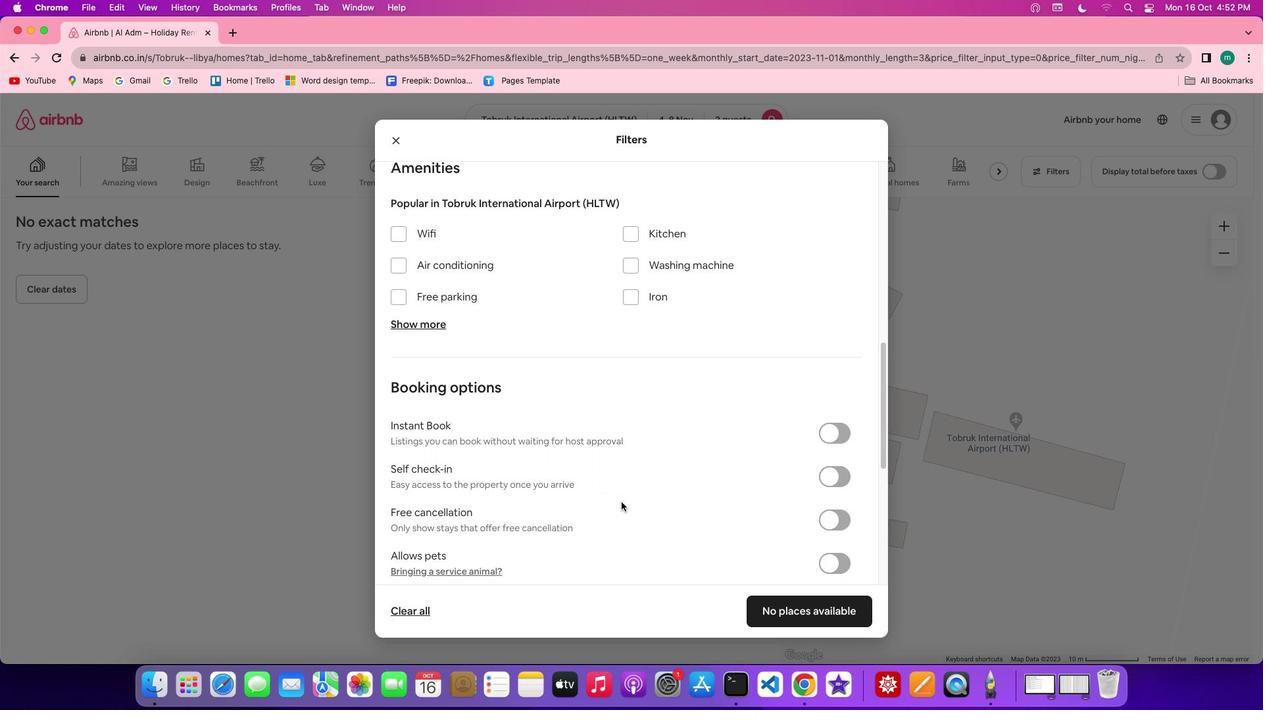 
Action: Mouse scrolled (621, 502) with delta (0, 0)
Screenshot: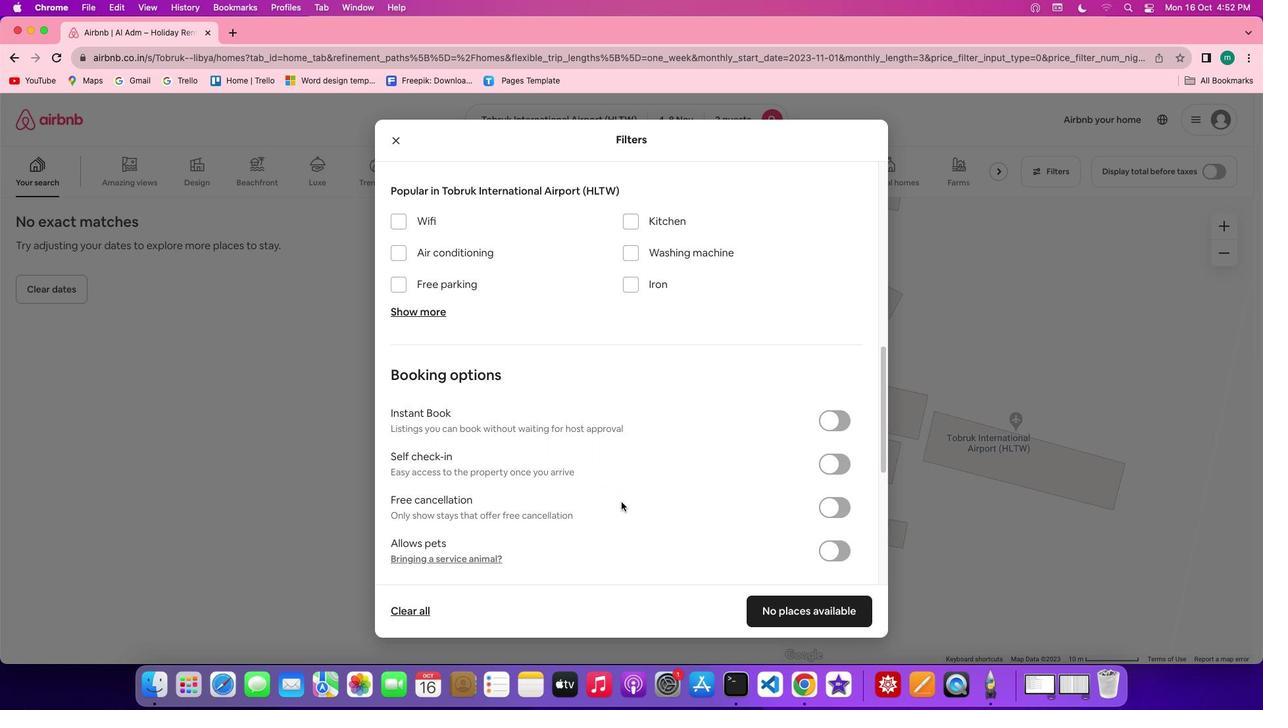 
Action: Mouse moved to (838, 448)
Screenshot: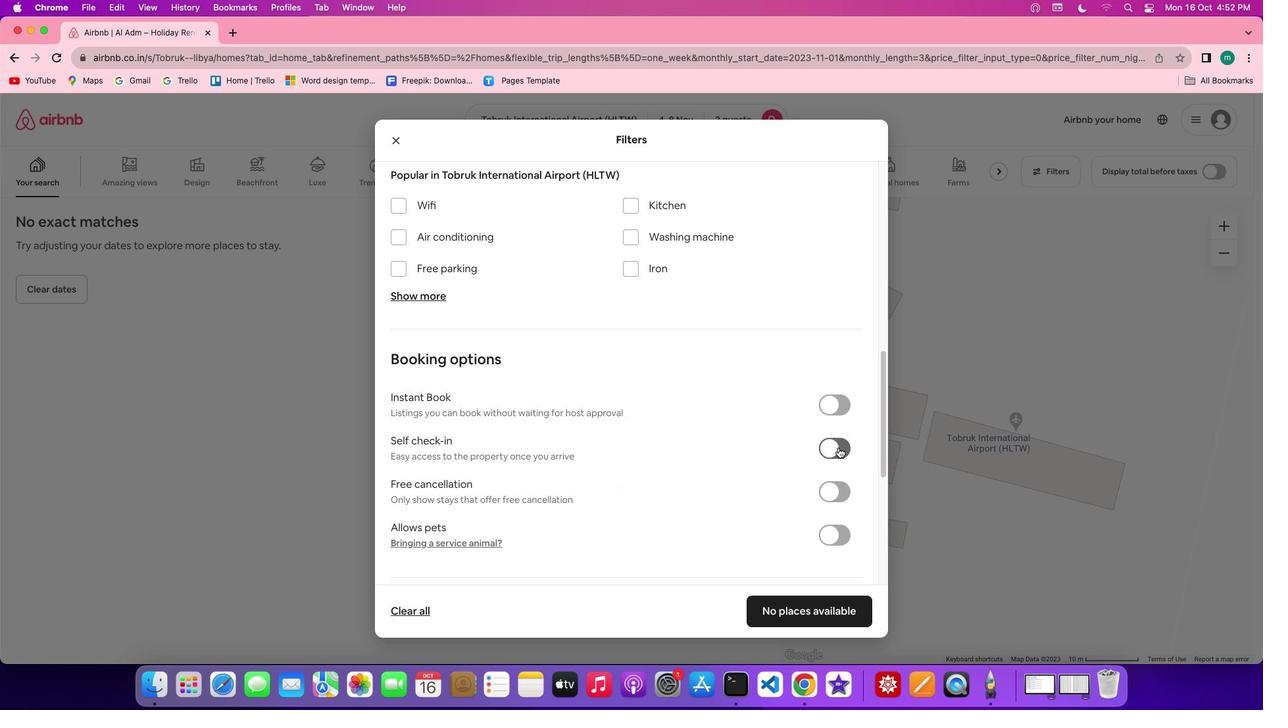 
Action: Mouse pressed left at (838, 448)
Screenshot: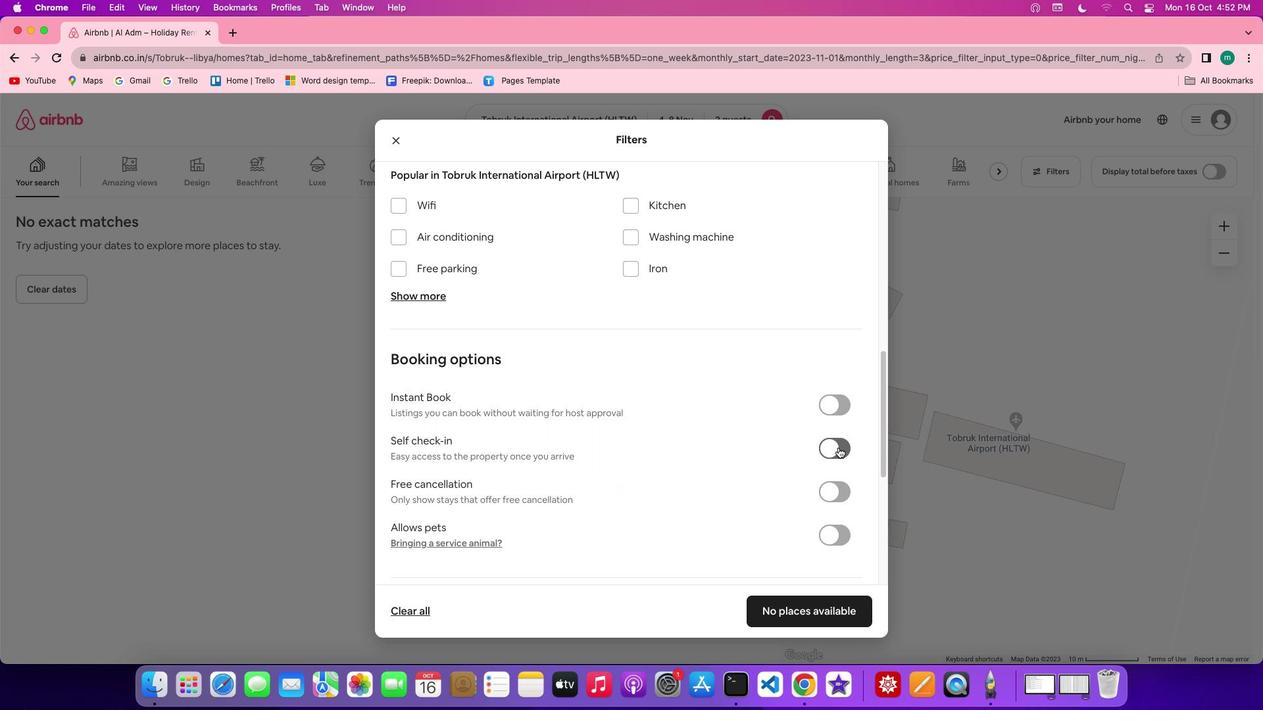 
Action: Mouse moved to (795, 611)
Screenshot: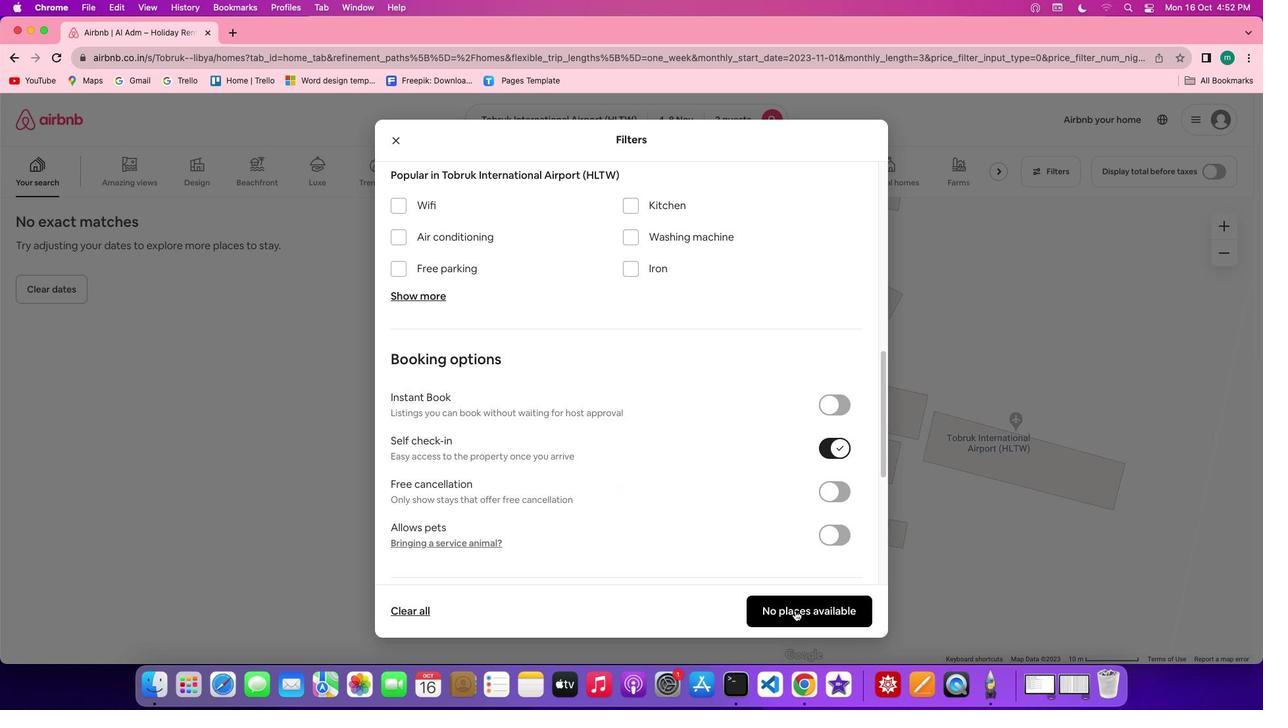 
Action: Mouse pressed left at (795, 611)
Screenshot: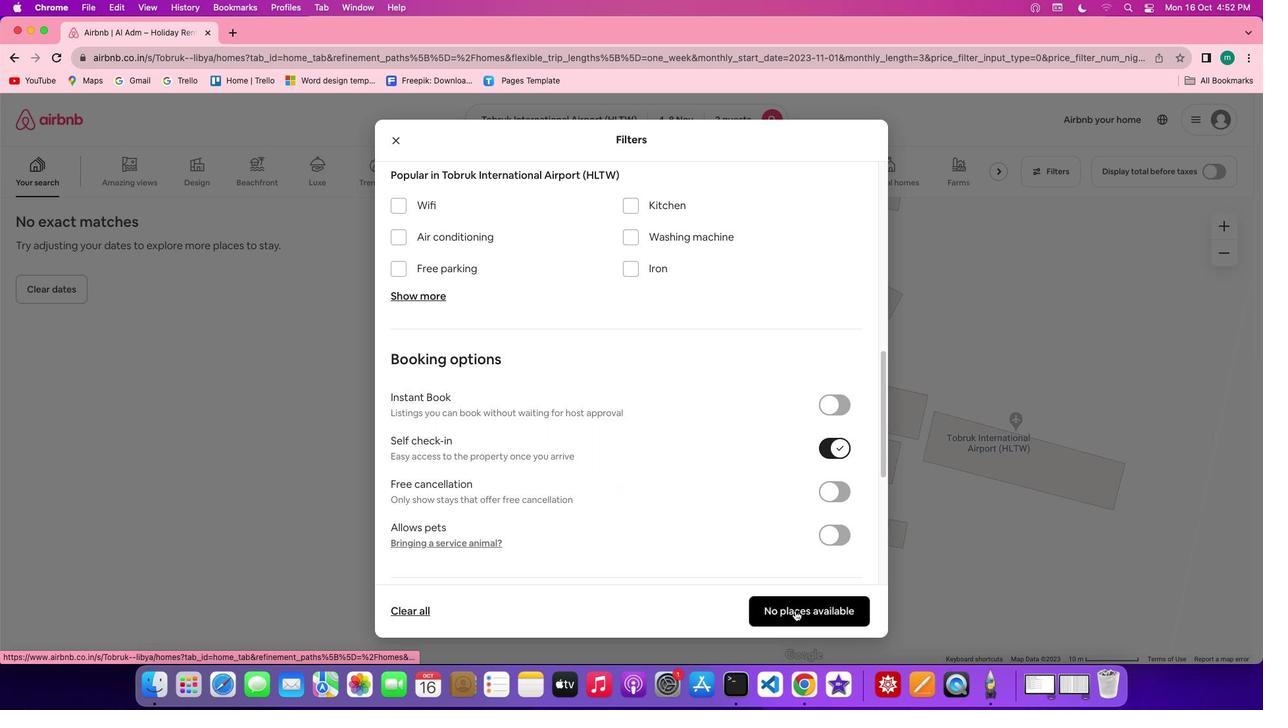 
Action: Mouse moved to (452, 441)
Screenshot: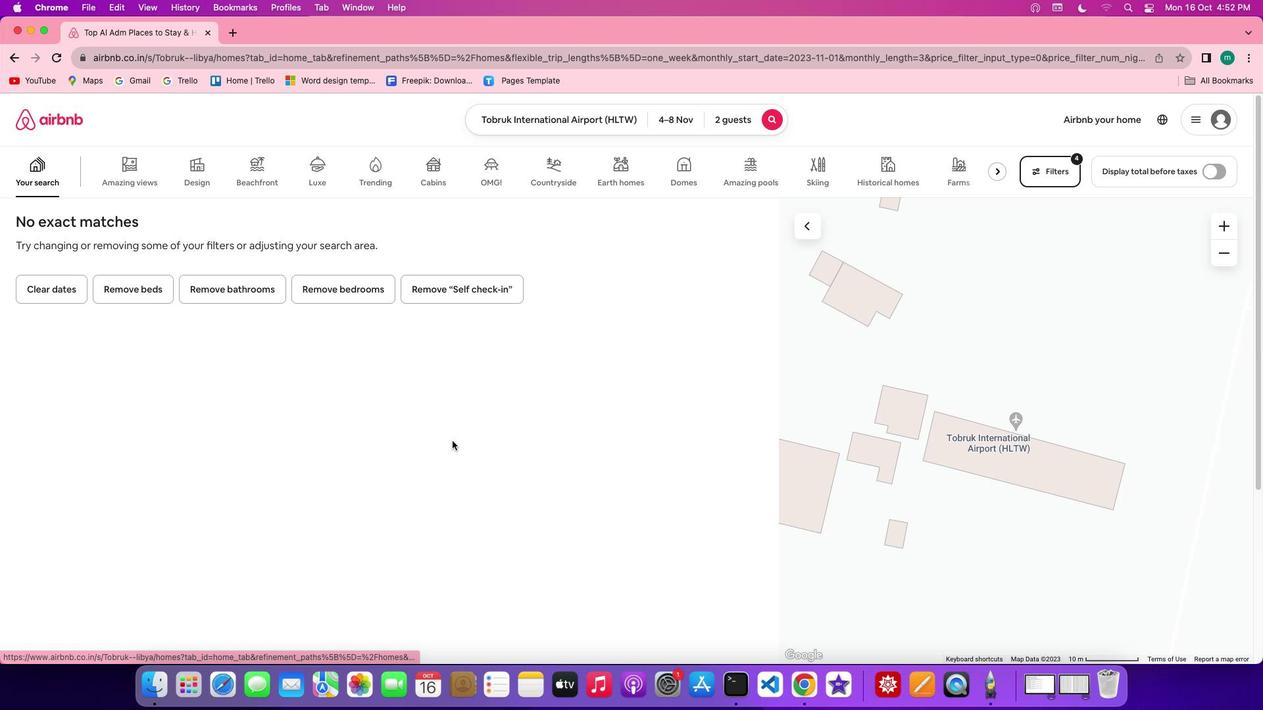 
